 Task: Change  the formatting of the data to Which is Greater than5, In conditional formating, put the option 'Yellow Fill with Drak Yellow Text'add another formatting option Format As Table, insert the option Brown Table style Dark  3 In the sheet   Victory Sales review   book
Action: Mouse moved to (598, 427)
Screenshot: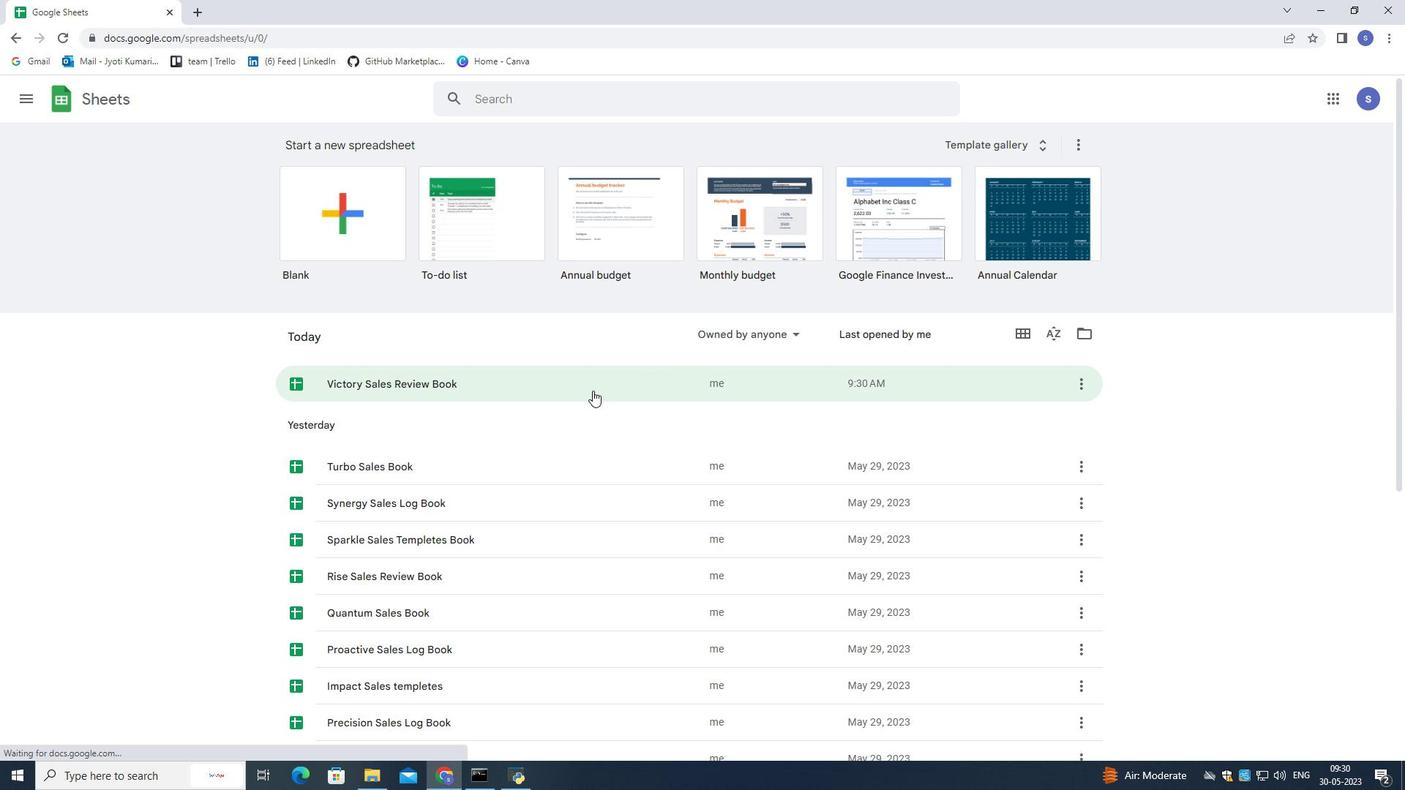 
Action: Mouse scrolled (598, 426) with delta (0, 0)
Screenshot: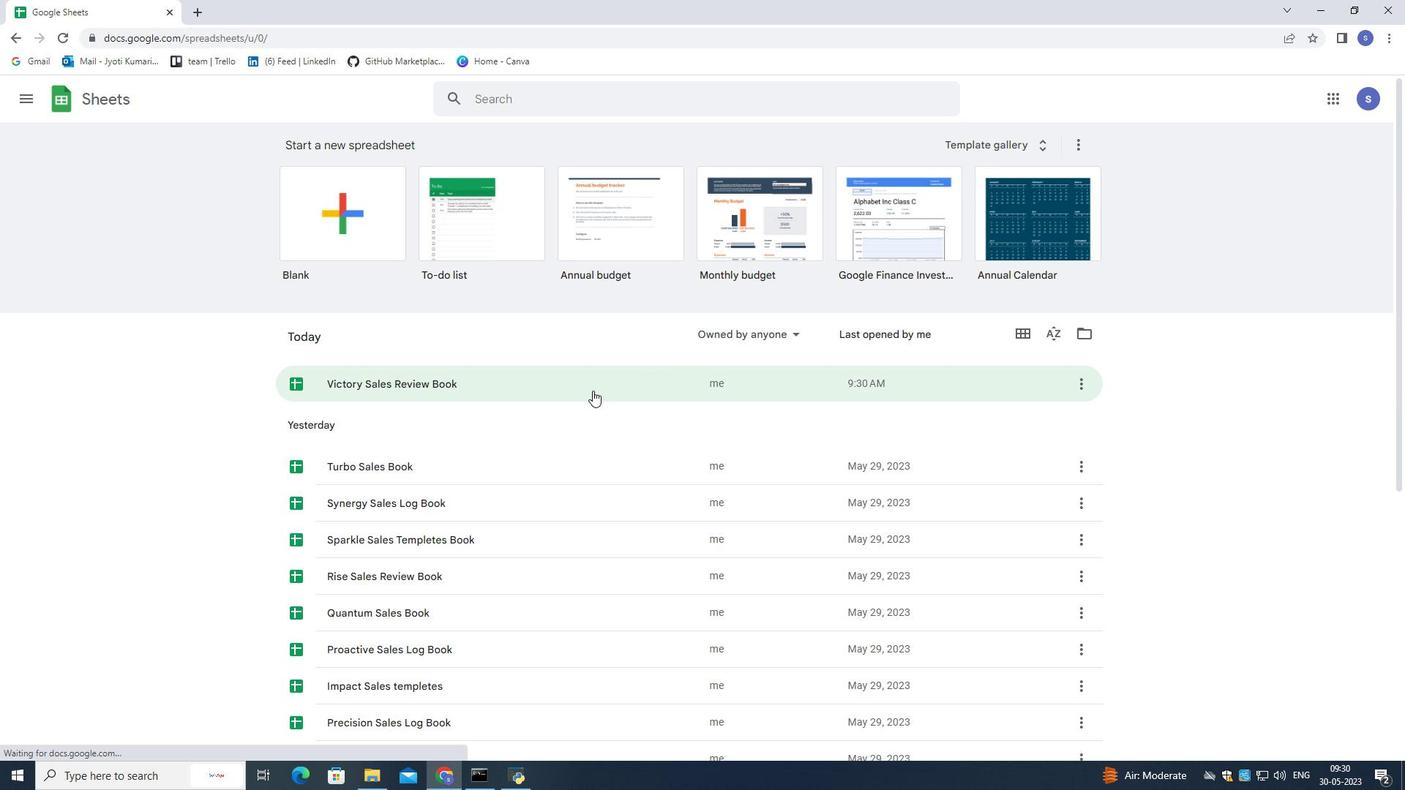 
Action: Mouse moved to (600, 439)
Screenshot: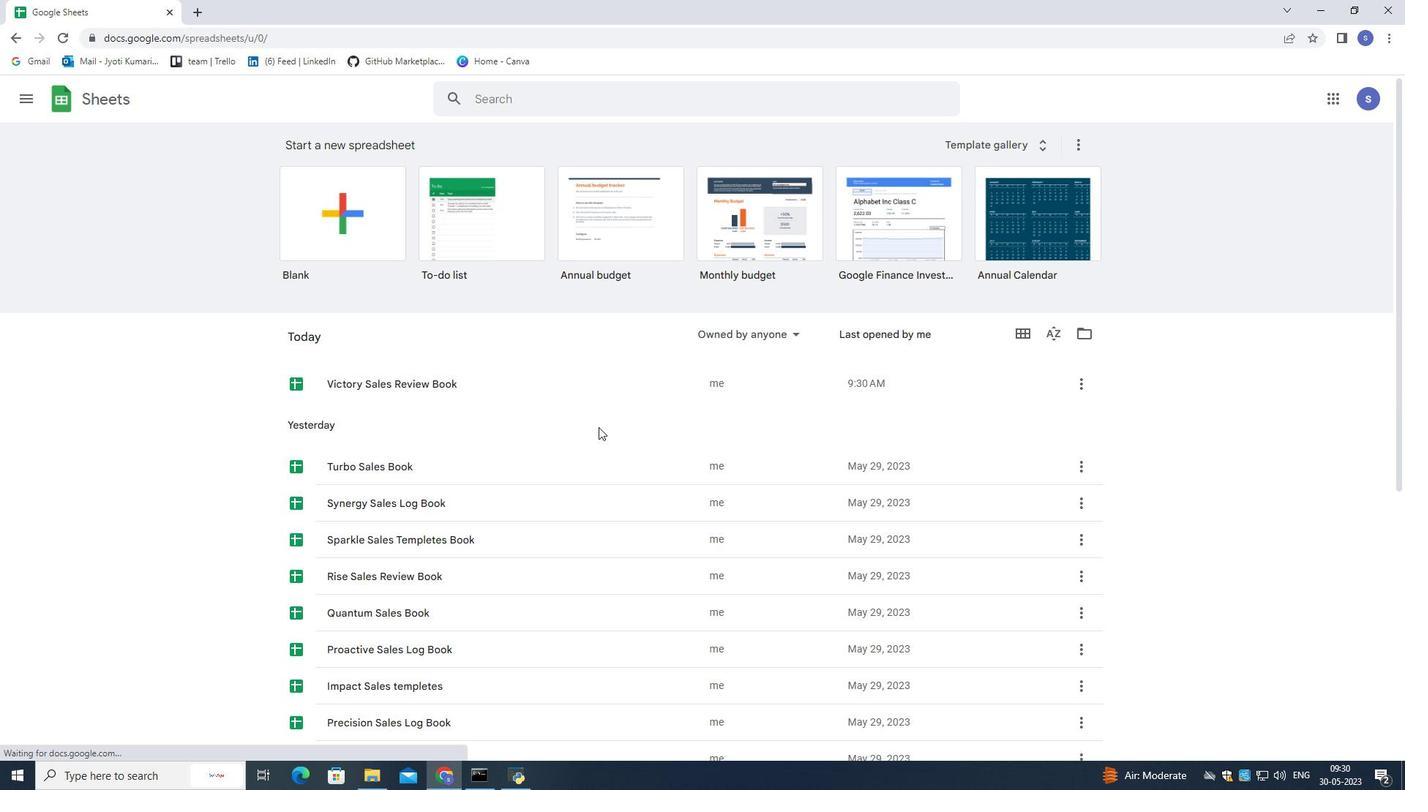 
Action: Mouse scrolled (600, 438) with delta (0, 0)
Screenshot: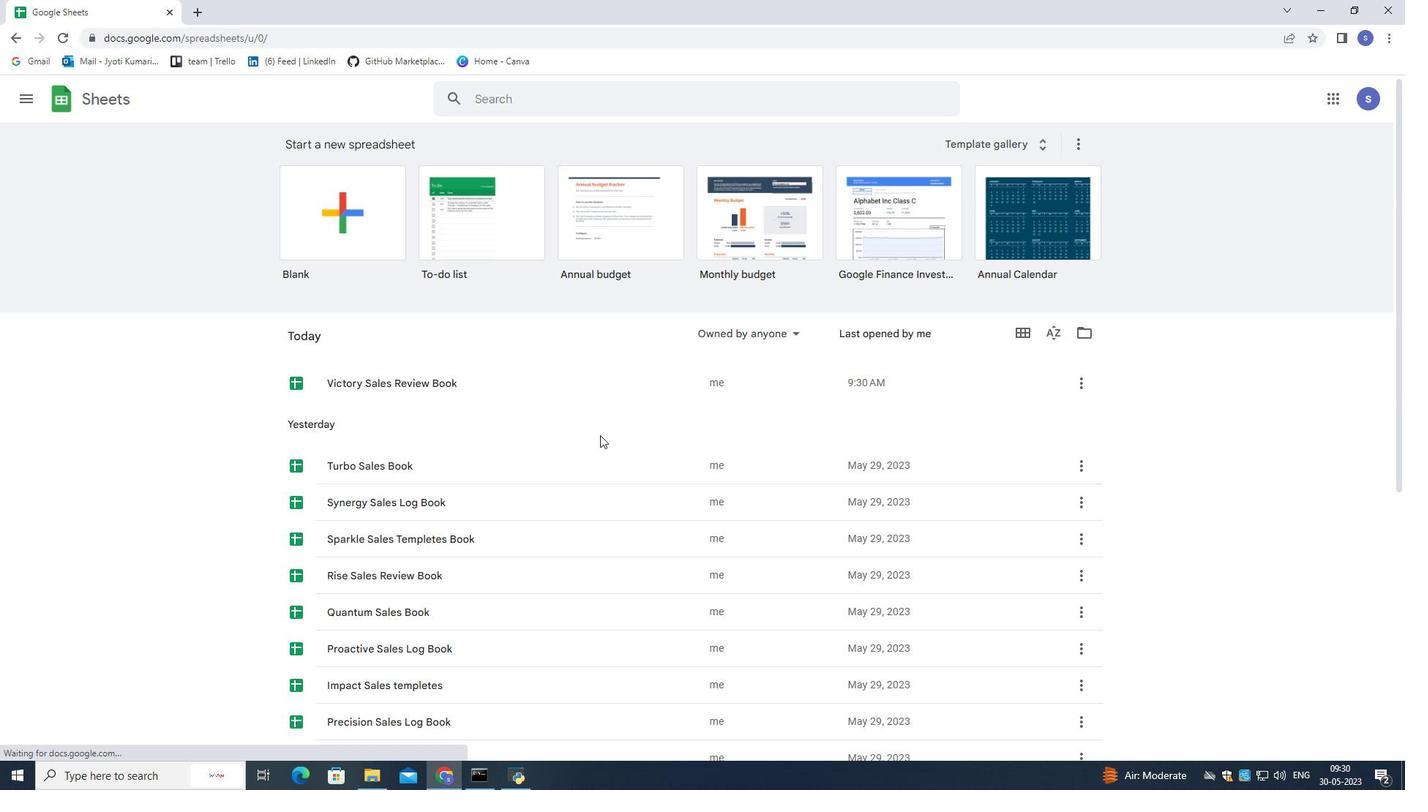 
Action: Mouse scrolled (600, 438) with delta (0, 0)
Screenshot: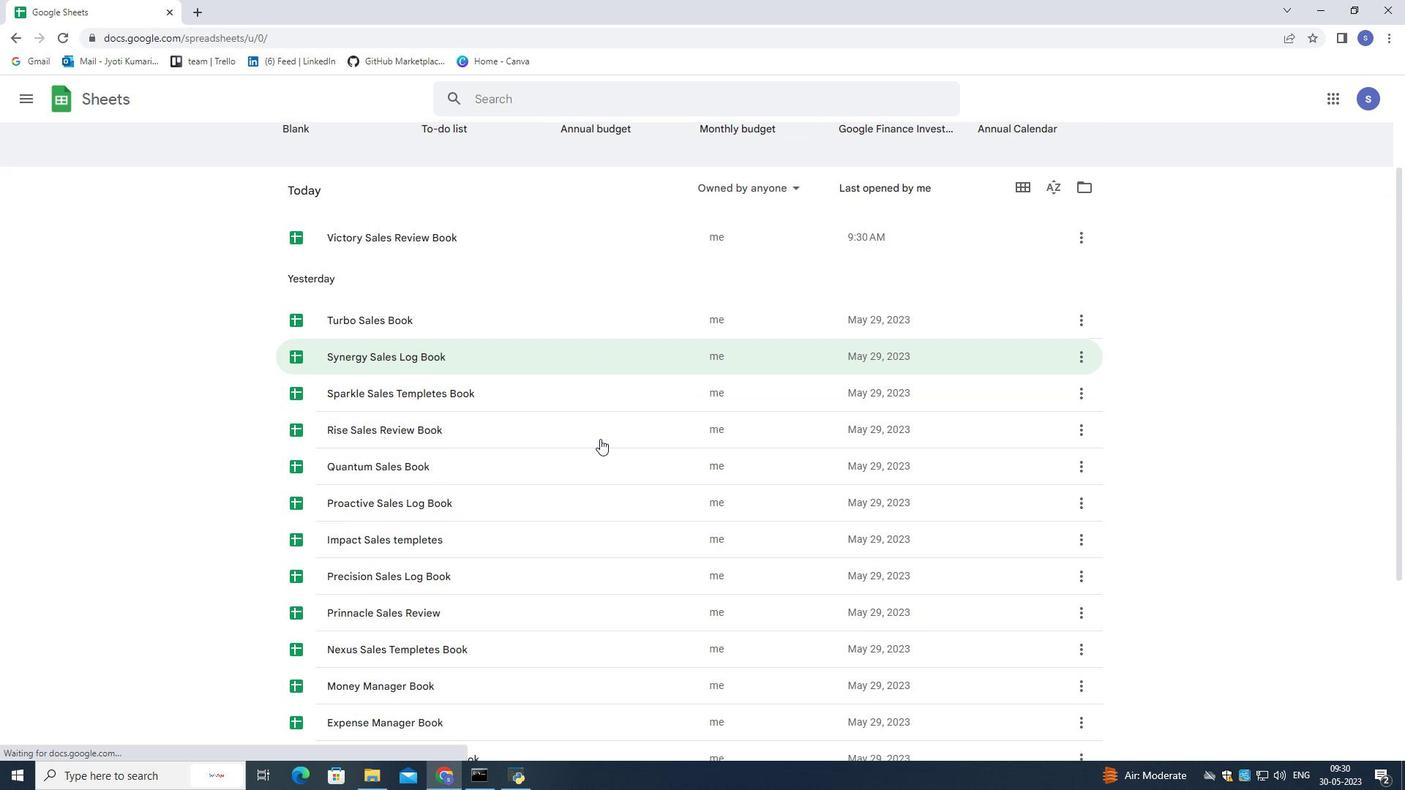 
Action: Mouse scrolled (600, 438) with delta (0, 0)
Screenshot: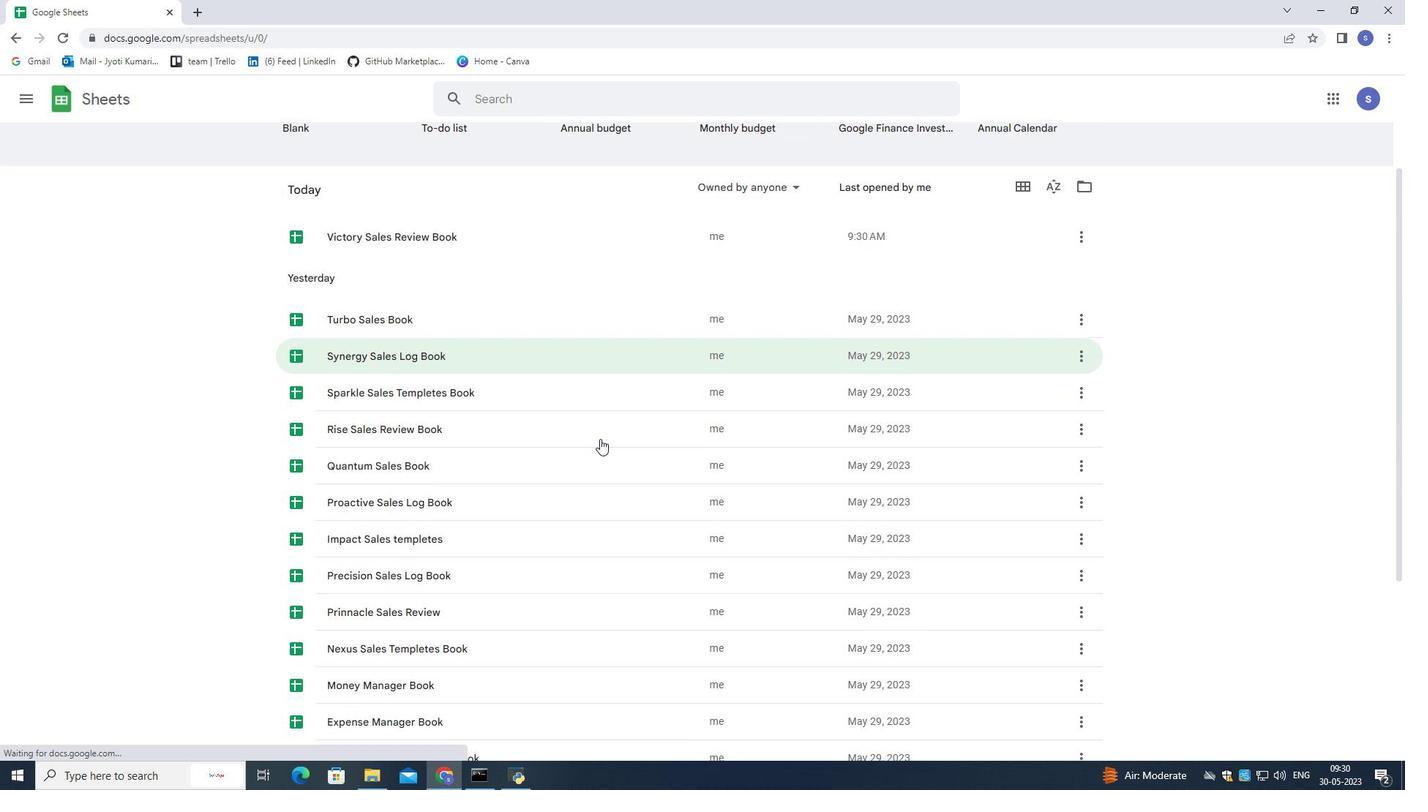 
Action: Mouse scrolled (600, 439) with delta (0, 0)
Screenshot: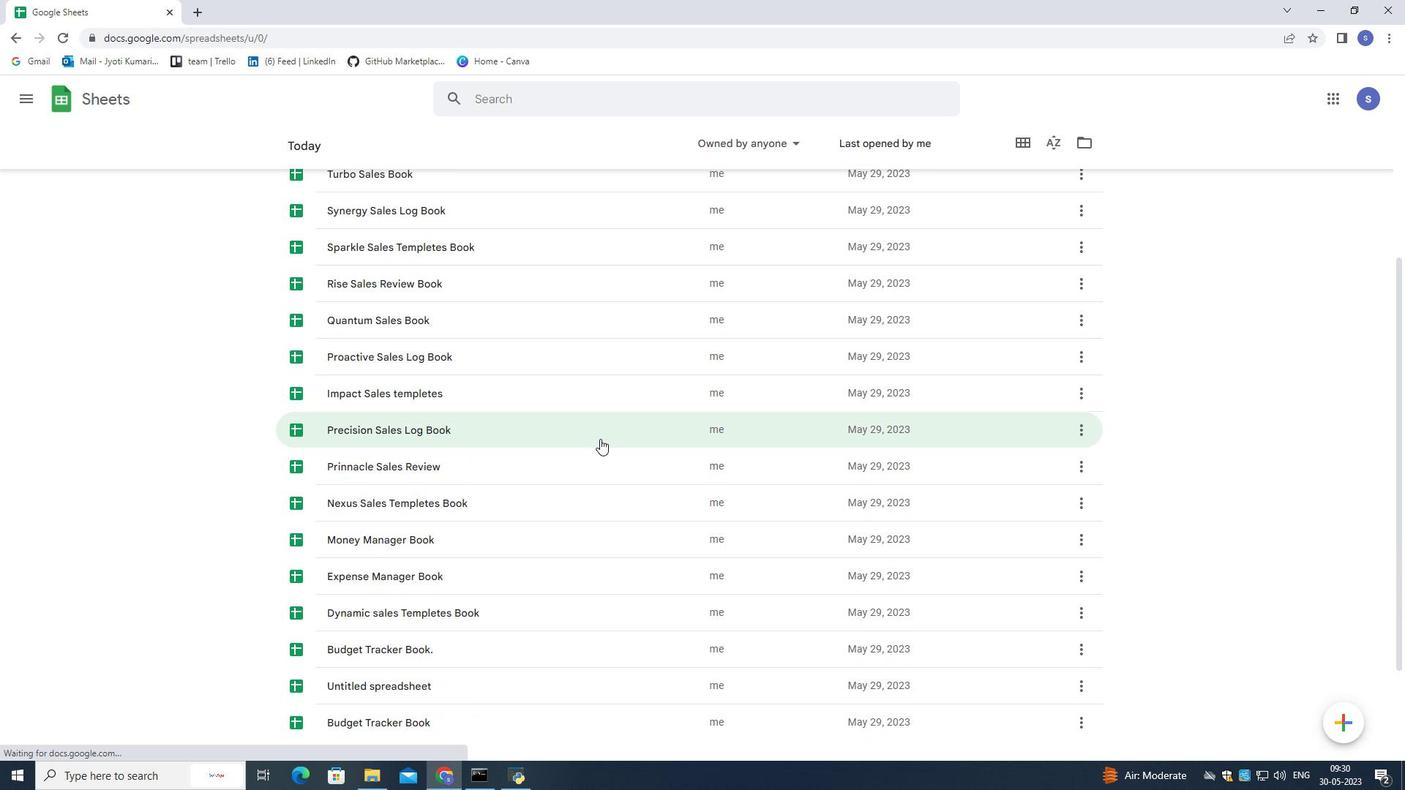 
Action: Mouse moved to (600, 439)
Screenshot: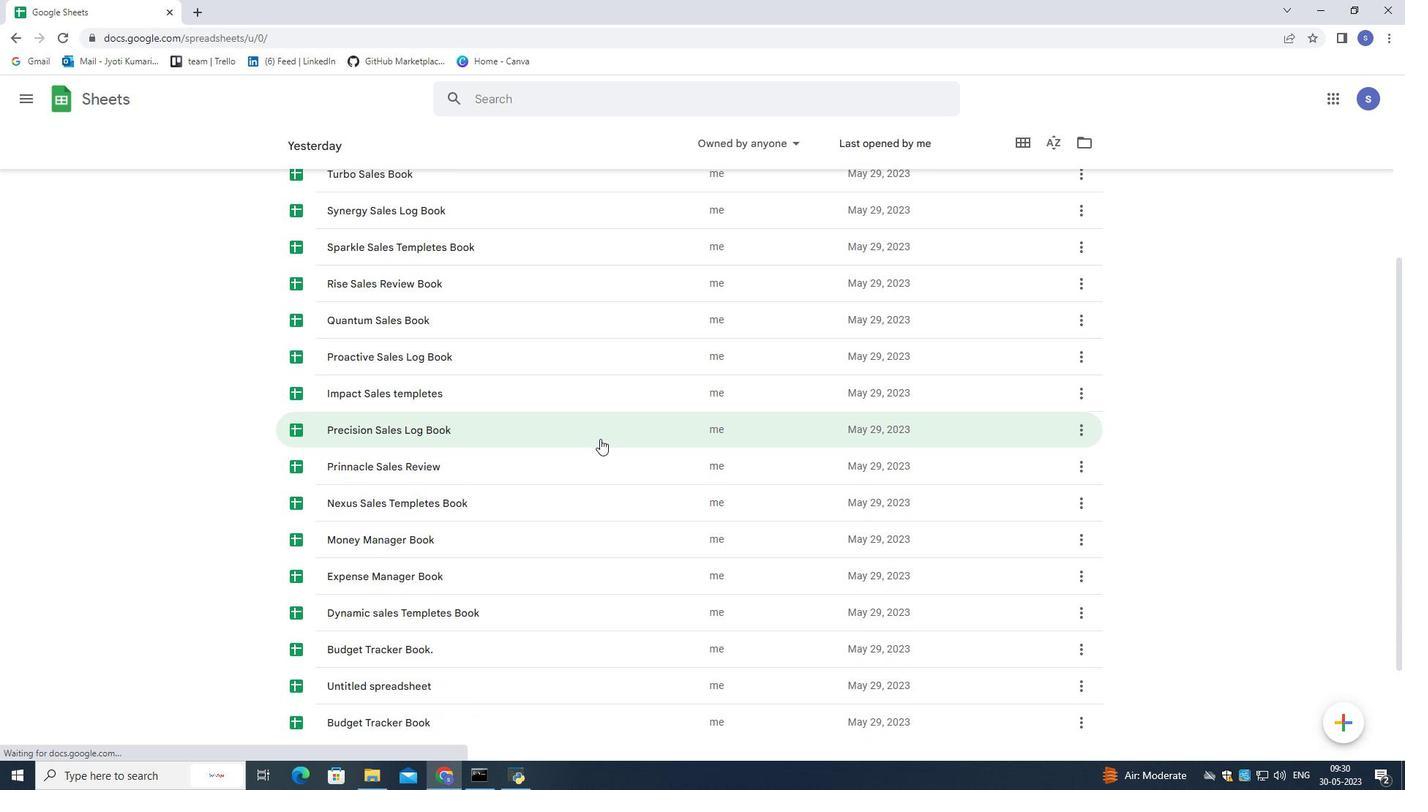 
Action: Mouse scrolled (600, 440) with delta (0, 0)
Screenshot: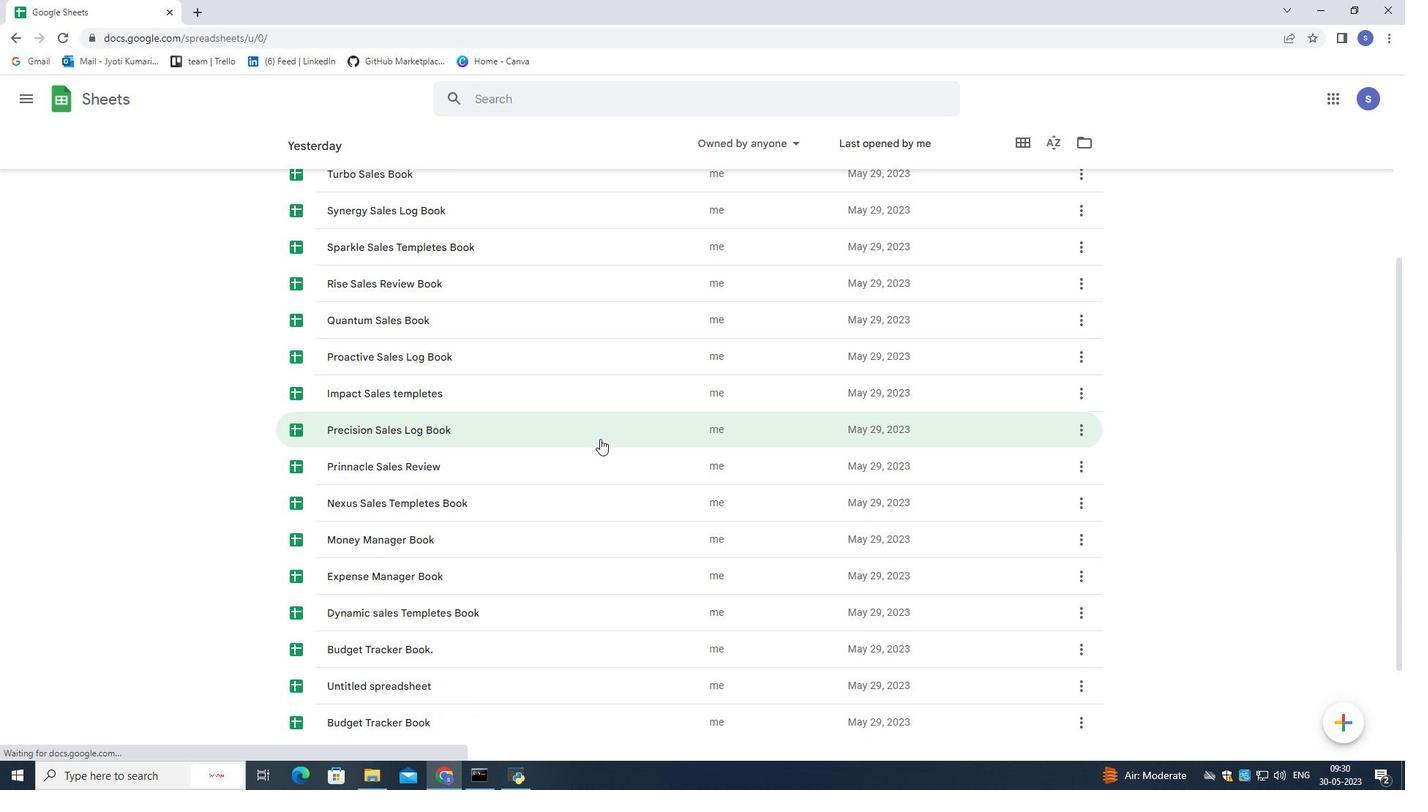 
Action: Mouse moved to (595, 436)
Screenshot: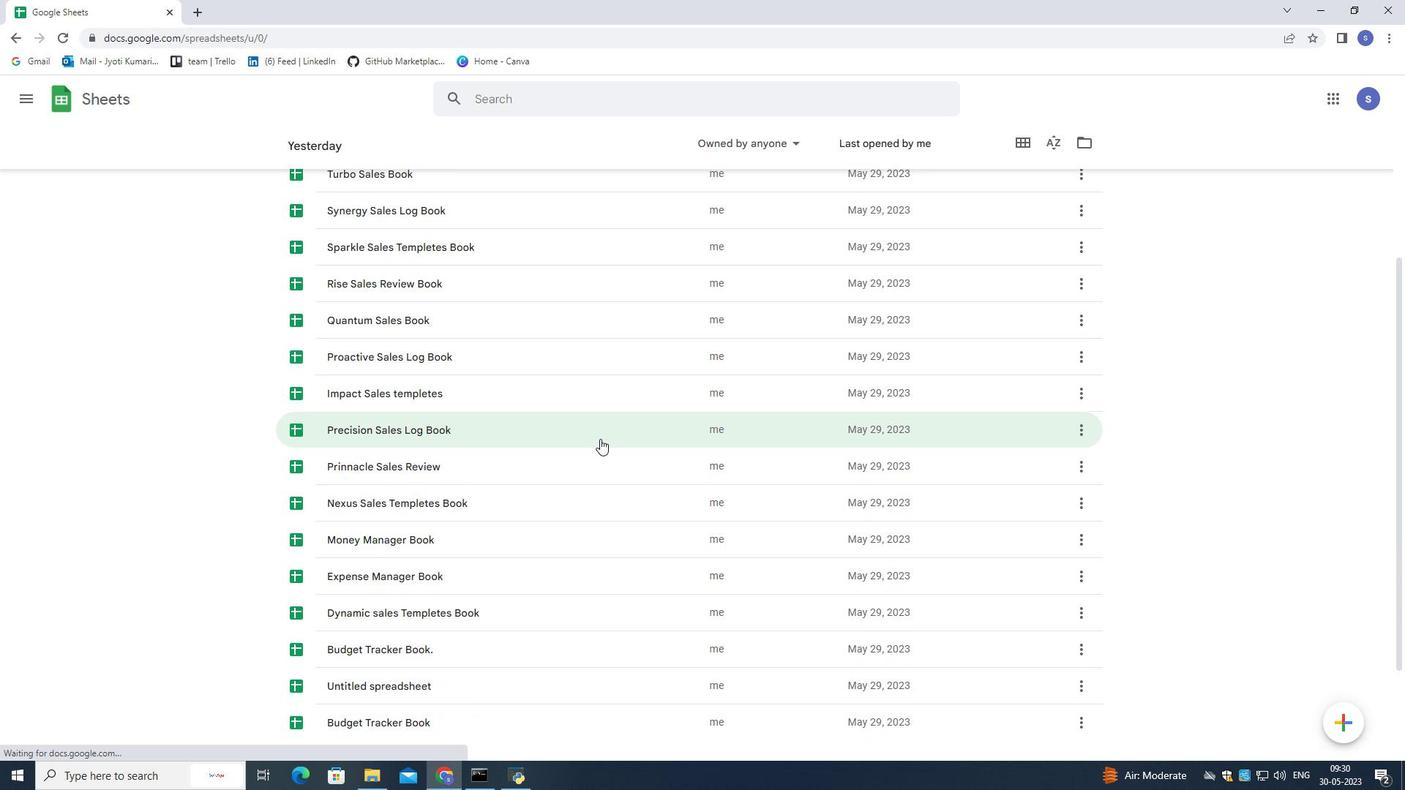 
Action: Mouse scrolled (595, 437) with delta (0, 0)
Screenshot: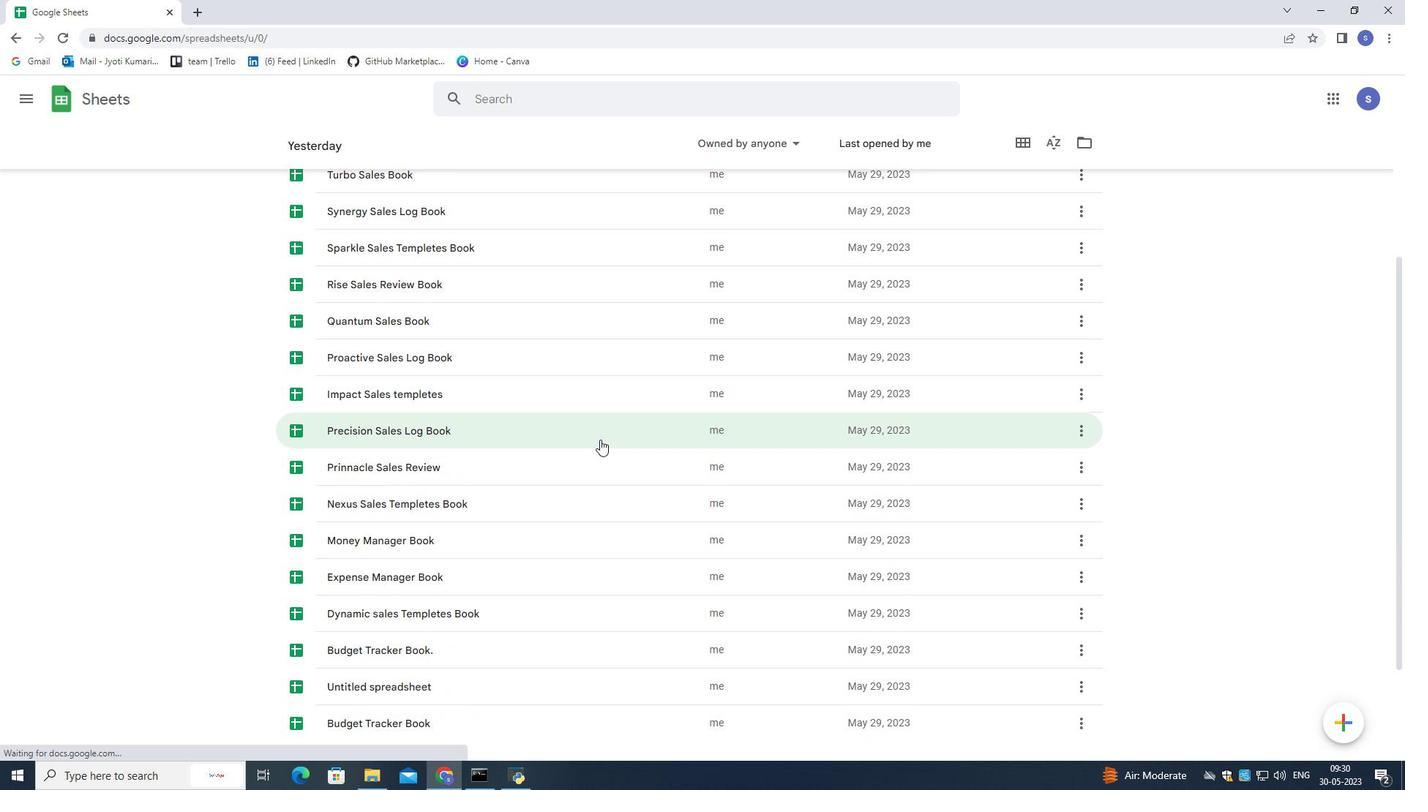 
Action: Mouse moved to (592, 432)
Screenshot: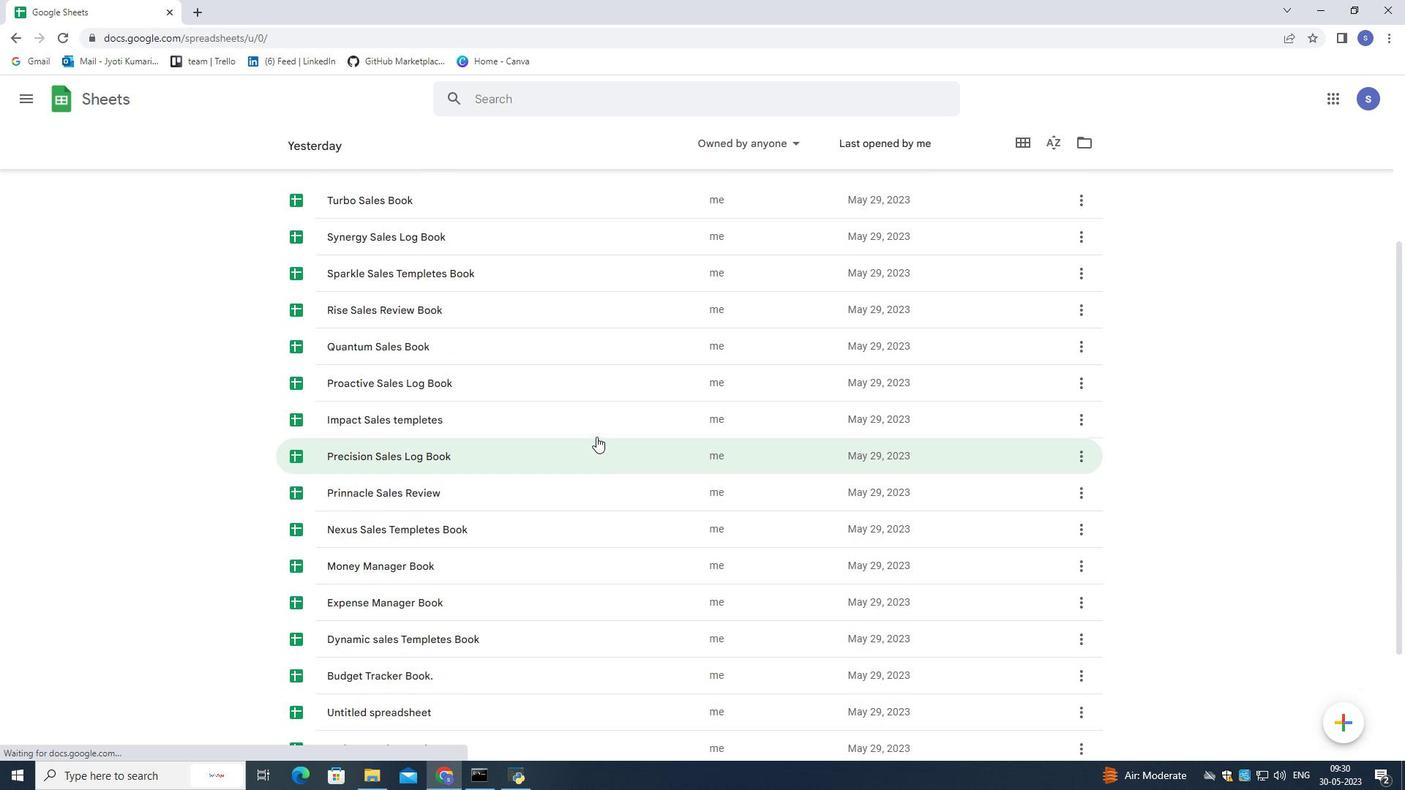 
Action: Mouse scrolled (592, 433) with delta (0, 0)
Screenshot: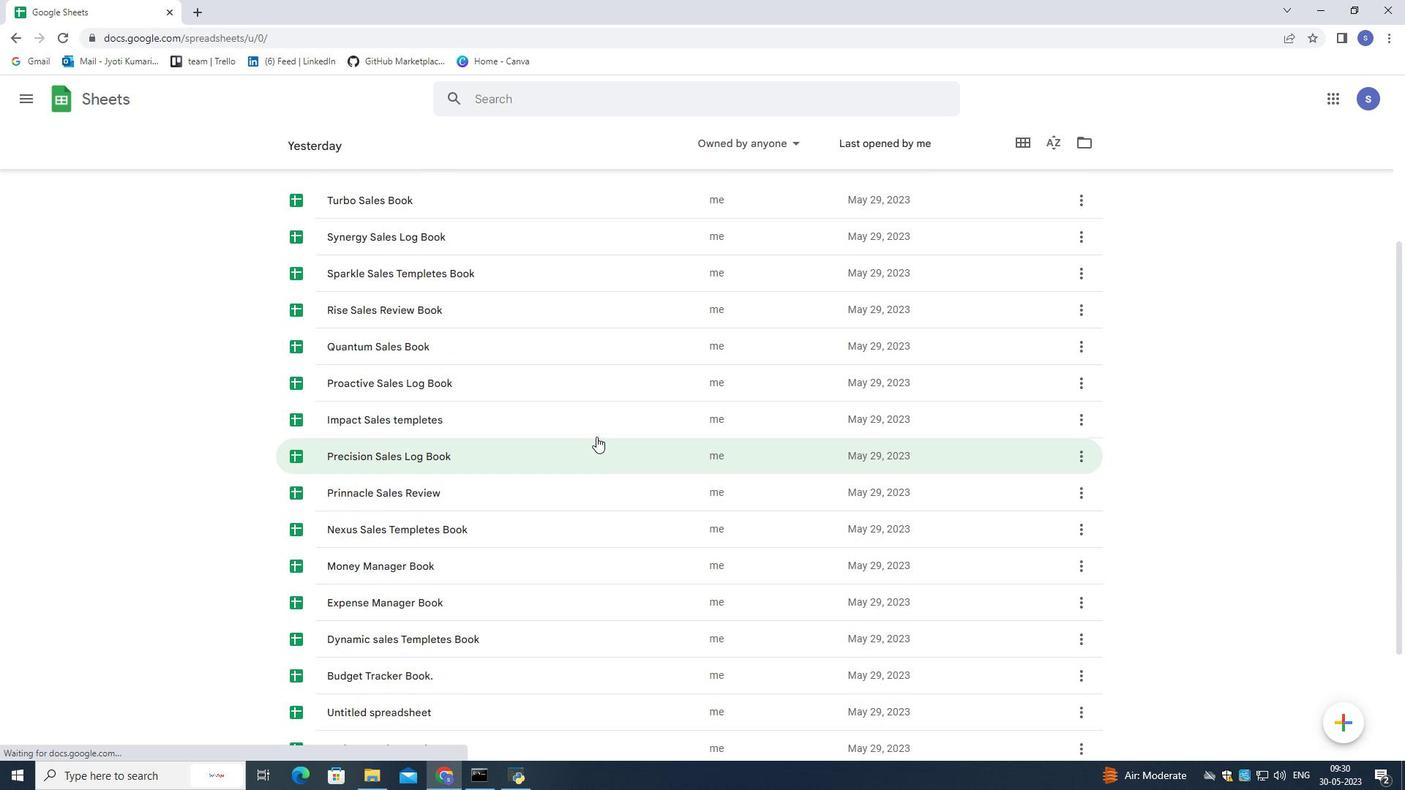 
Action: Mouse moved to (573, 416)
Screenshot: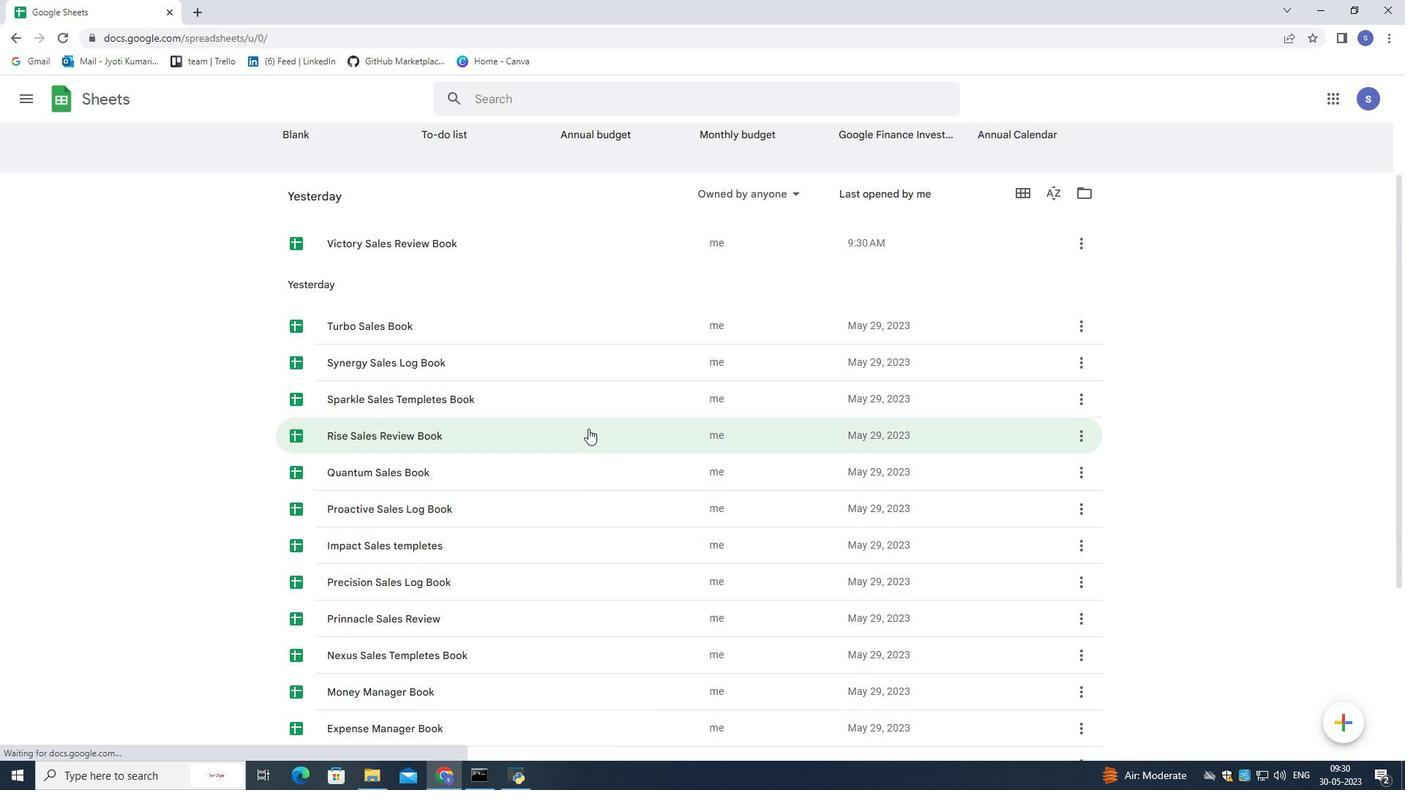 
Action: Mouse scrolled (573, 417) with delta (0, 0)
Screenshot: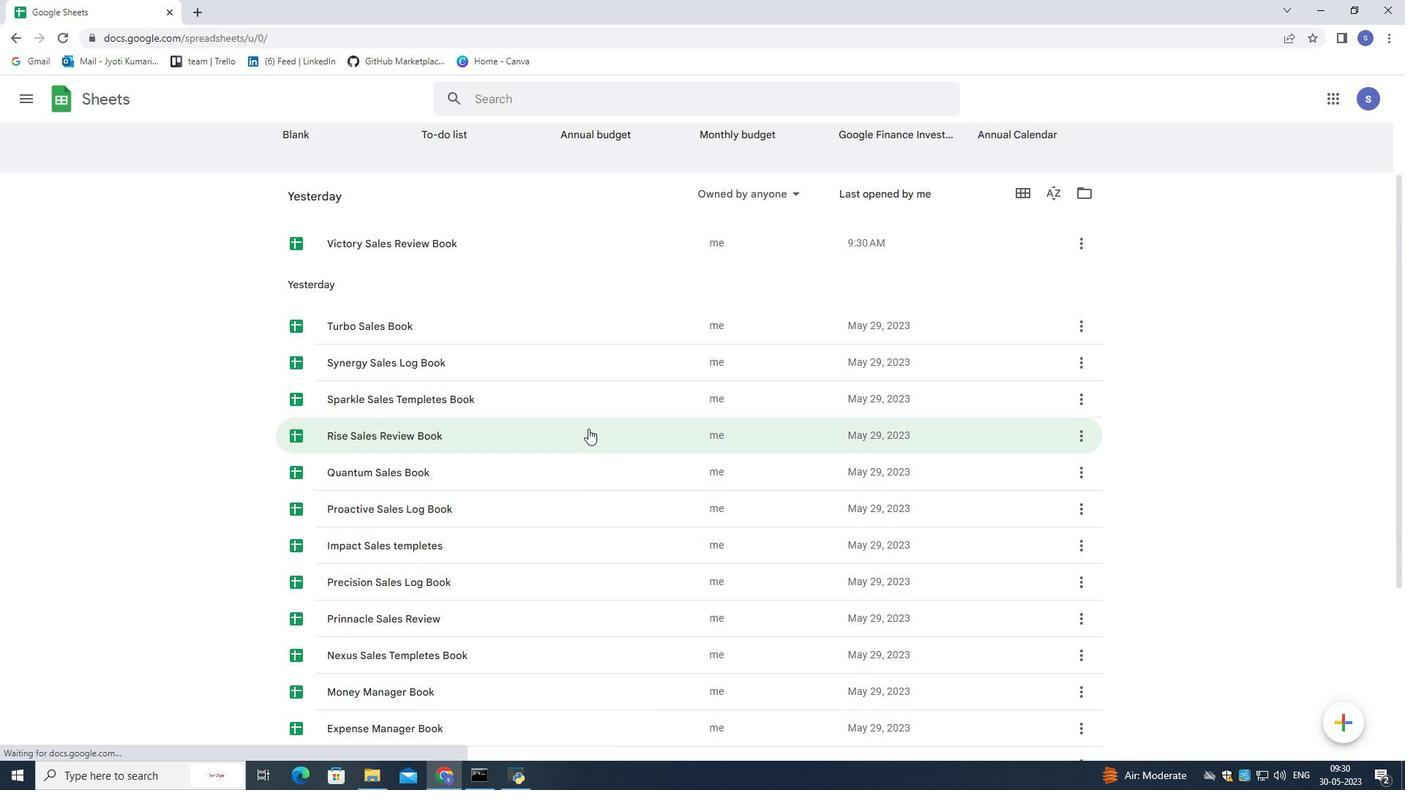 
Action: Mouse moved to (527, 393)
Screenshot: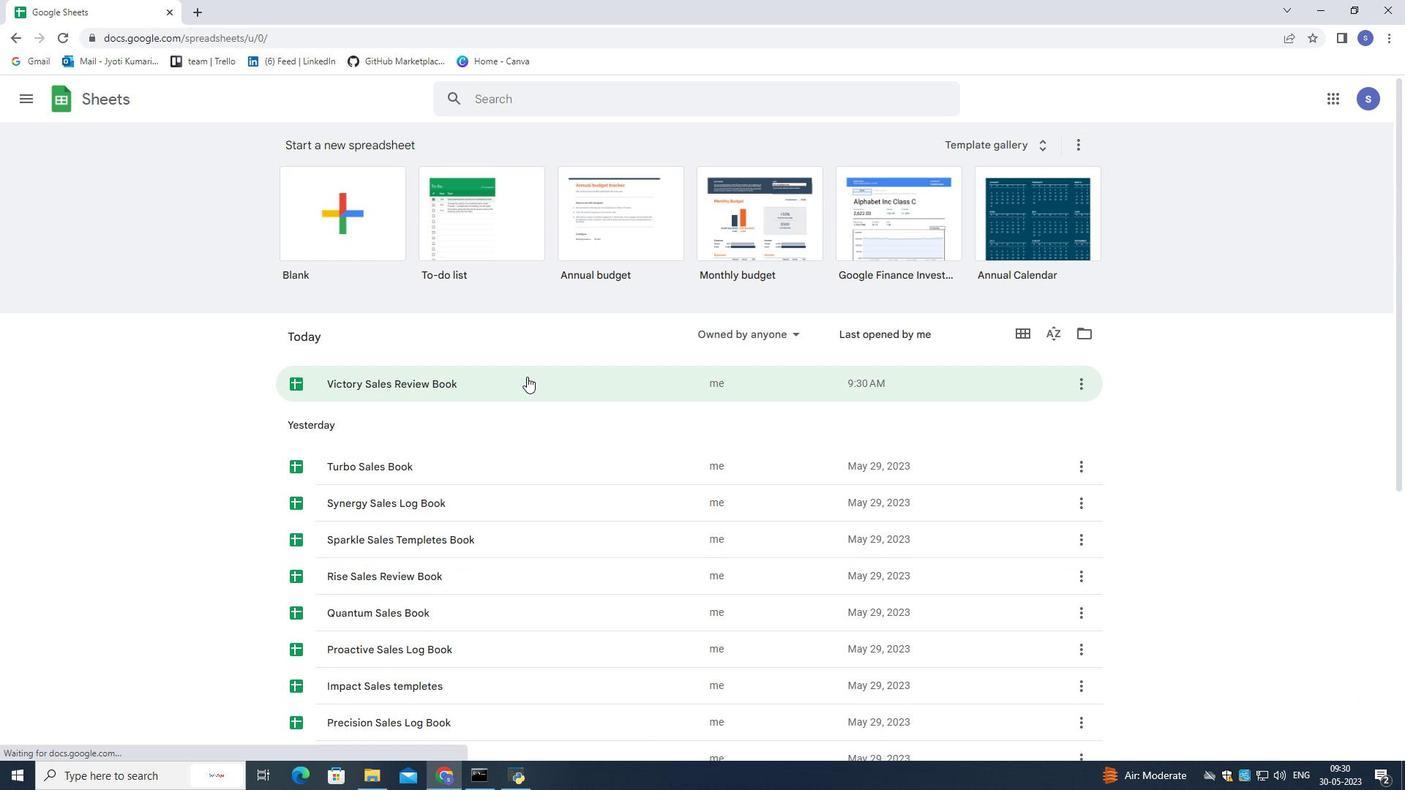 
Action: Mouse pressed left at (527, 393)
Screenshot: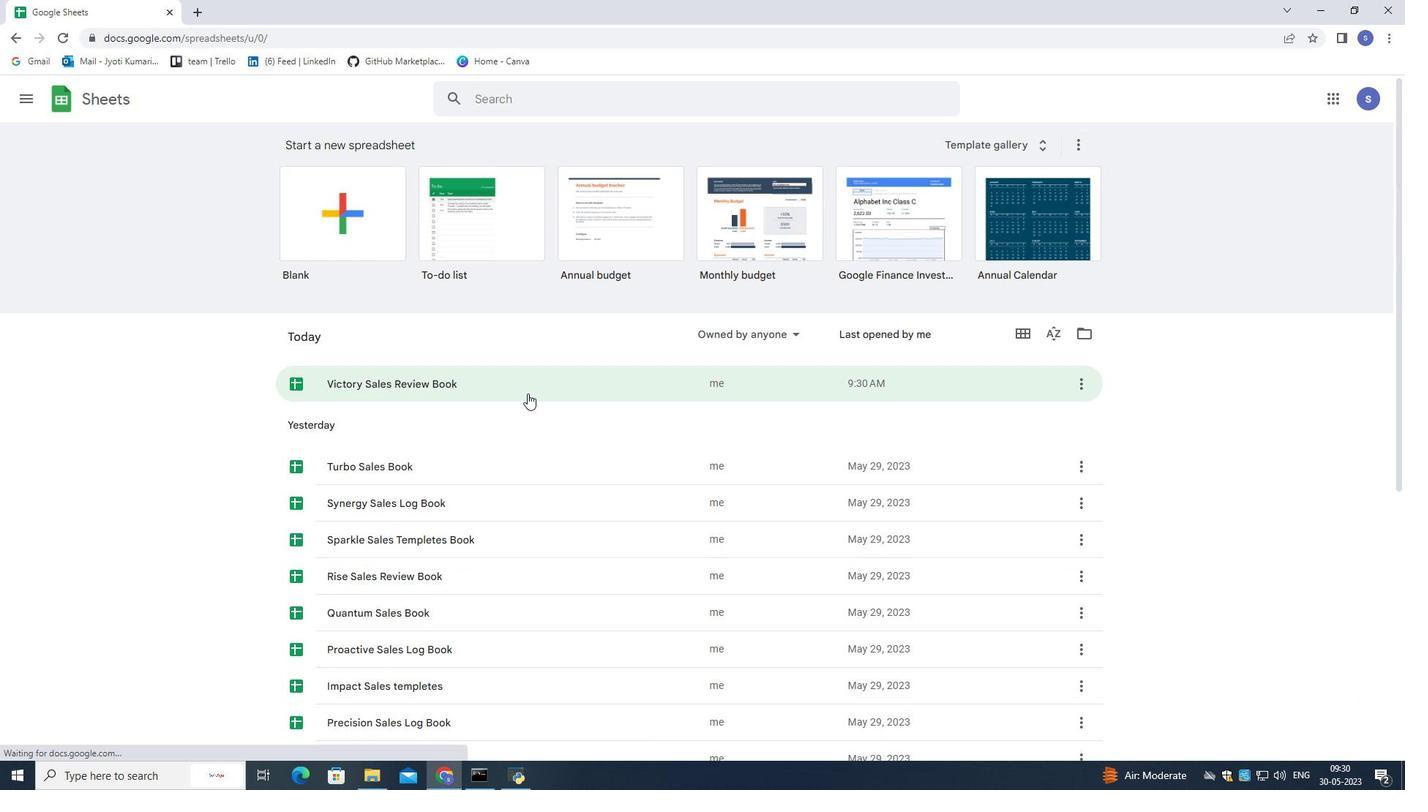
Action: Mouse moved to (428, 381)
Screenshot: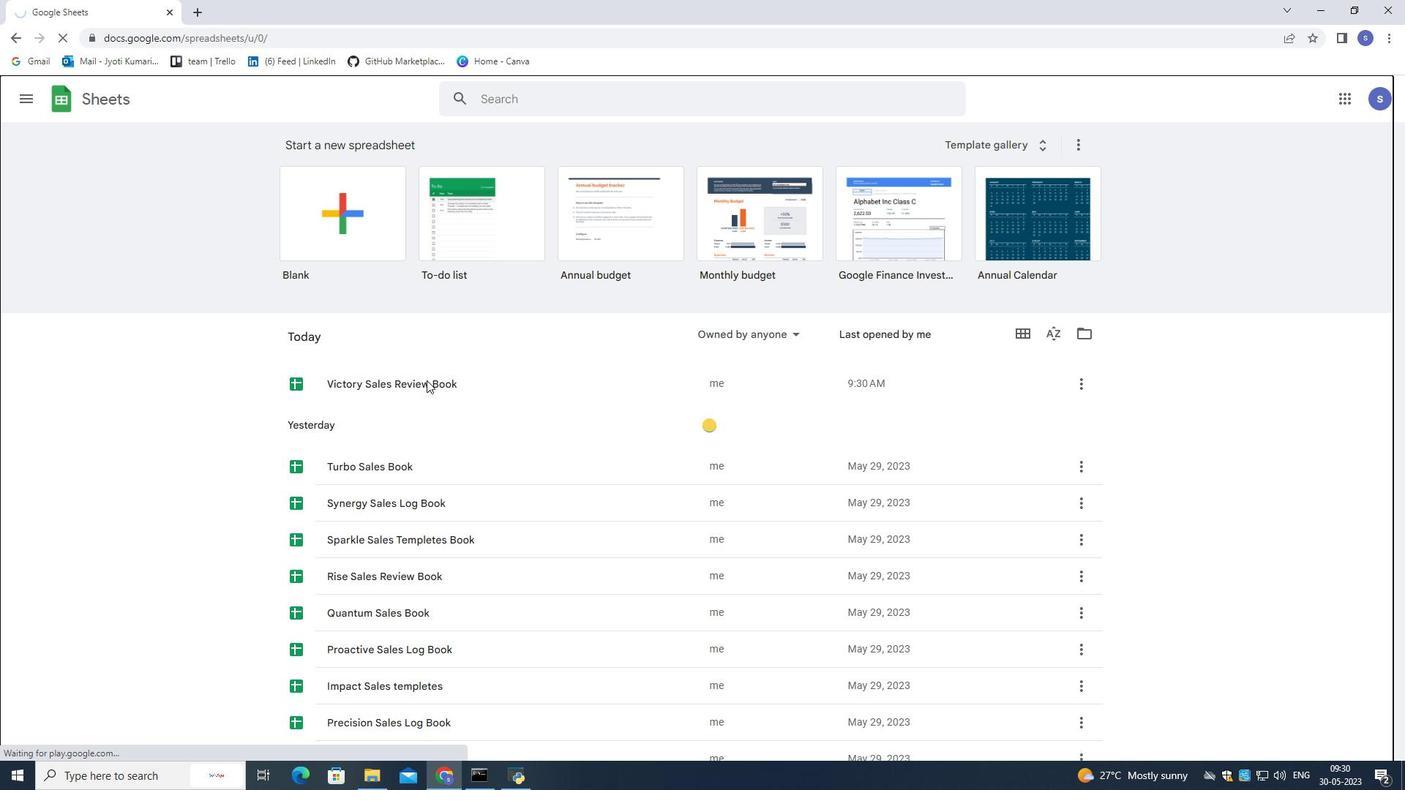 
Action: Mouse pressed left at (428, 381)
Screenshot: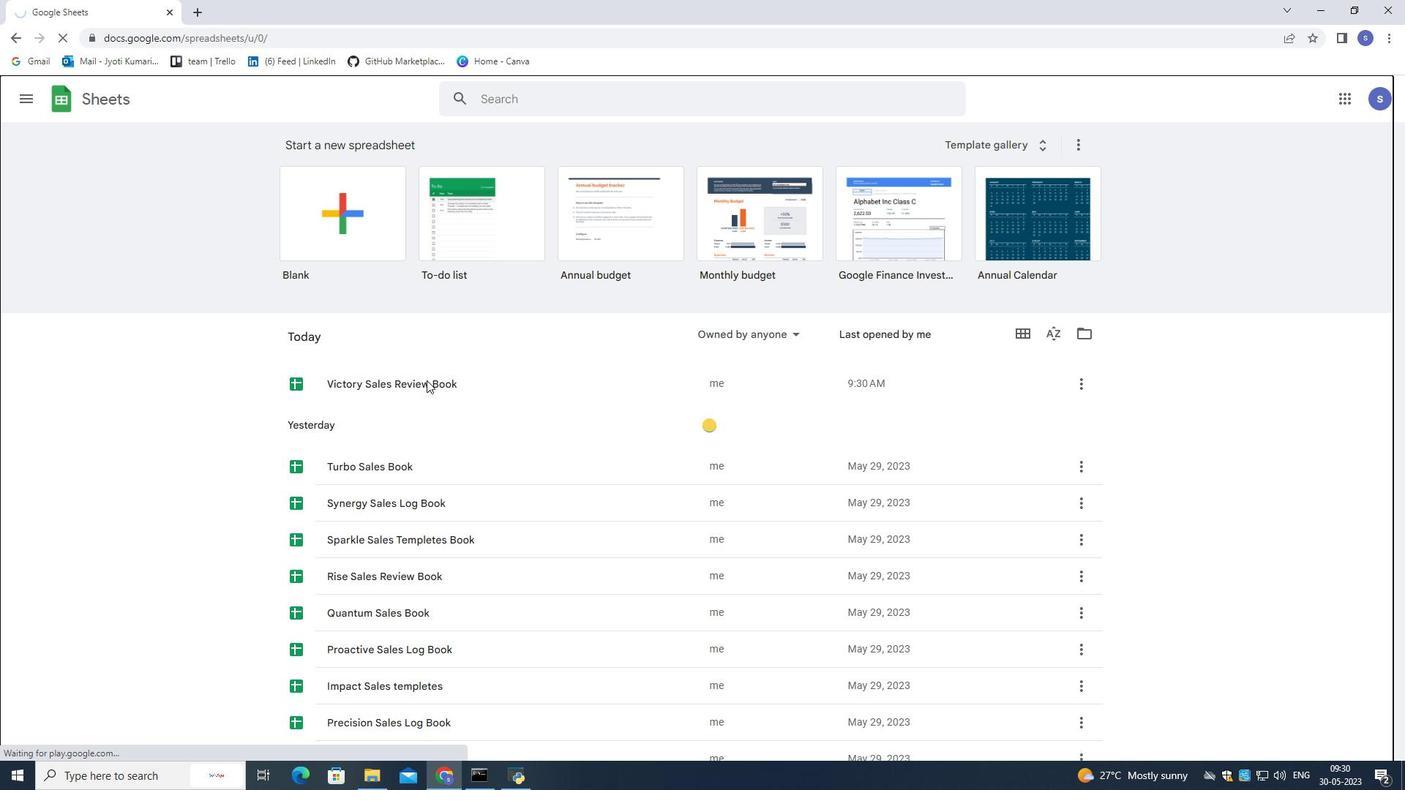 
Action: Mouse moved to (429, 381)
Screenshot: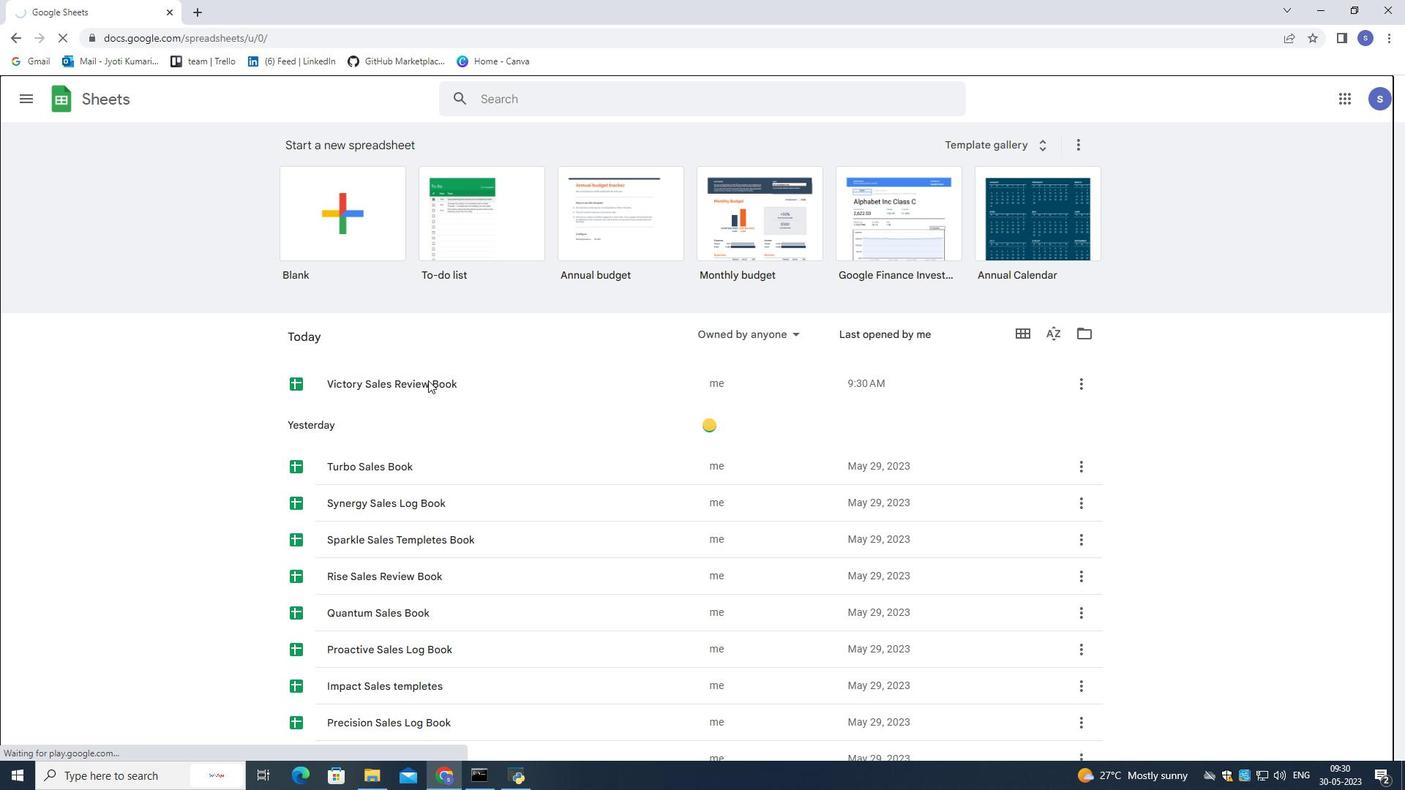 
Action: Mouse pressed left at (429, 381)
Screenshot: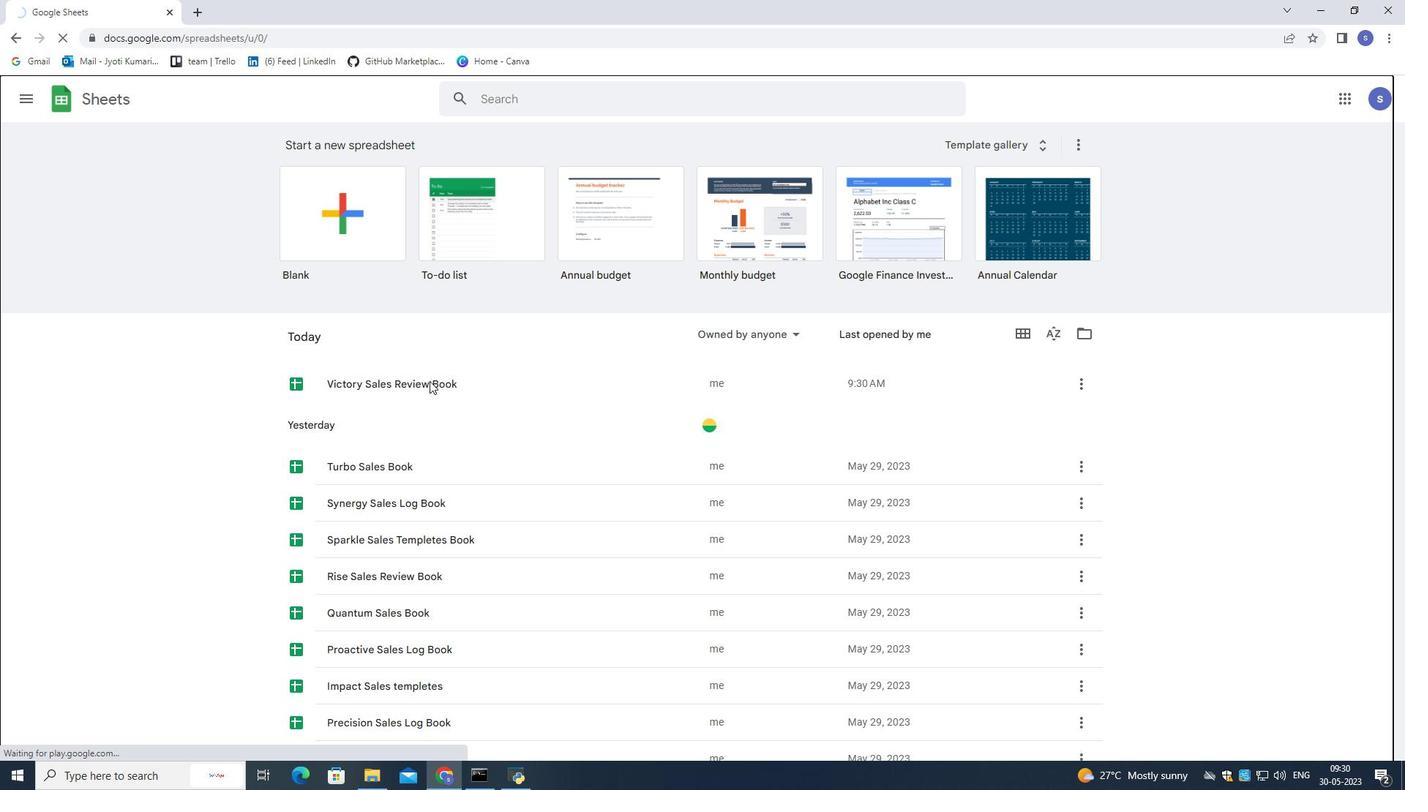 
Action: Mouse moved to (17, 35)
Screenshot: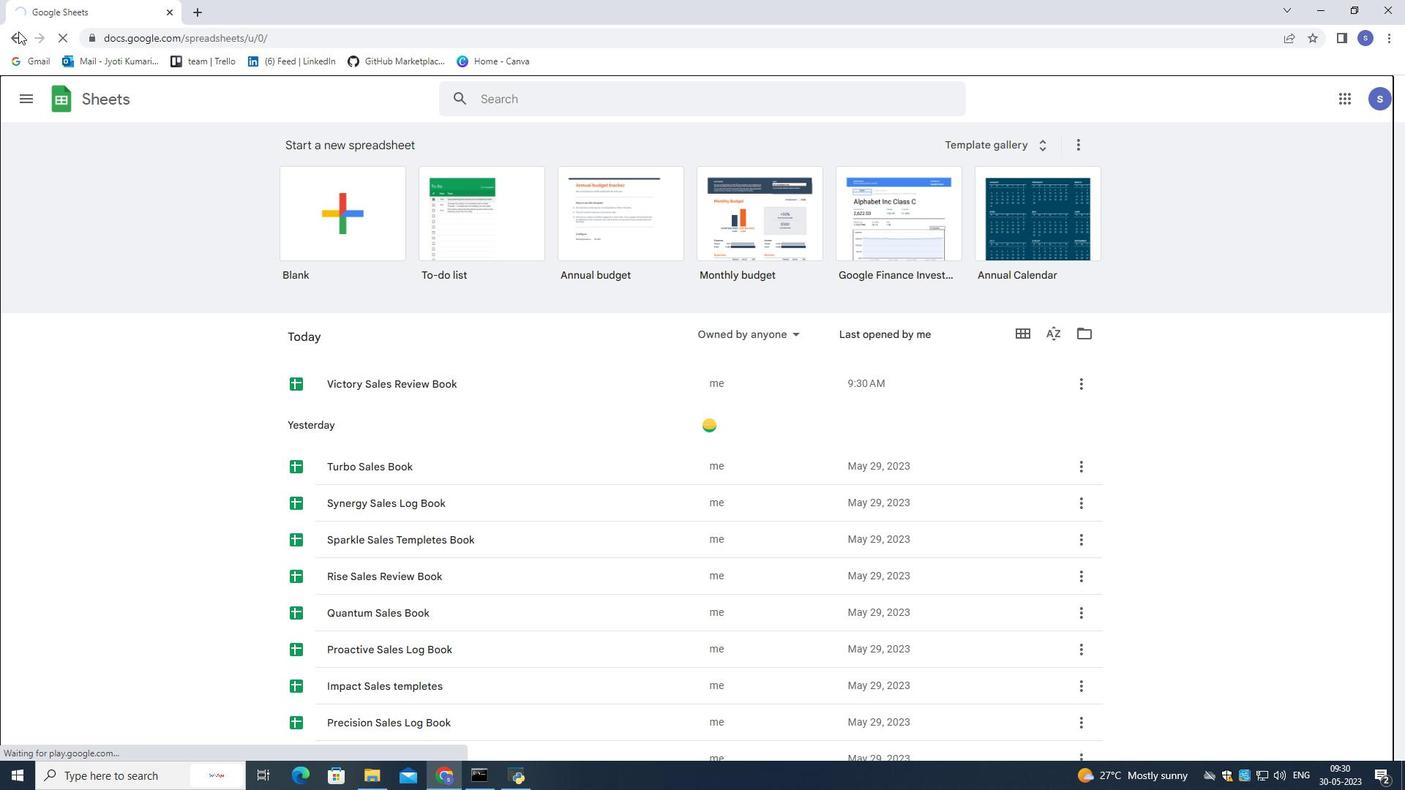 
Action: Mouse pressed left at (17, 35)
Screenshot: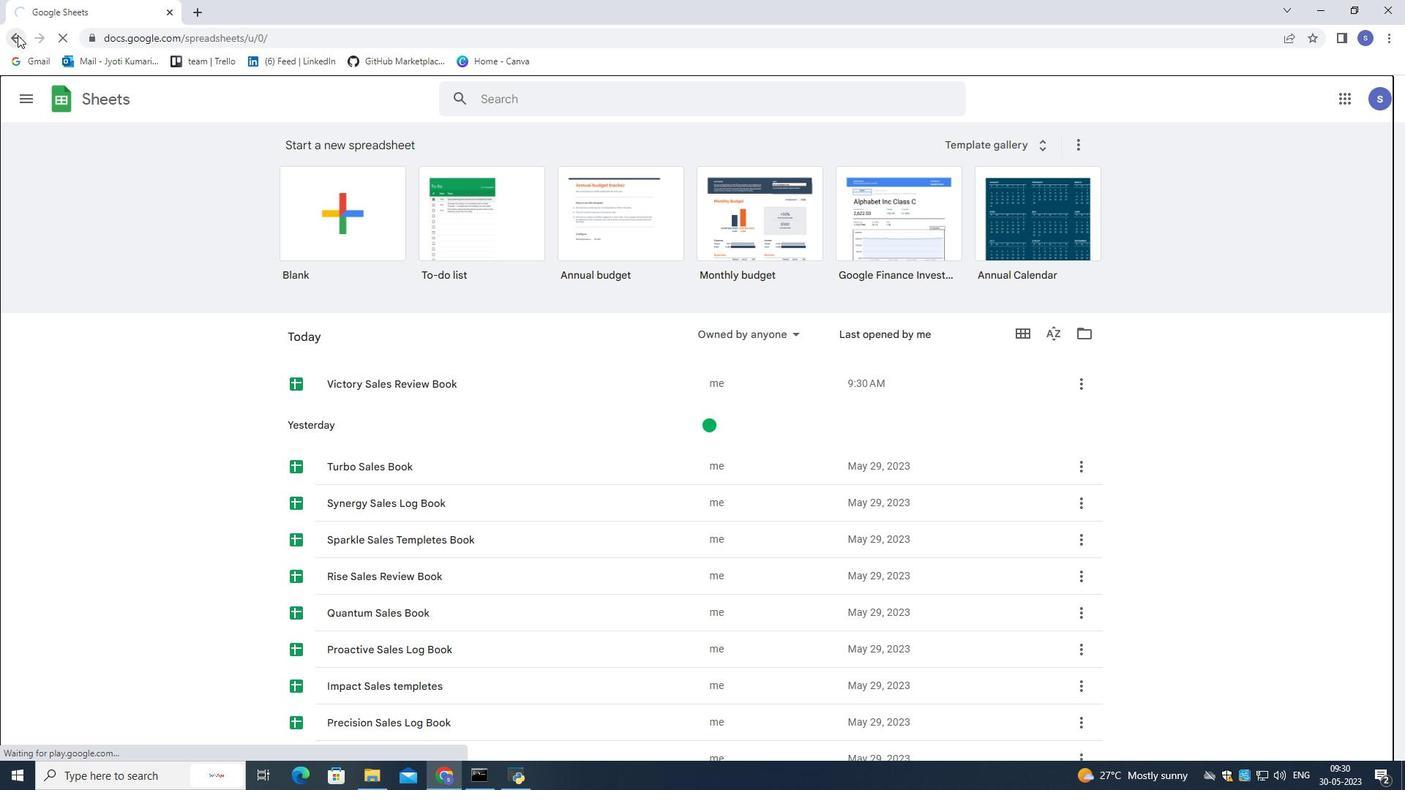 
Action: Mouse moved to (293, 438)
Screenshot: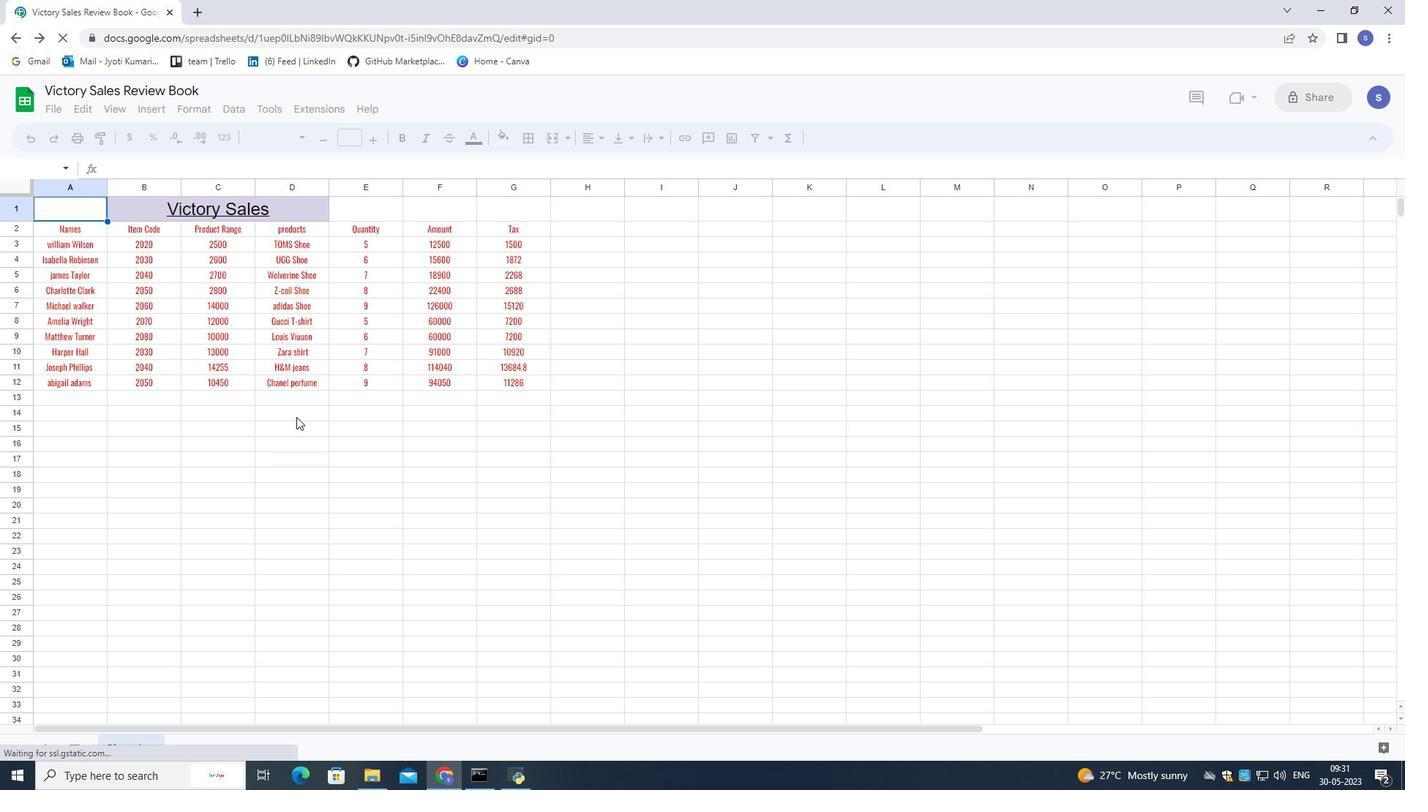 
Action: Mouse pressed left at (293, 438)
Screenshot: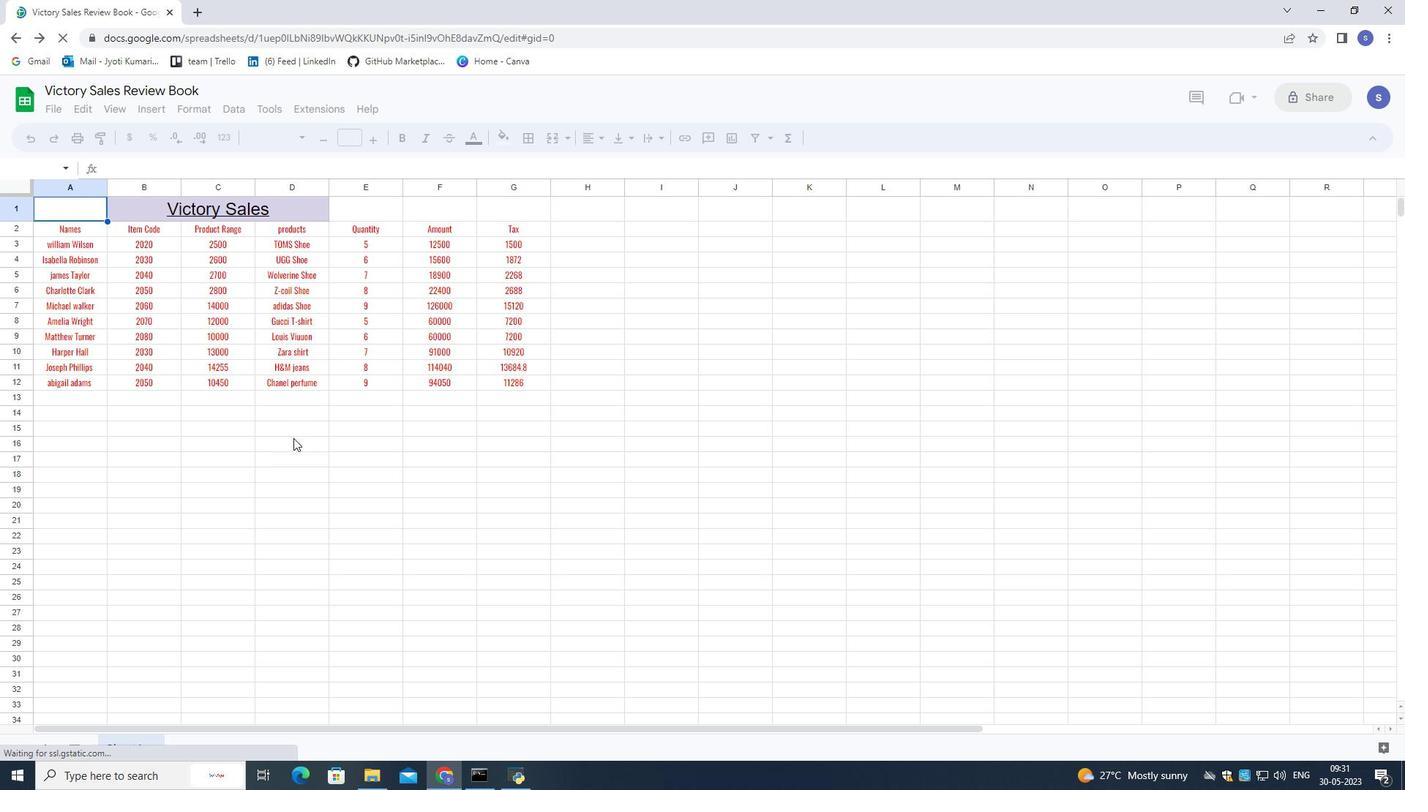 
Action: Mouse moved to (46, 227)
Screenshot: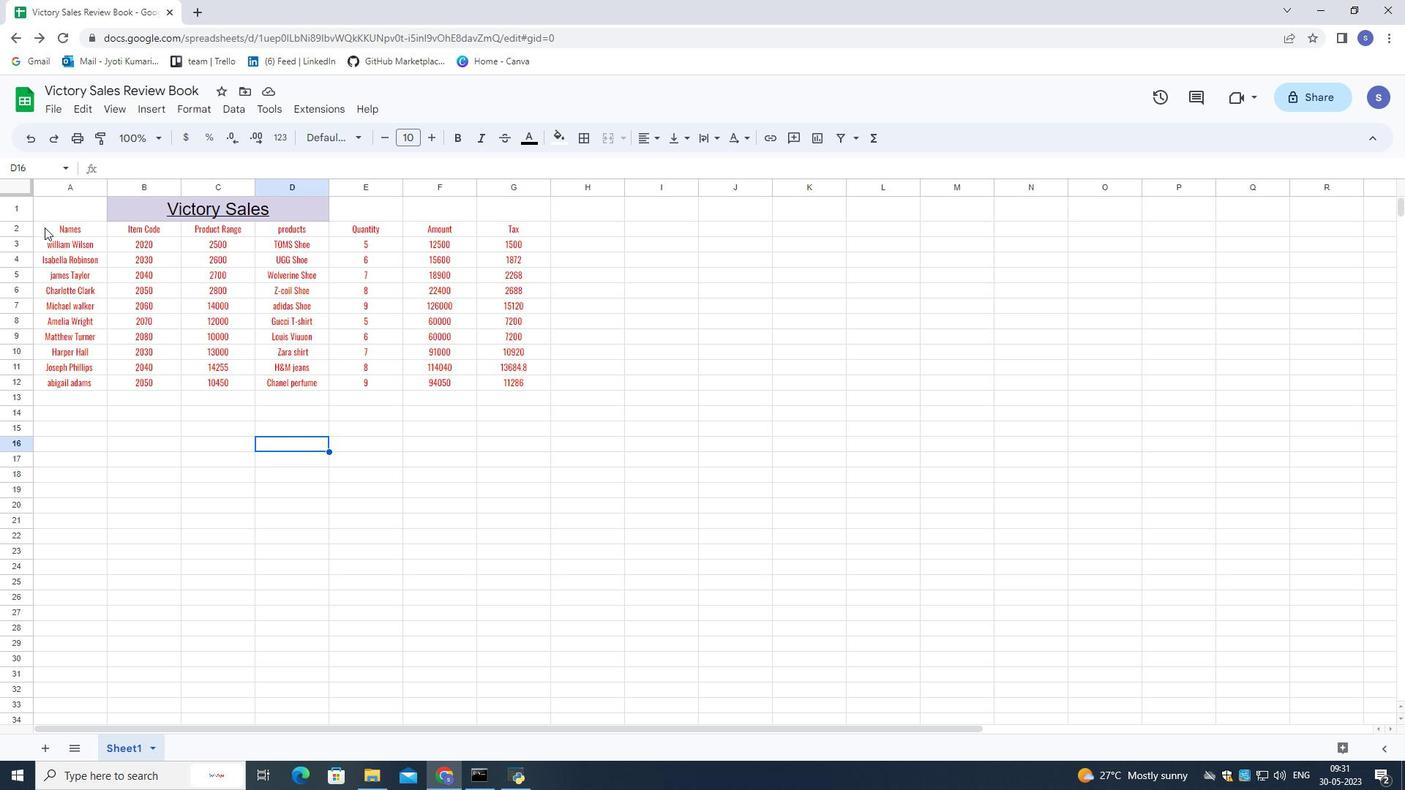 
Action: Mouse pressed left at (46, 227)
Screenshot: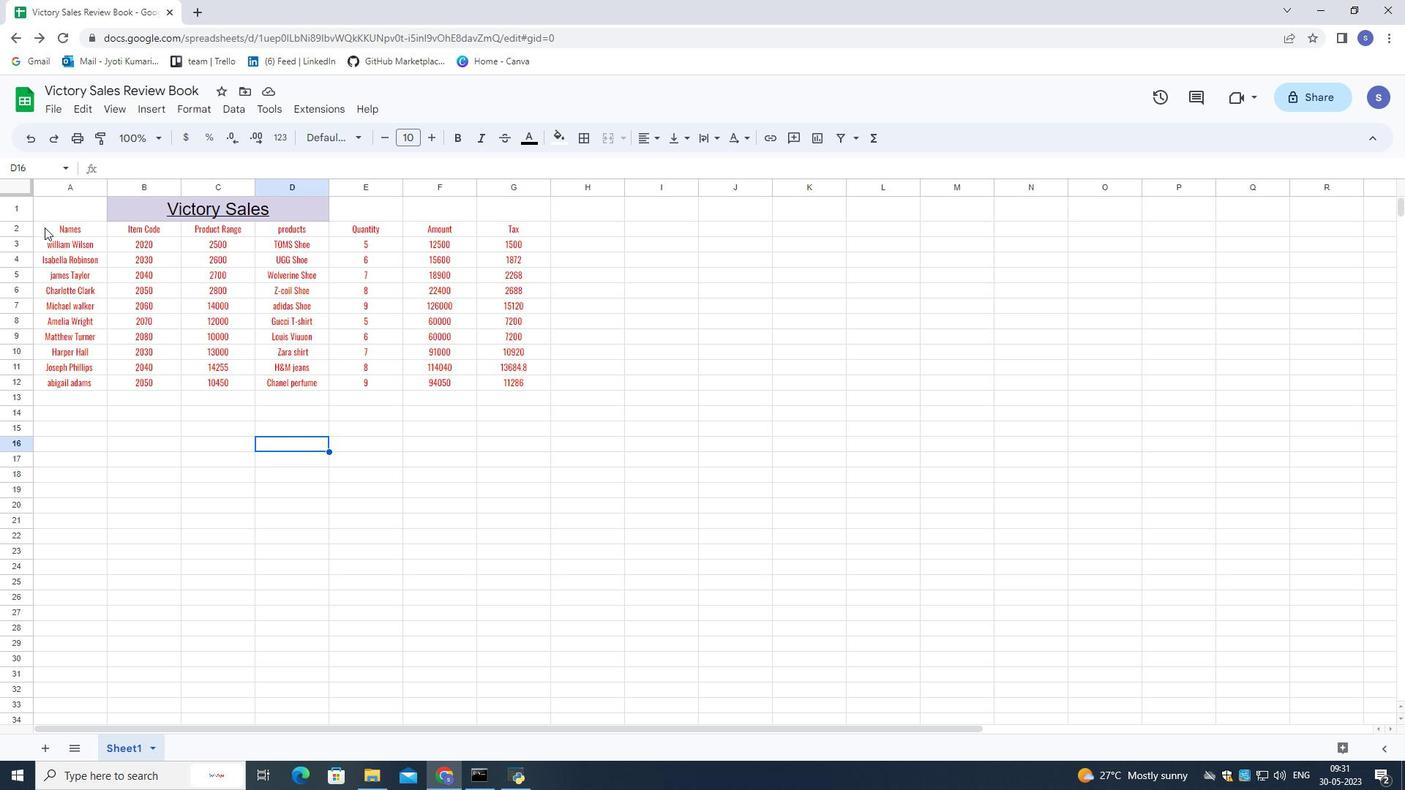 
Action: Mouse moved to (207, 101)
Screenshot: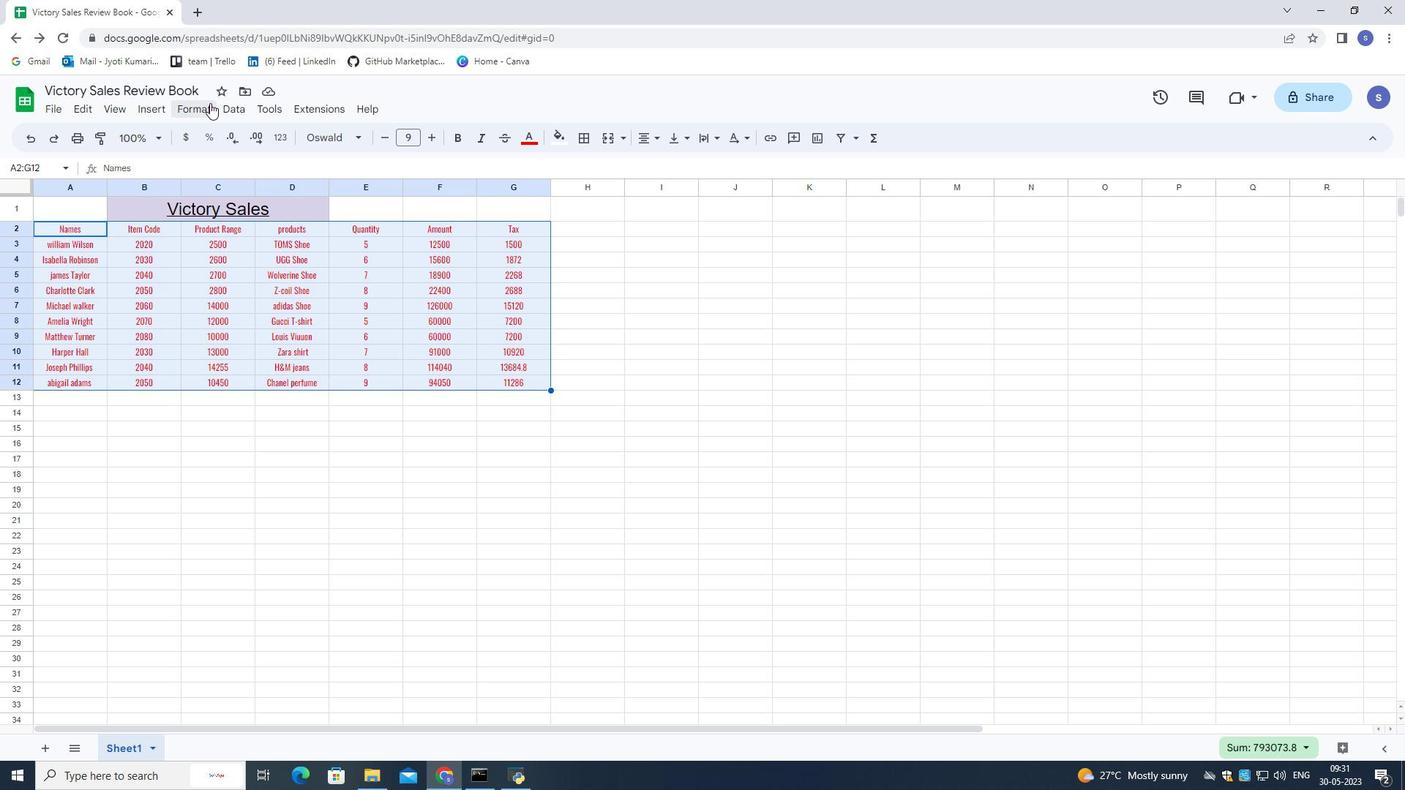 
Action: Mouse pressed left at (207, 101)
Screenshot: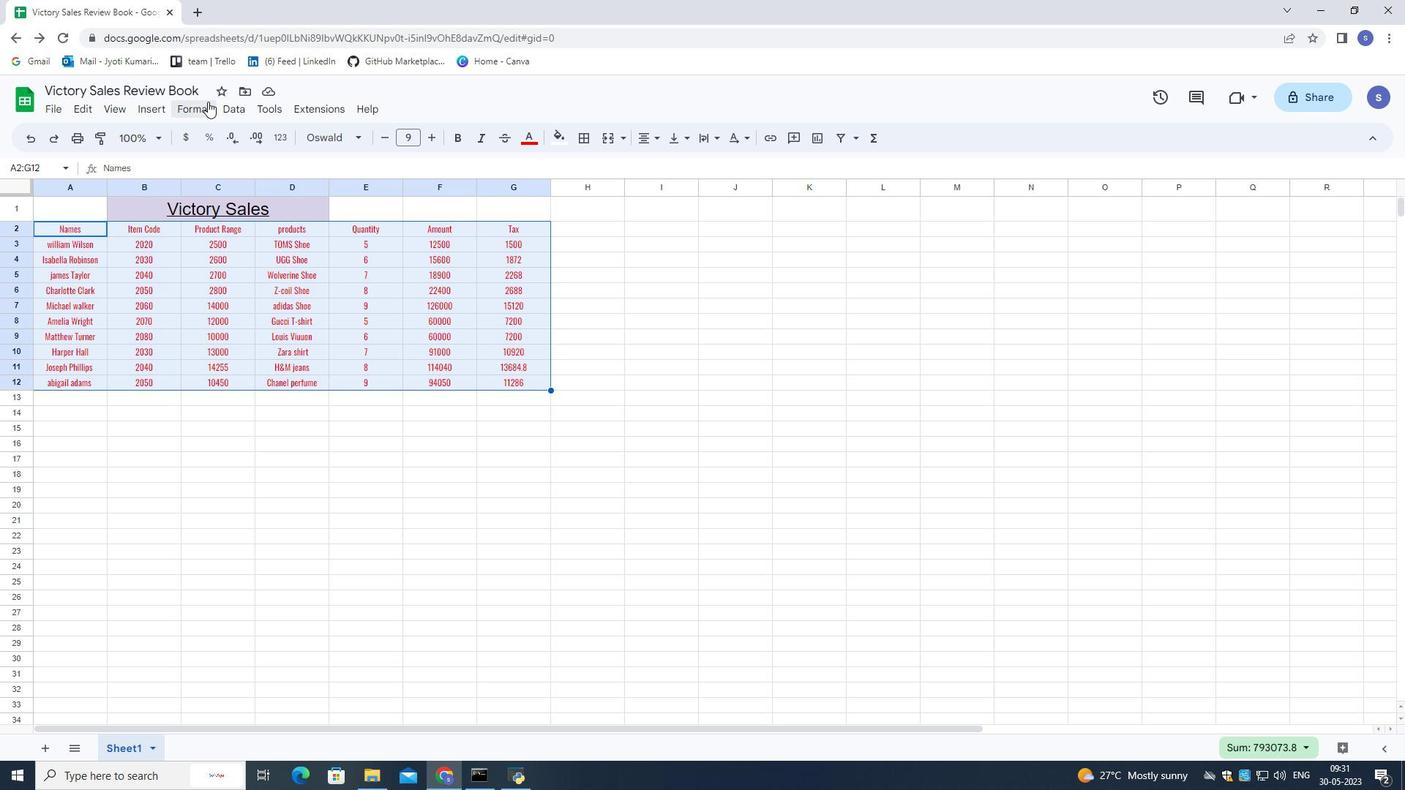 
Action: Mouse moved to (234, 350)
Screenshot: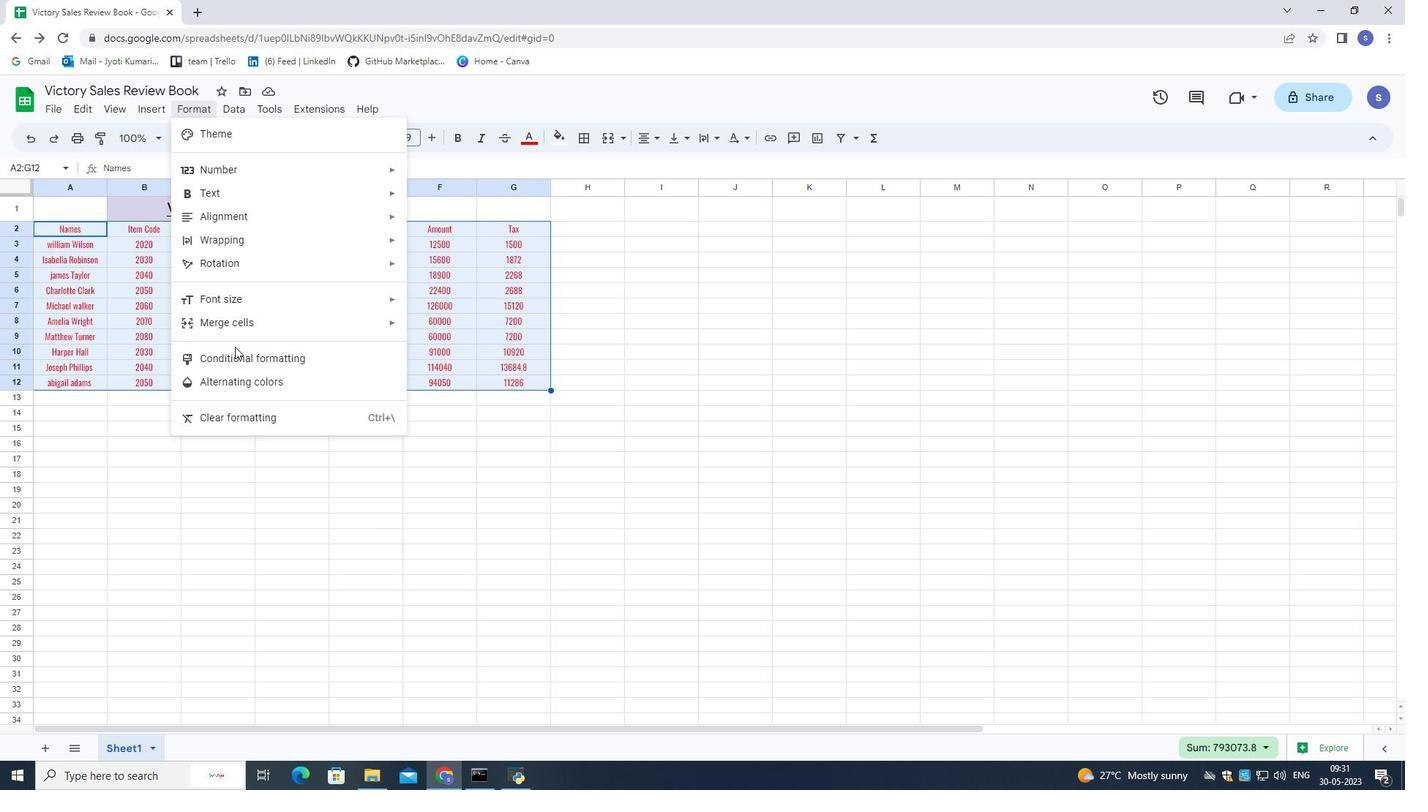 
Action: Mouse pressed left at (234, 350)
Screenshot: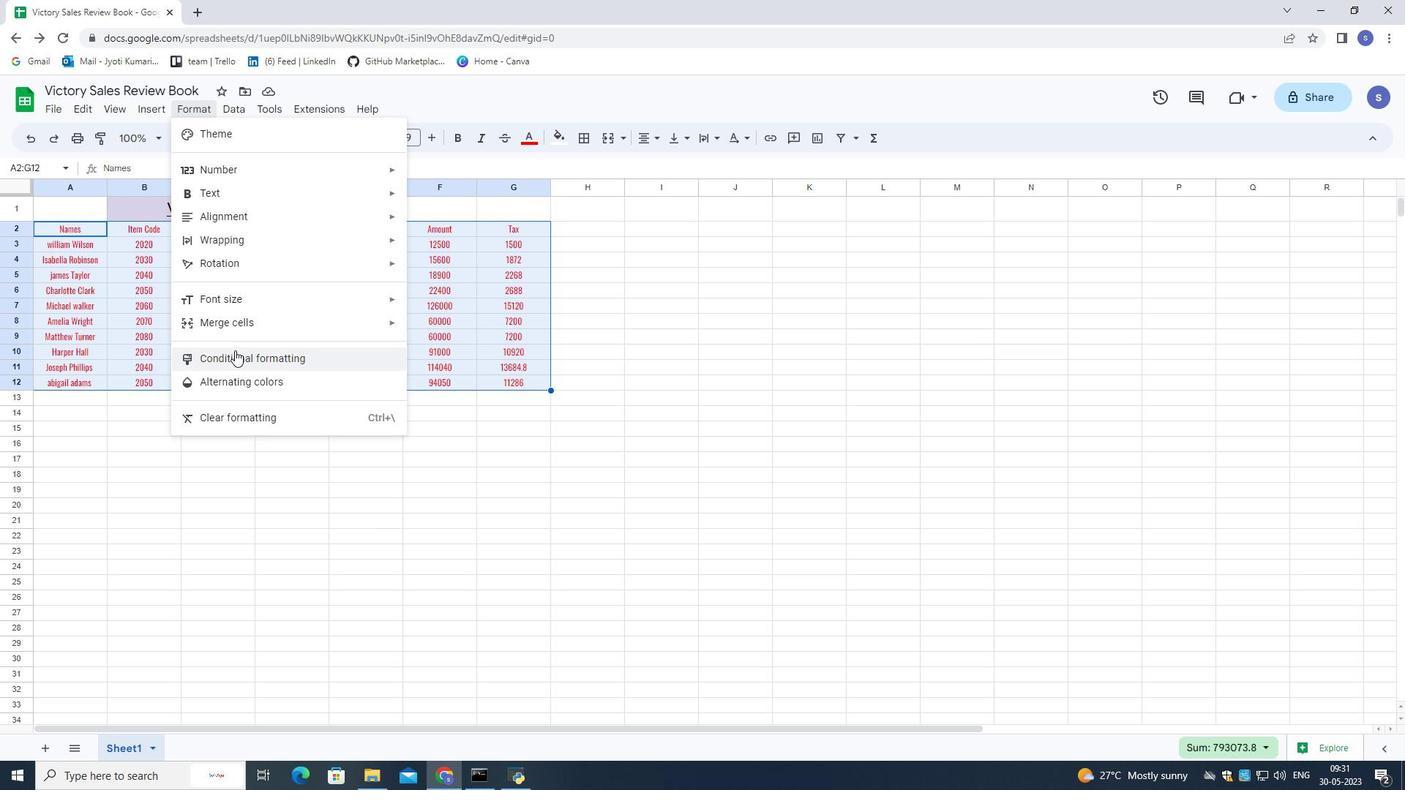 
Action: Mouse moved to (1233, 338)
Screenshot: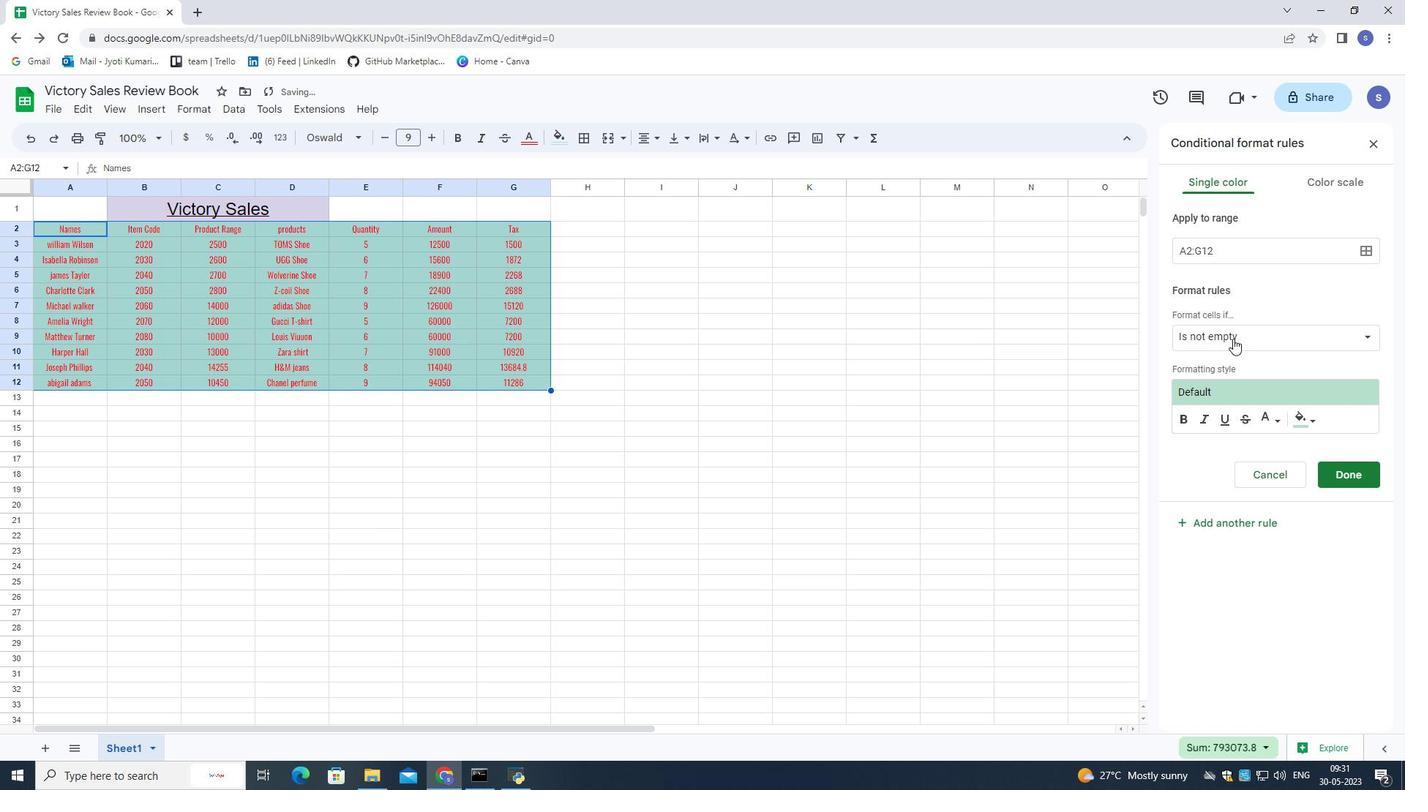 
Action: Mouse pressed left at (1233, 338)
Screenshot: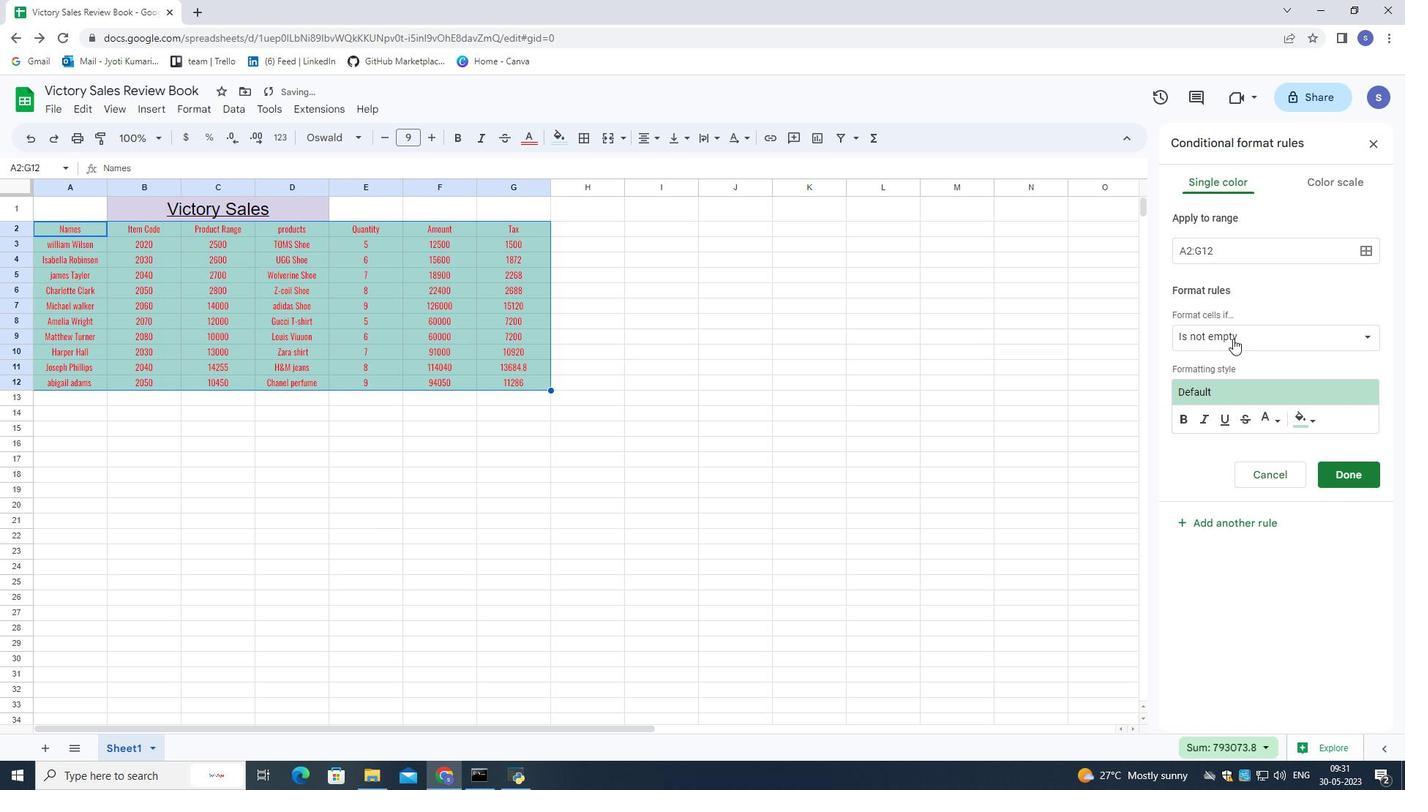 
Action: Mouse moved to (1255, 570)
Screenshot: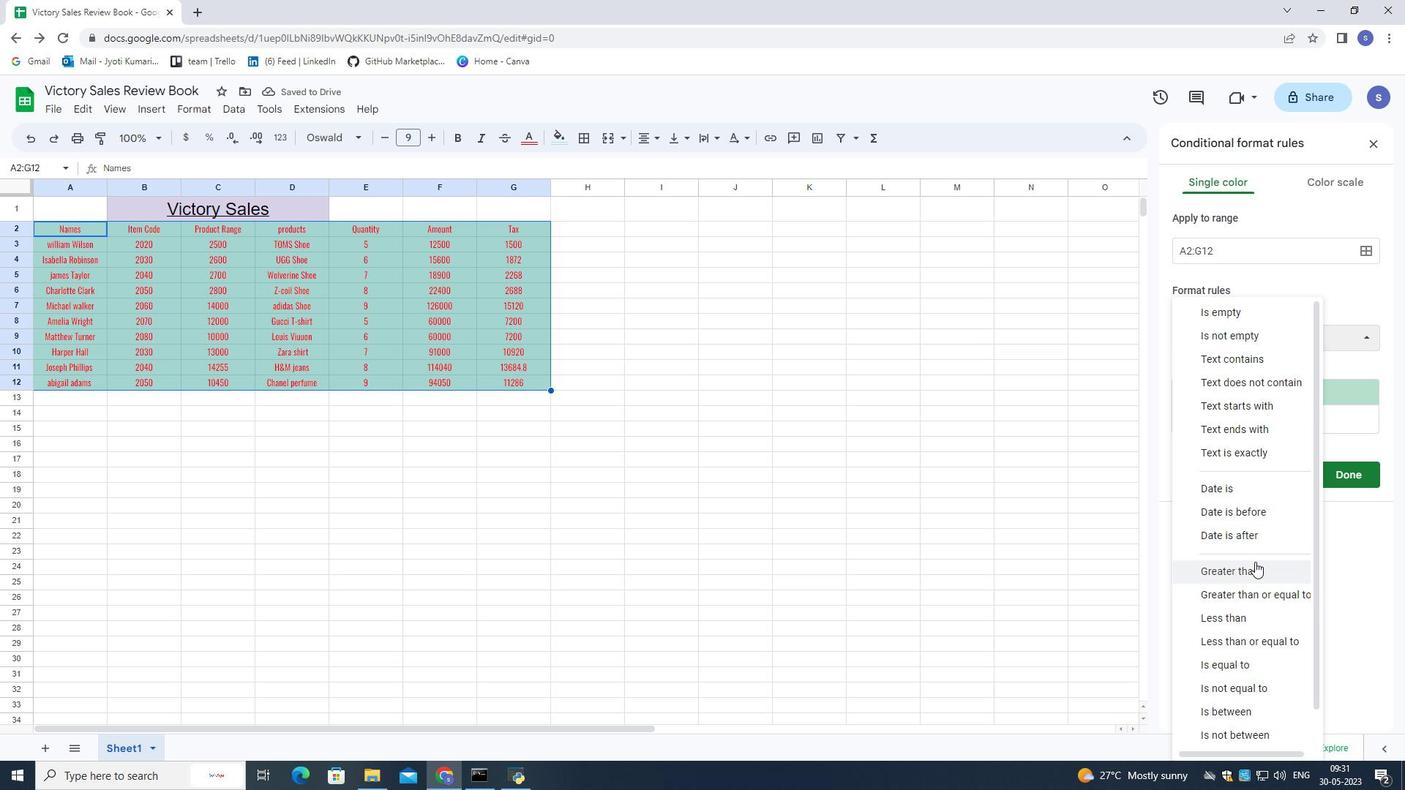 
Action: Mouse pressed left at (1255, 570)
Screenshot: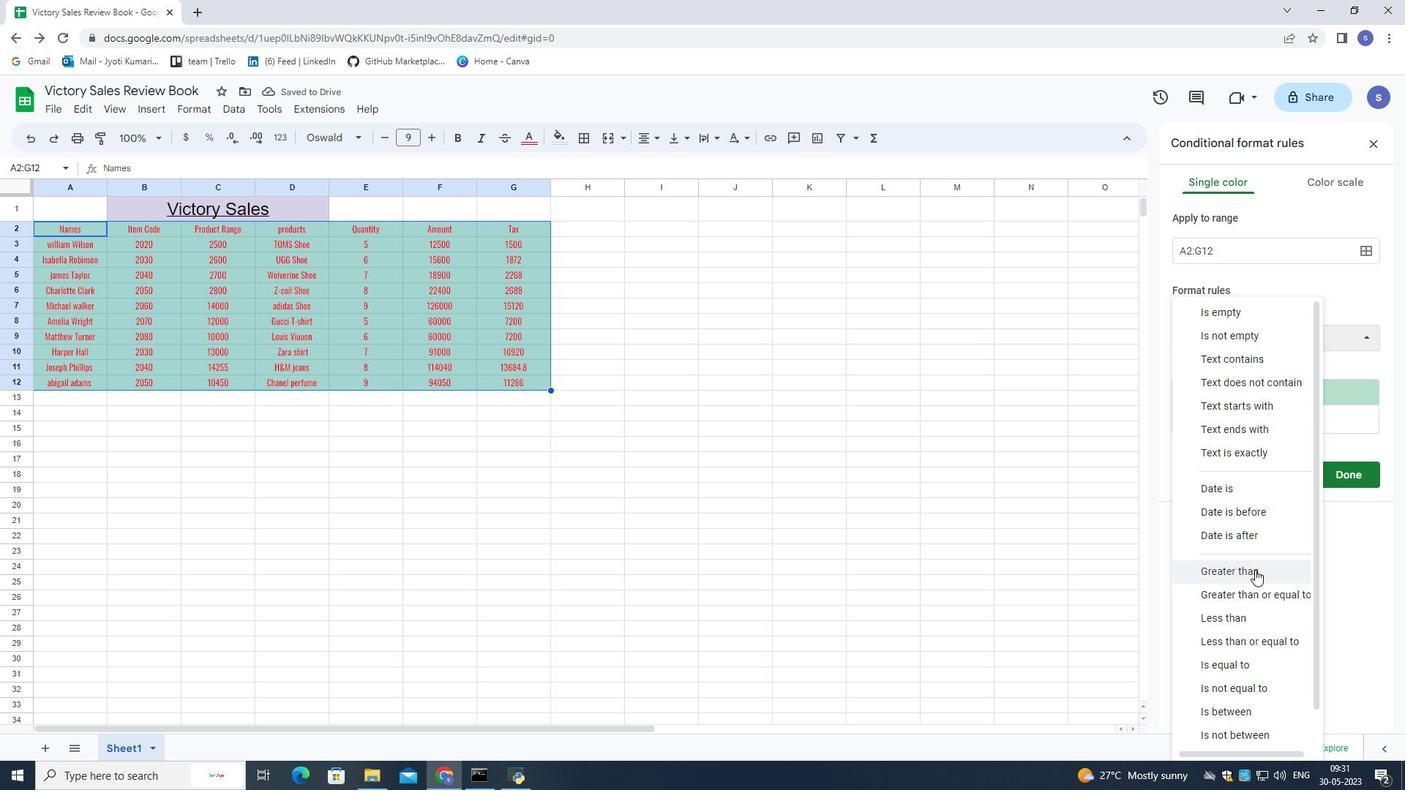 
Action: Mouse moved to (1220, 377)
Screenshot: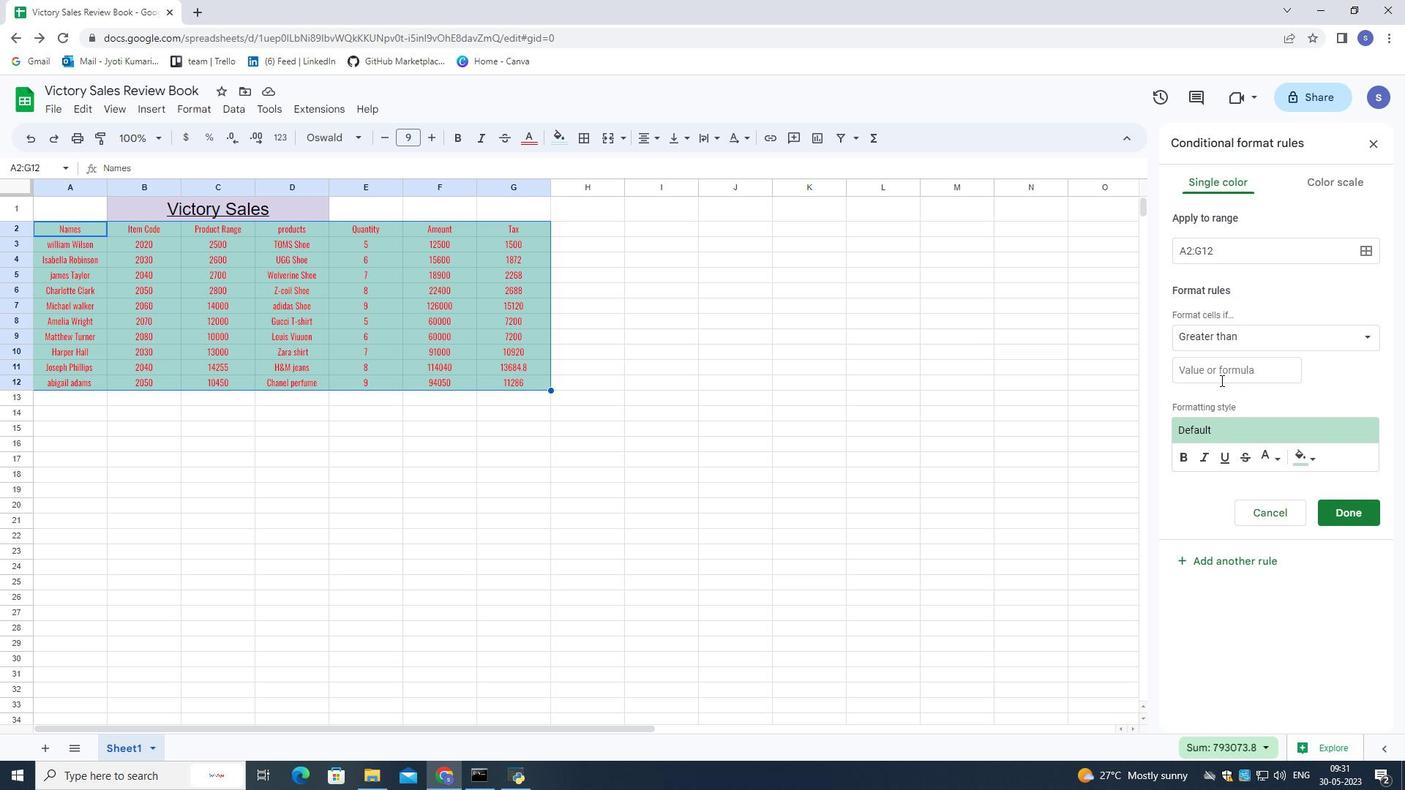 
Action: Mouse pressed left at (1220, 377)
Screenshot: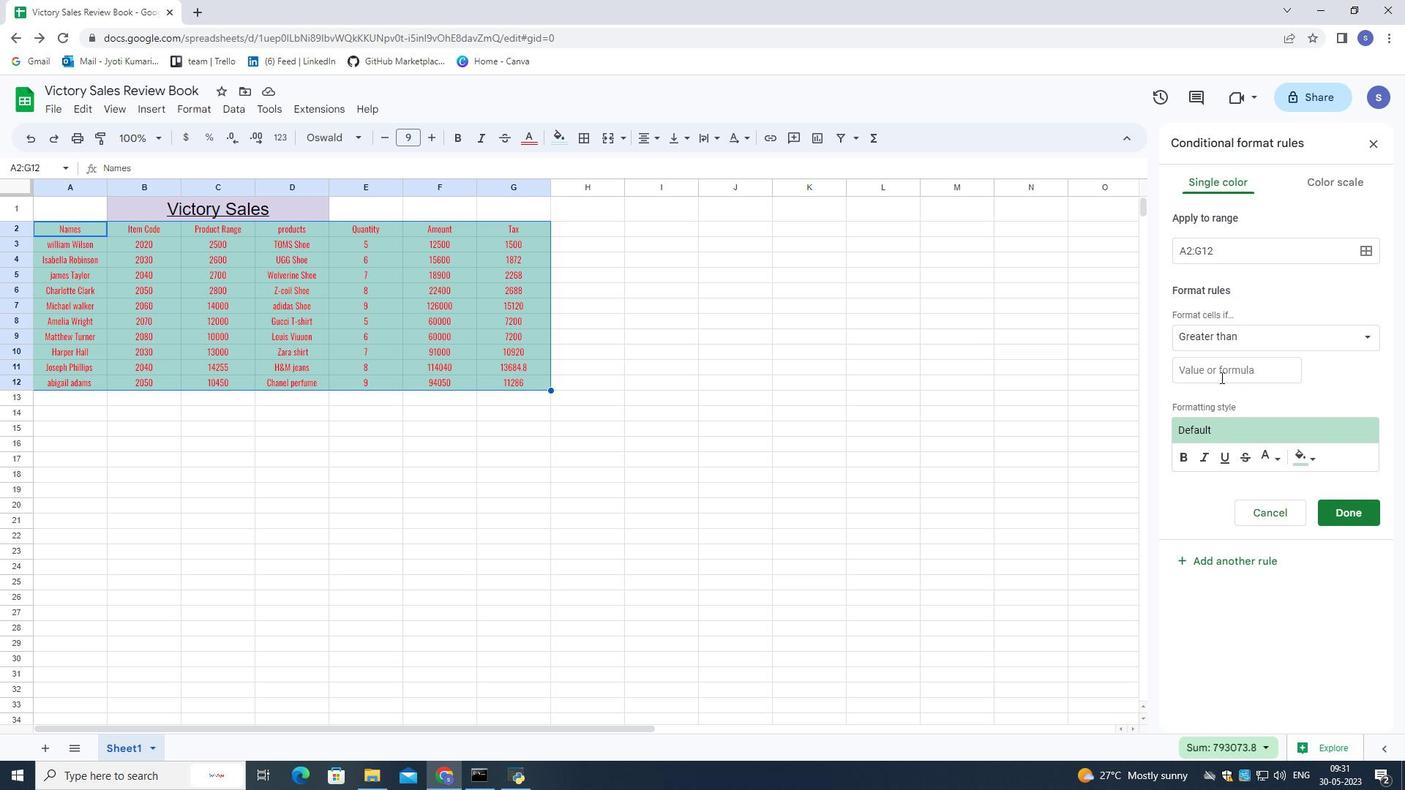 
Action: Mouse moved to (1201, 378)
Screenshot: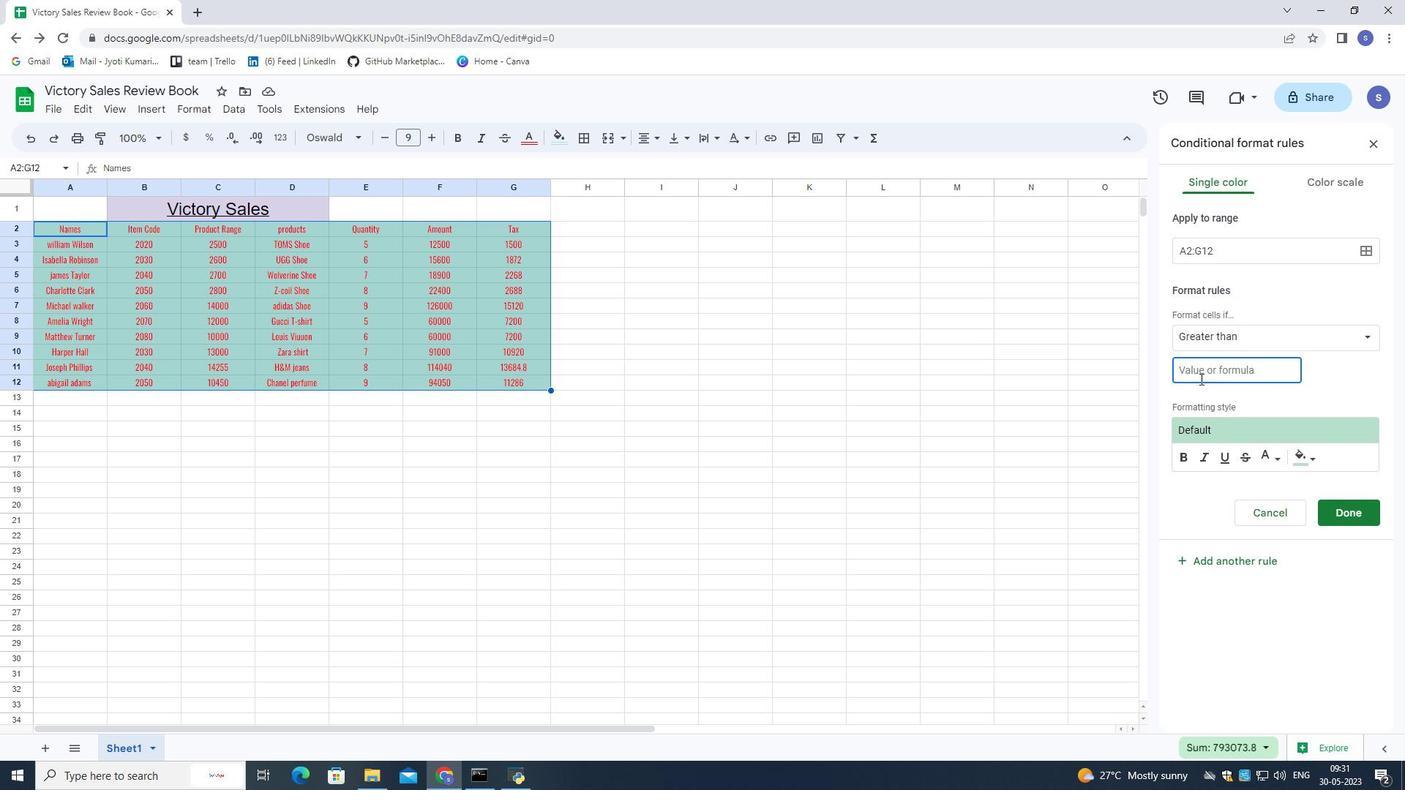 
Action: Key pressed 5
Screenshot: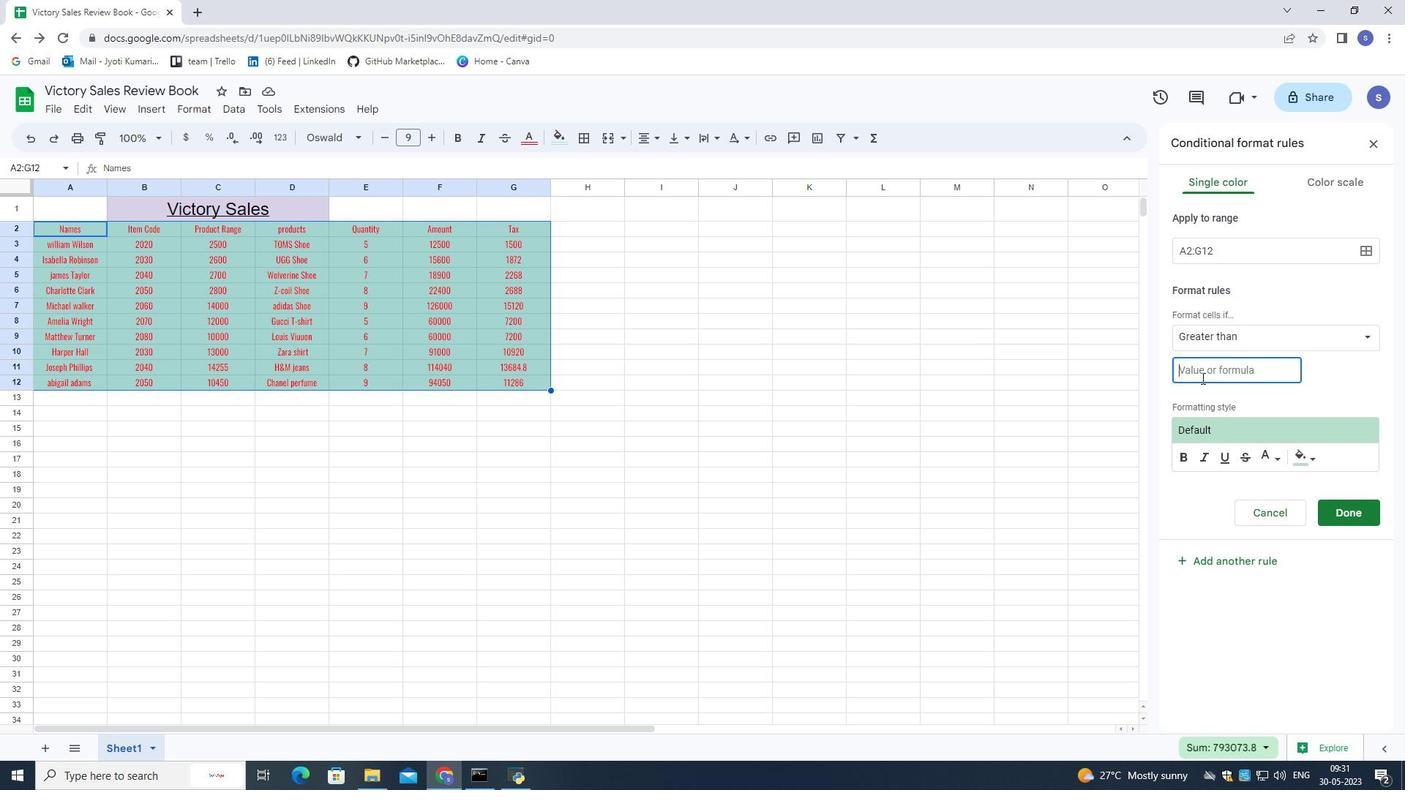 
Action: Mouse moved to (1372, 147)
Screenshot: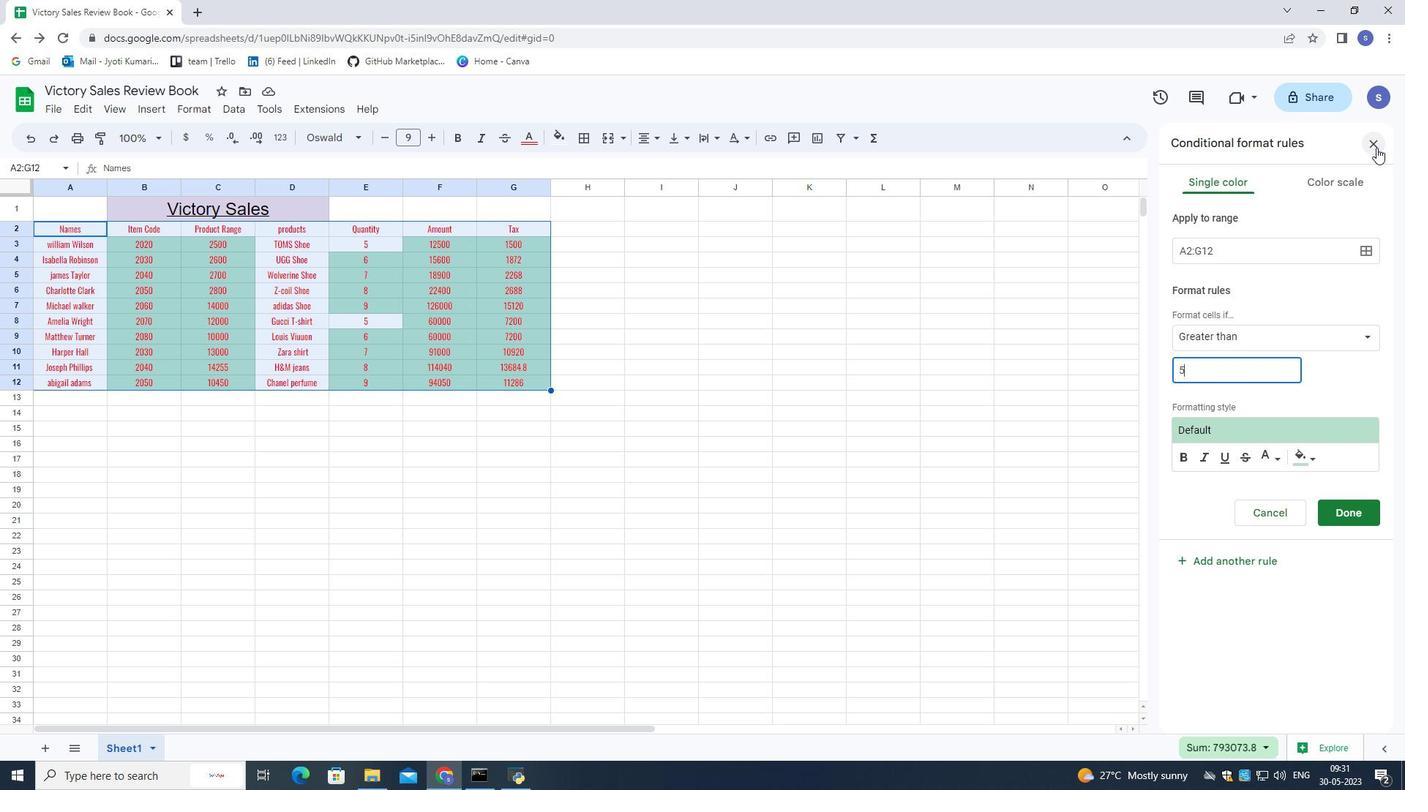 
Action: Mouse pressed left at (1372, 147)
Screenshot: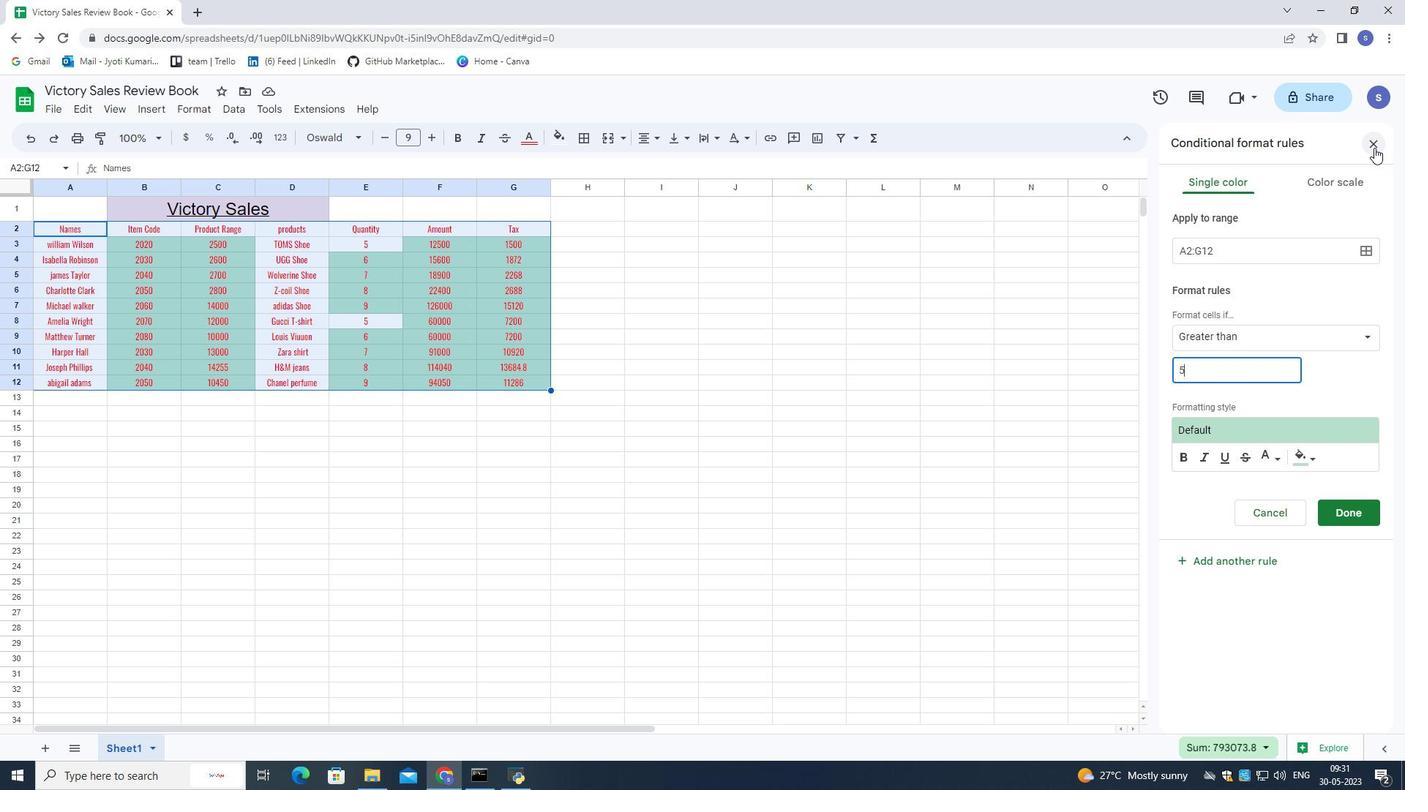 
Action: Mouse moved to (316, 478)
Screenshot: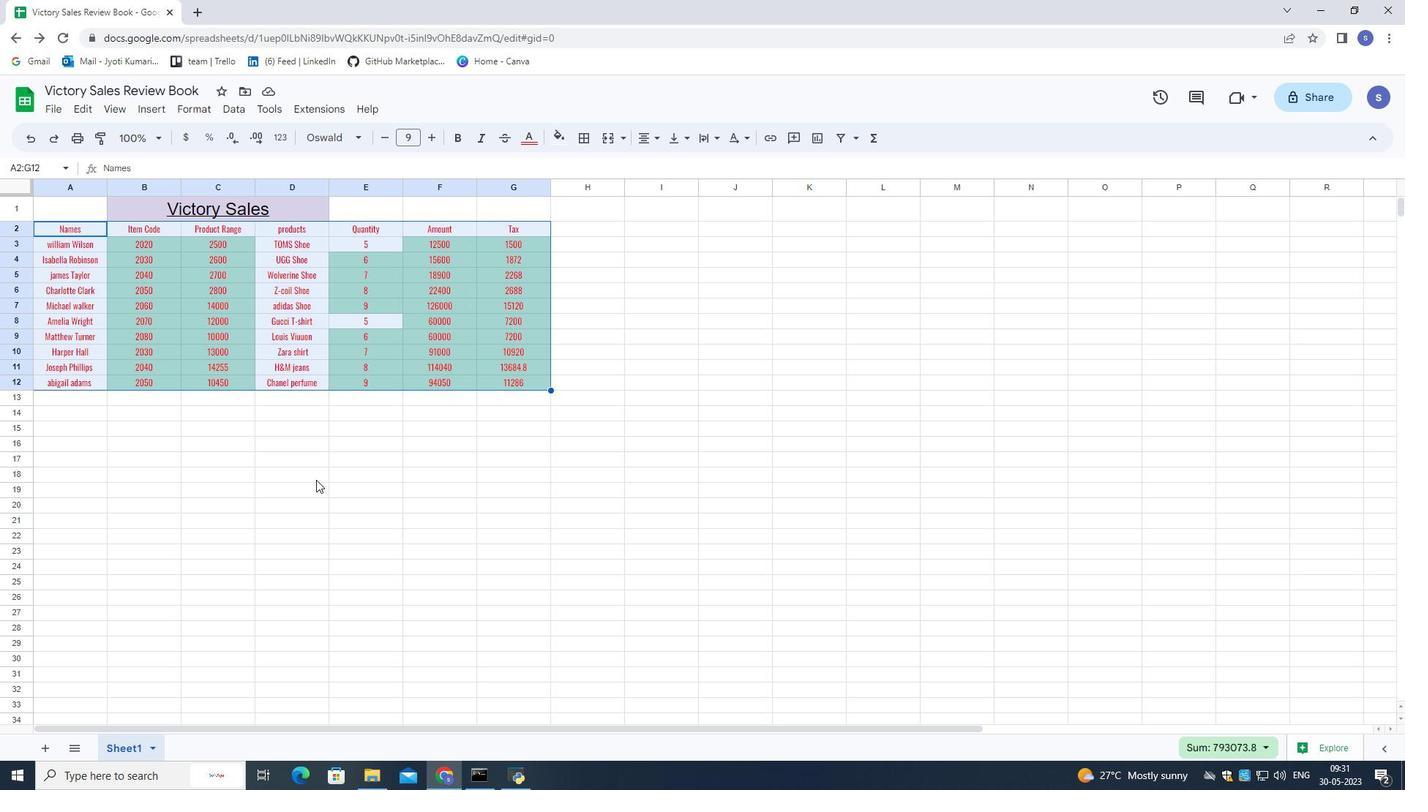 
Action: Key pressed ctrl+Z
Screenshot: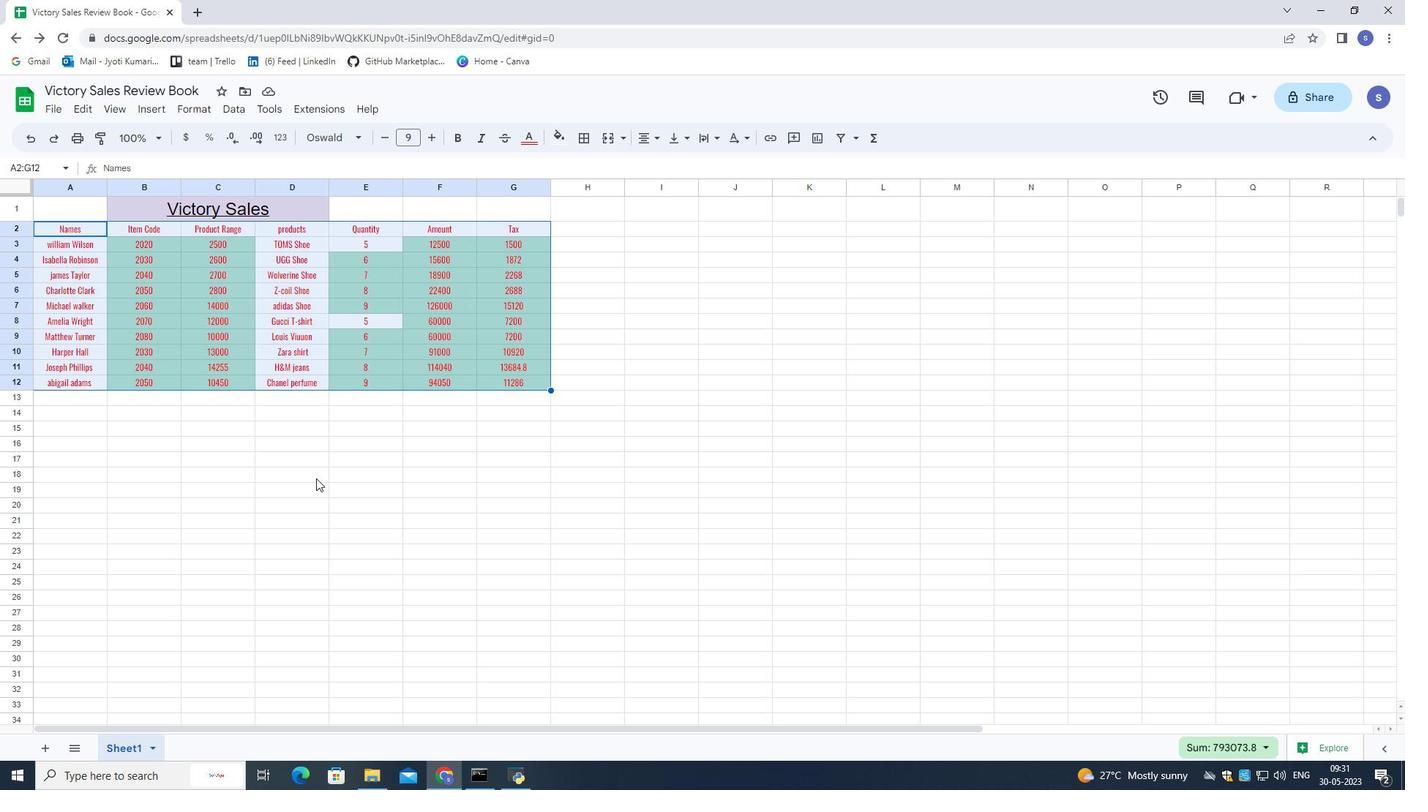 
Action: Mouse moved to (347, 494)
Screenshot: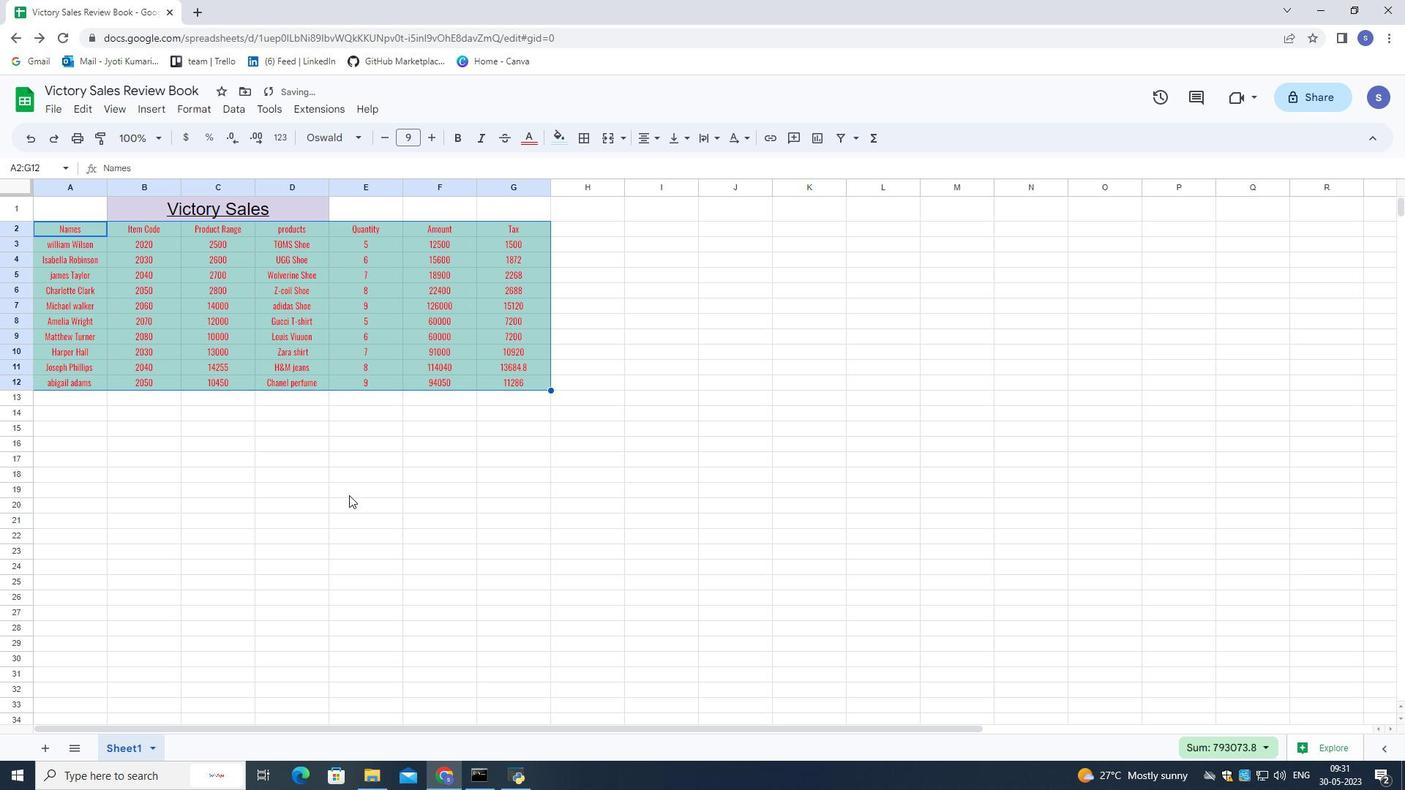 
Action: Key pressed ctrl+Z
Screenshot: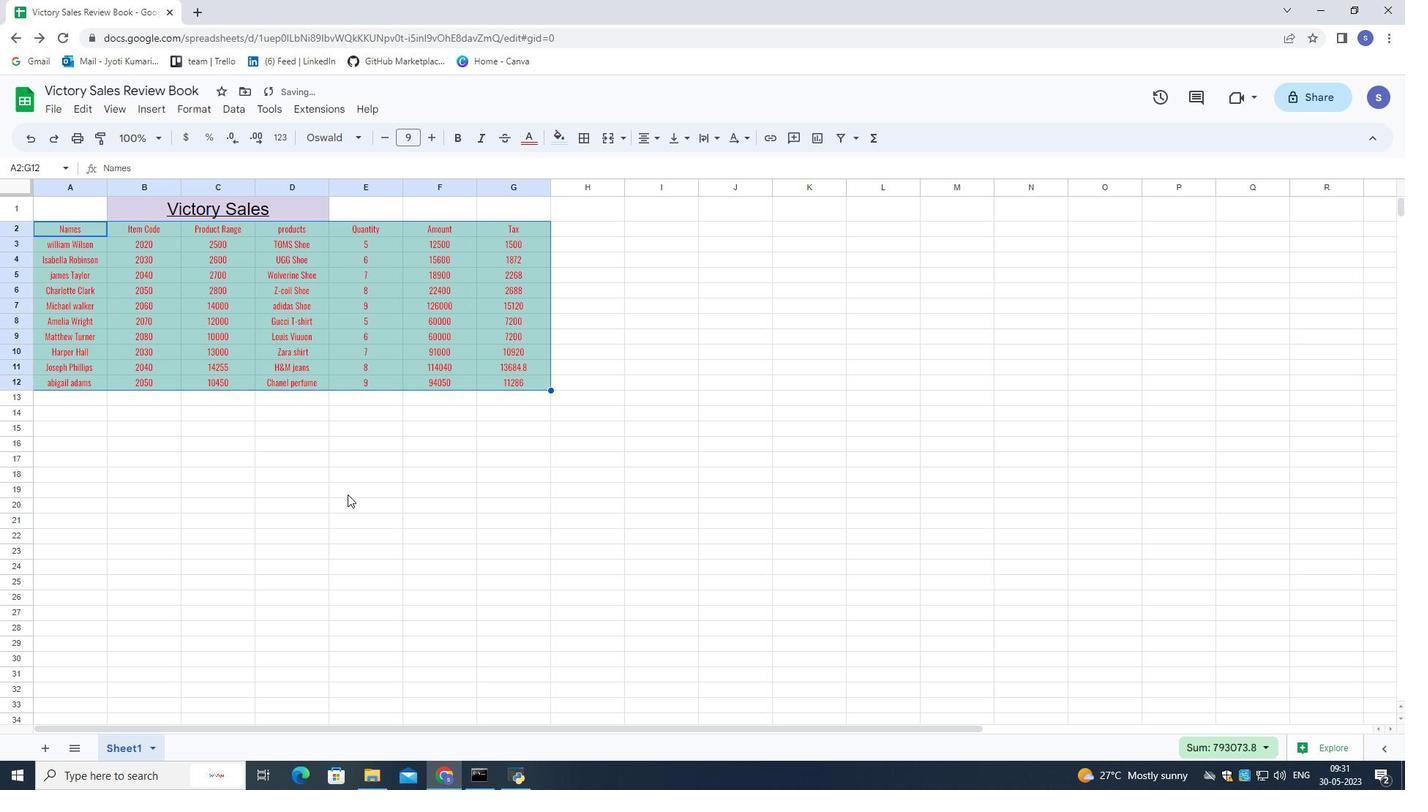 
Action: Mouse moved to (345, 490)
Screenshot: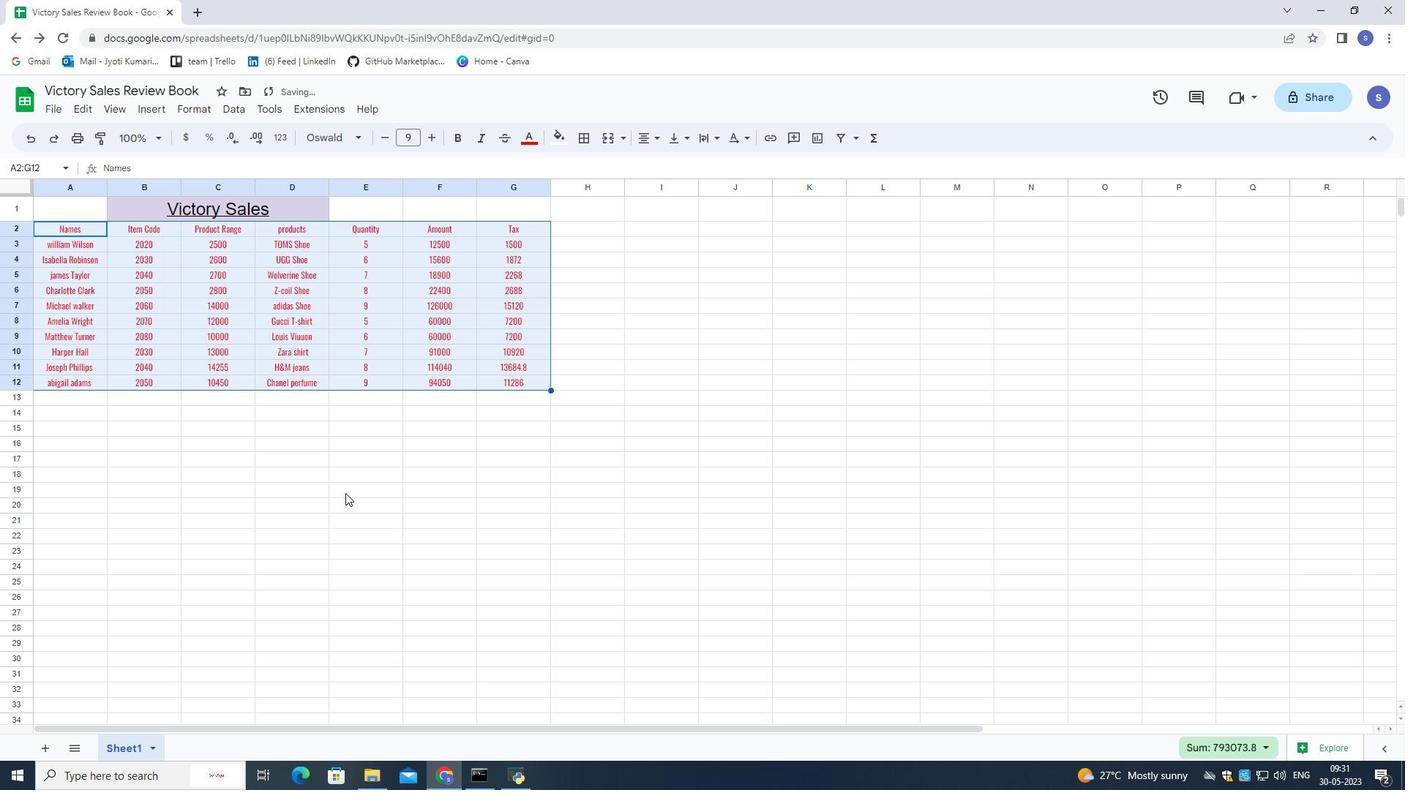 
Action: Mouse pressed left at (345, 490)
Screenshot: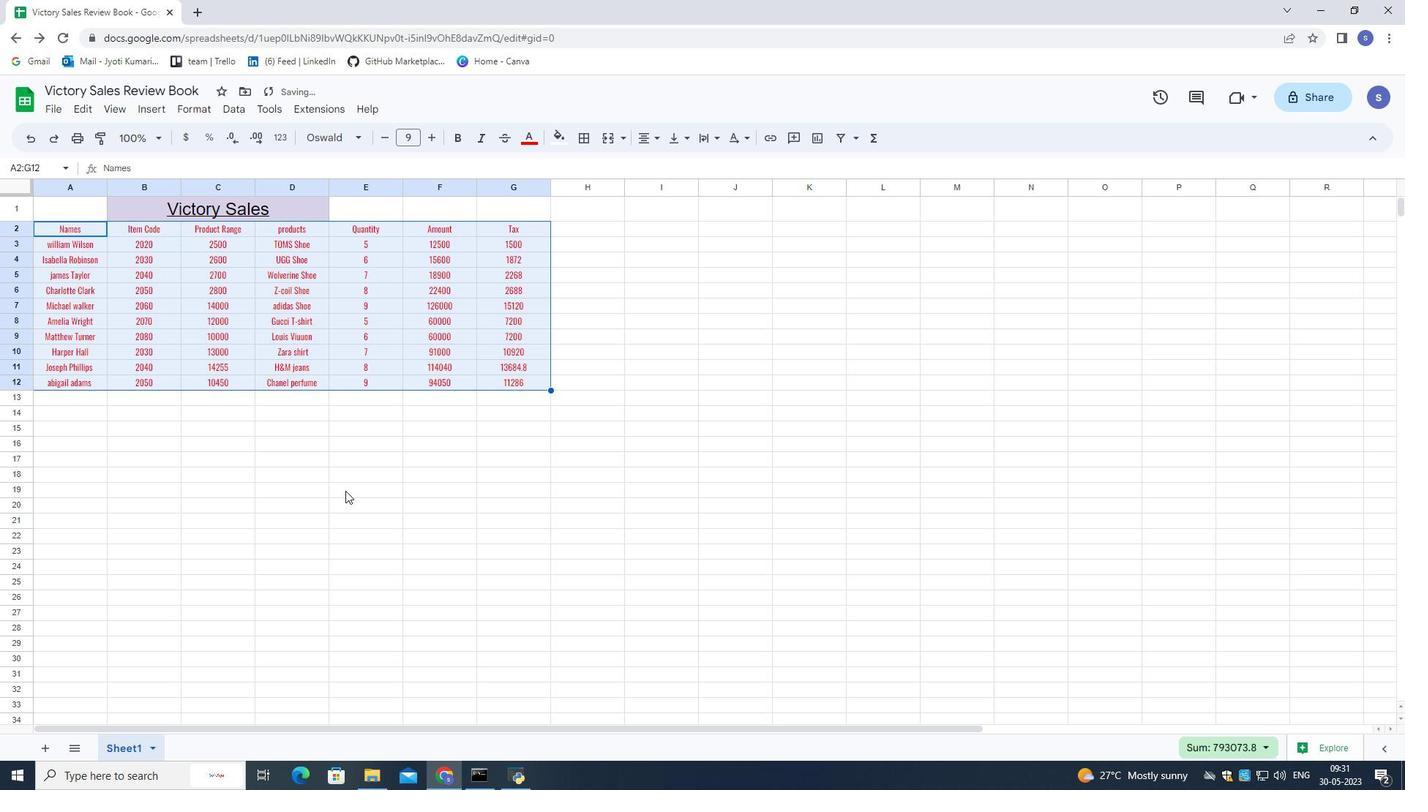 
Action: Mouse moved to (342, 219)
Screenshot: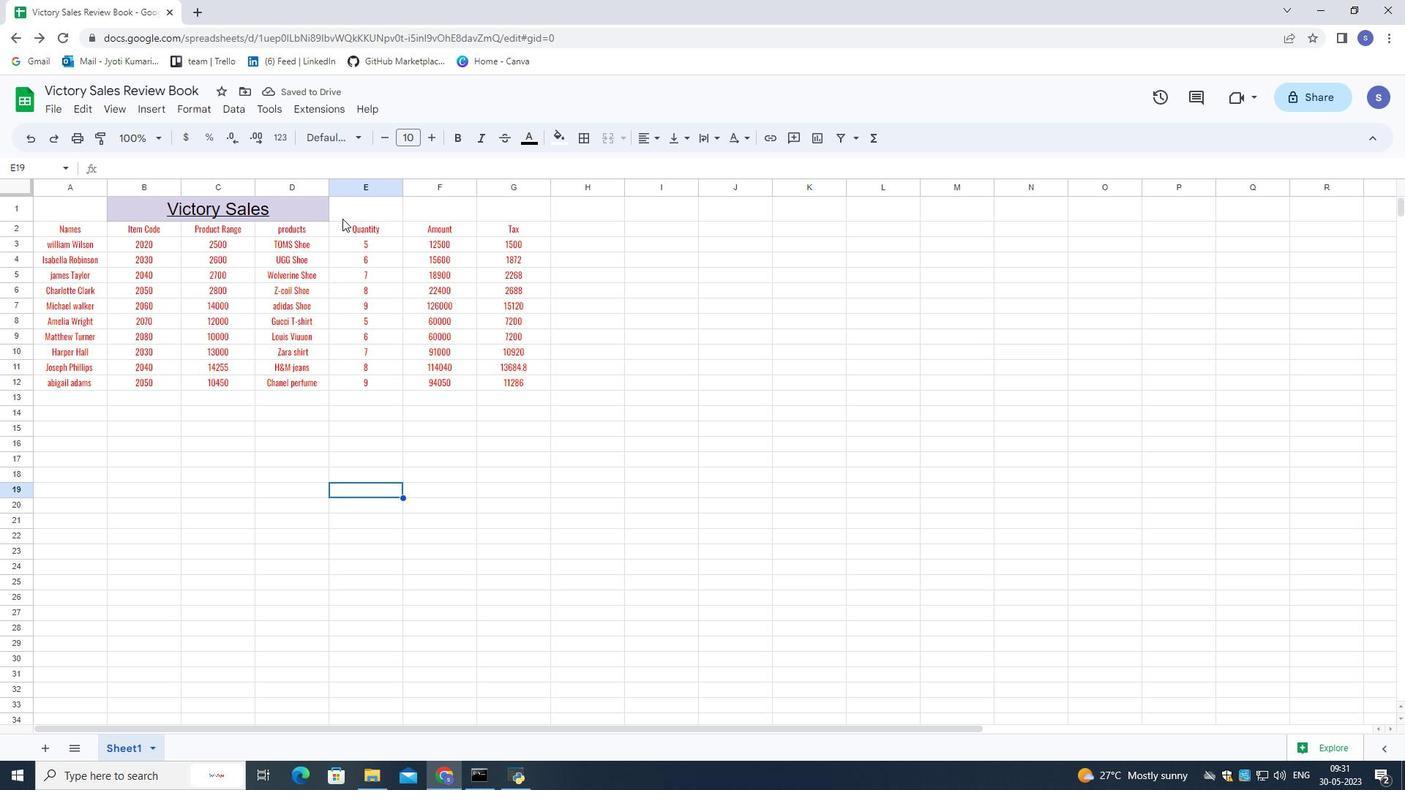 
Action: Mouse pressed left at (342, 219)
Screenshot: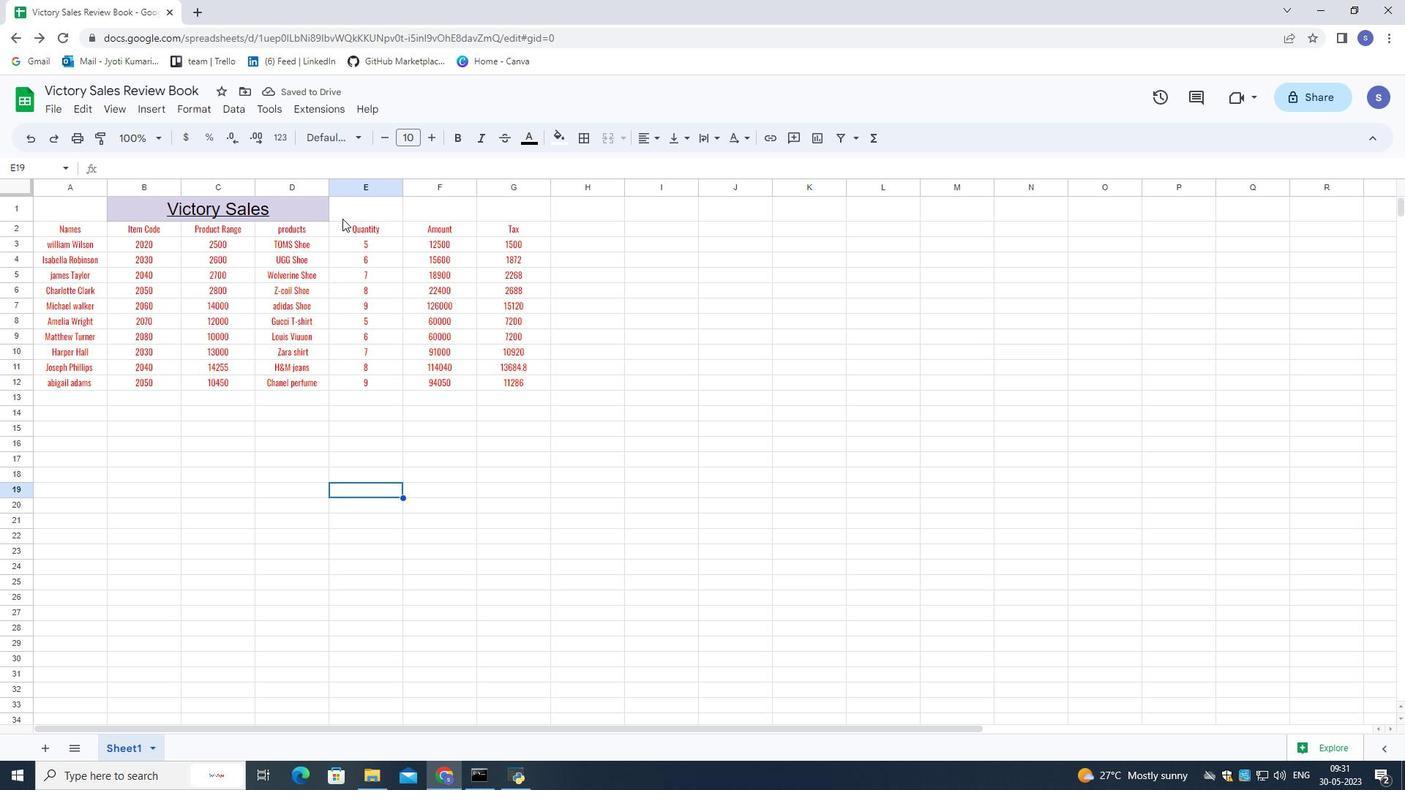
Action: Mouse moved to (189, 113)
Screenshot: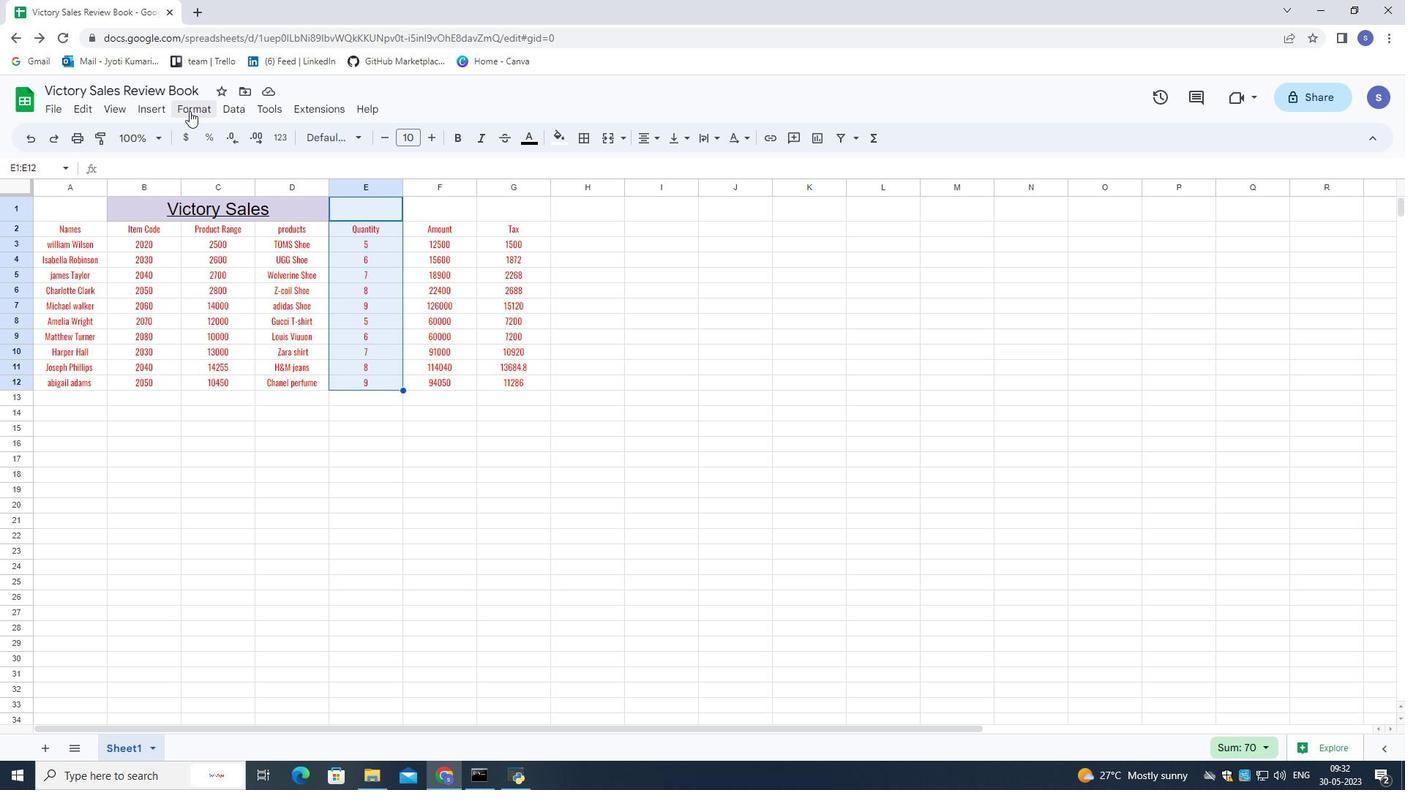 
Action: Mouse pressed left at (189, 113)
Screenshot: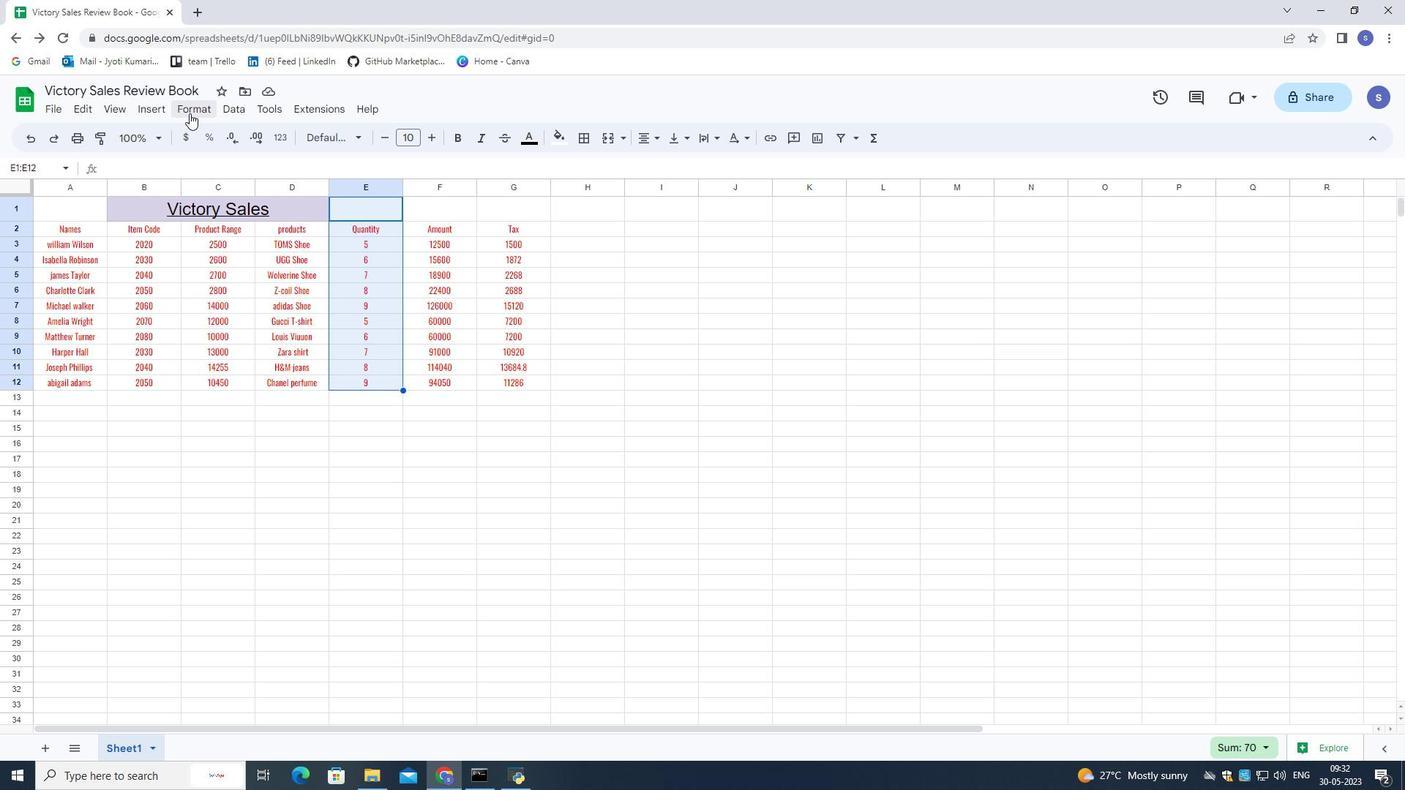 
Action: Mouse moved to (365, 353)
Screenshot: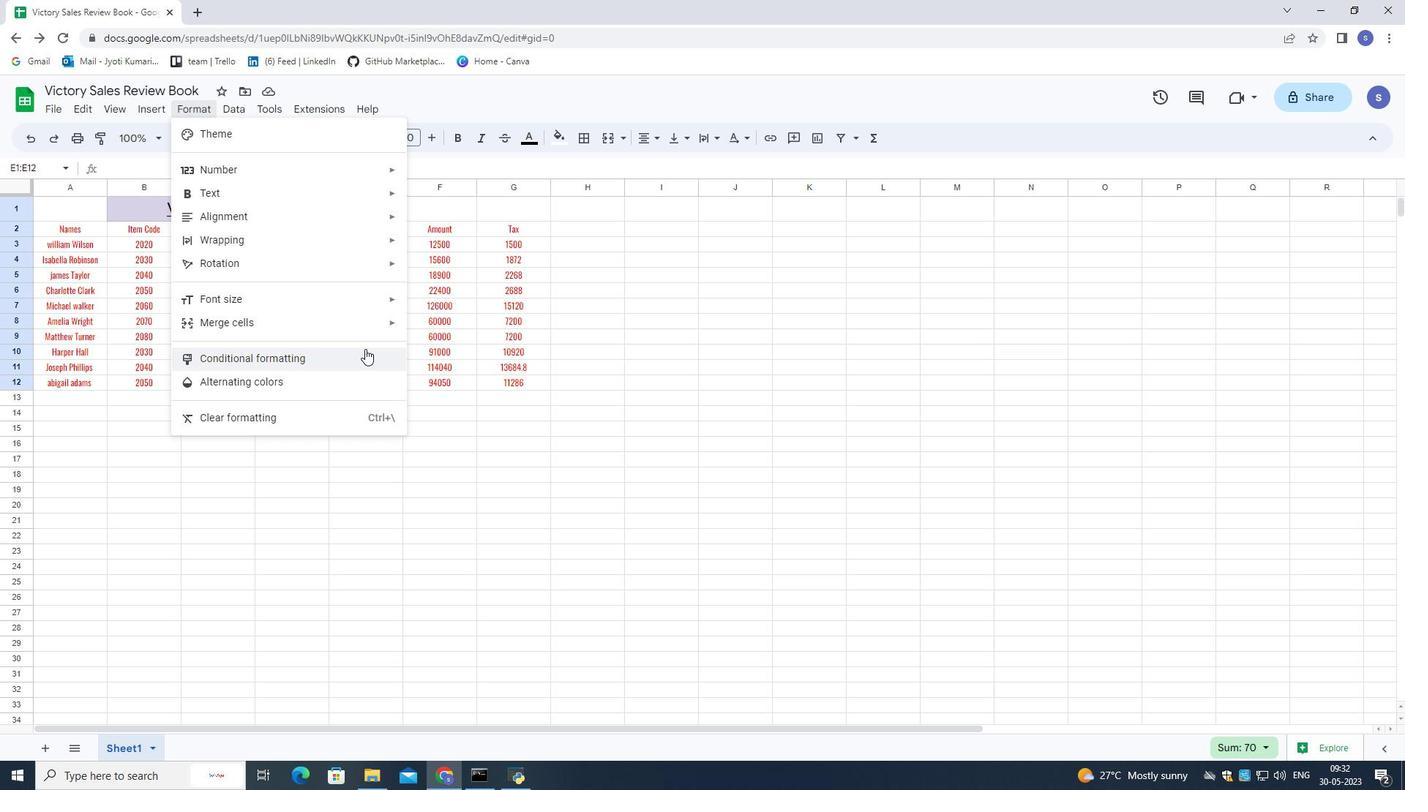 
Action: Mouse pressed left at (365, 353)
Screenshot: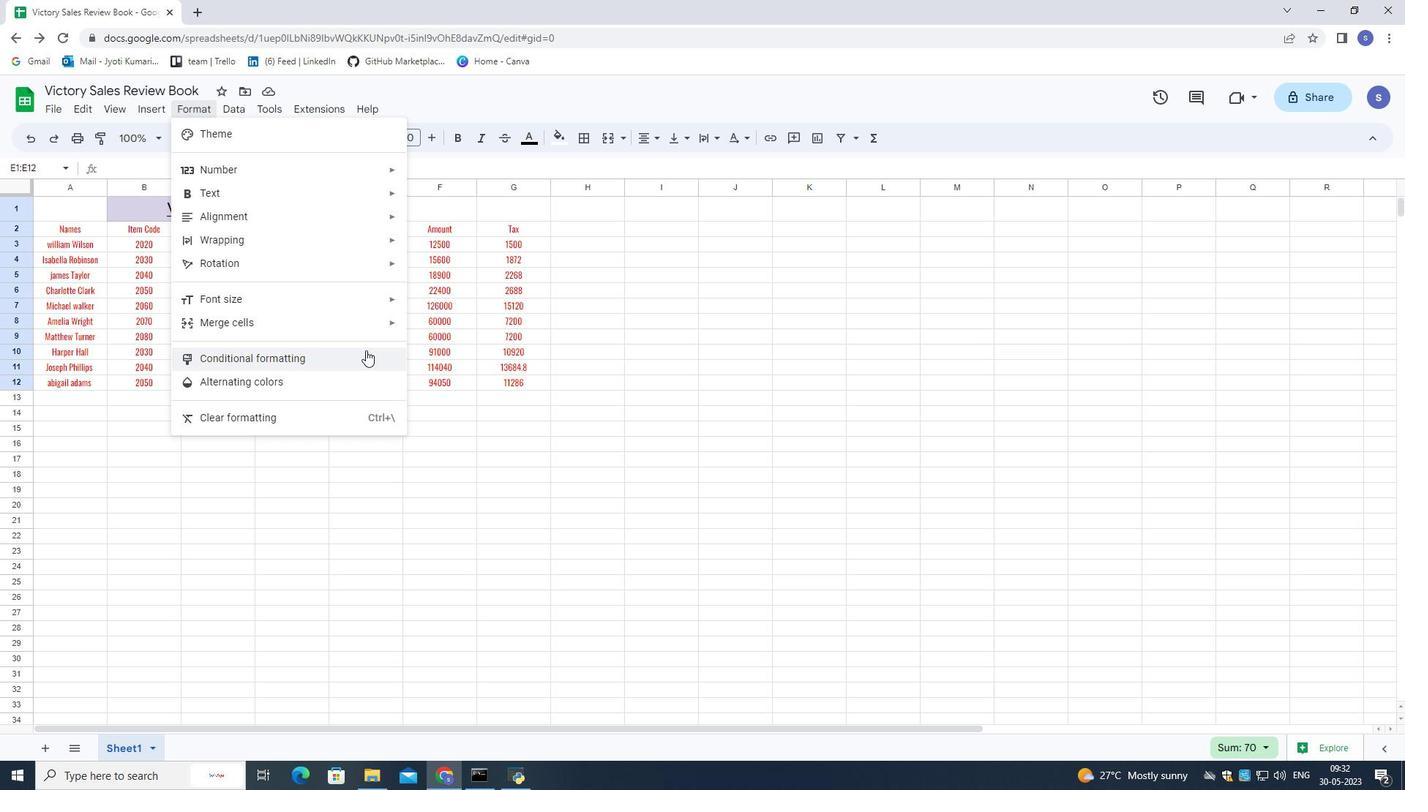 
Action: Mouse moved to (1293, 338)
Screenshot: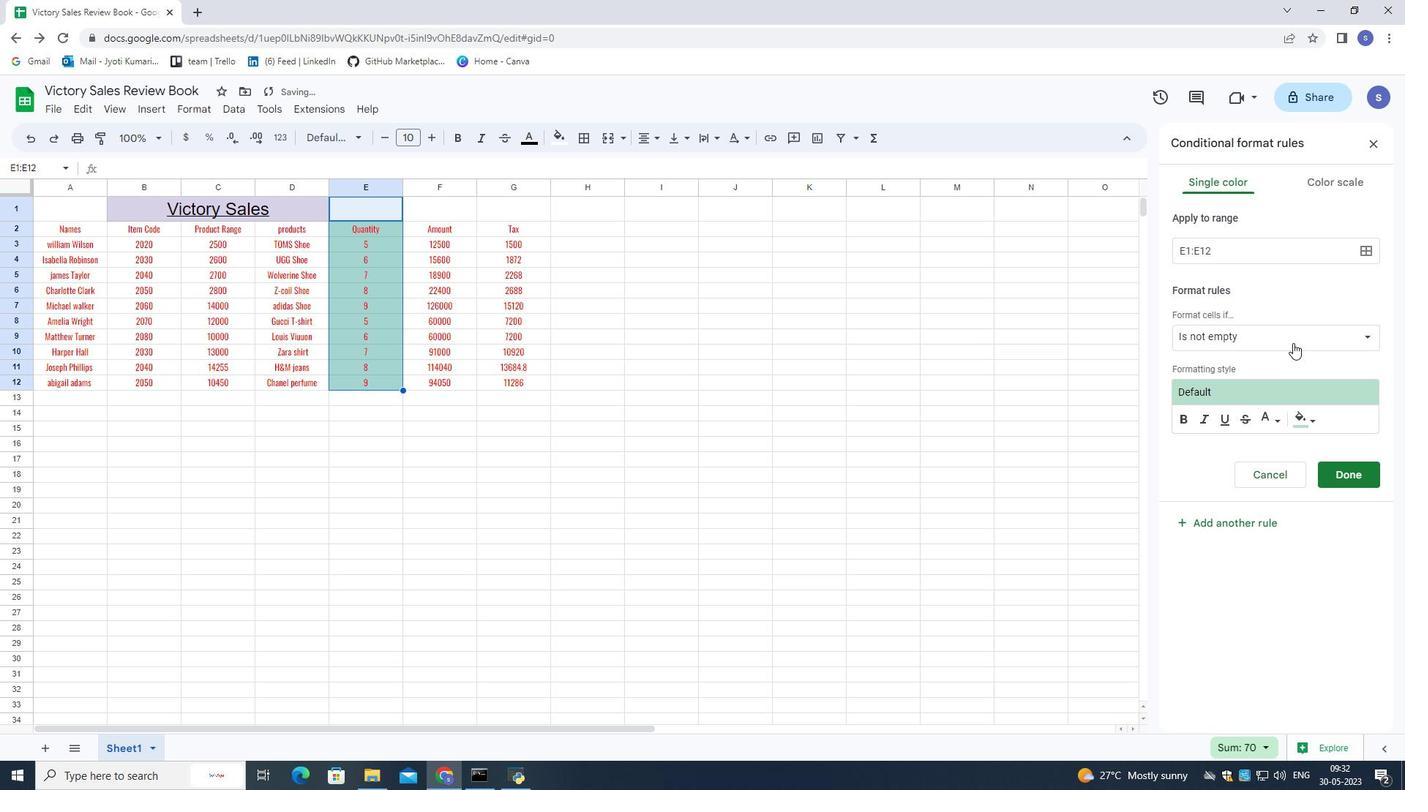 
Action: Mouse pressed left at (1293, 338)
Screenshot: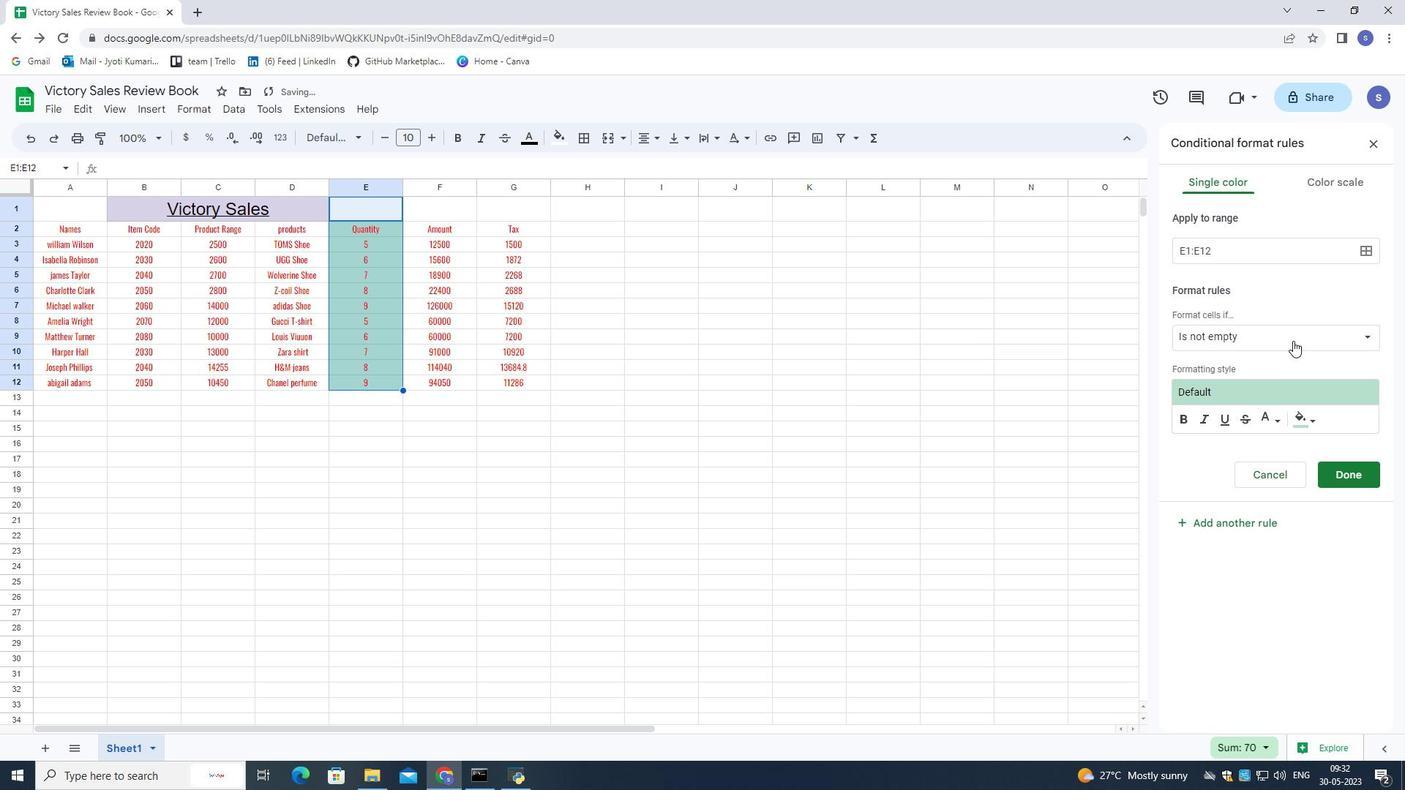 
Action: Mouse moved to (1255, 576)
Screenshot: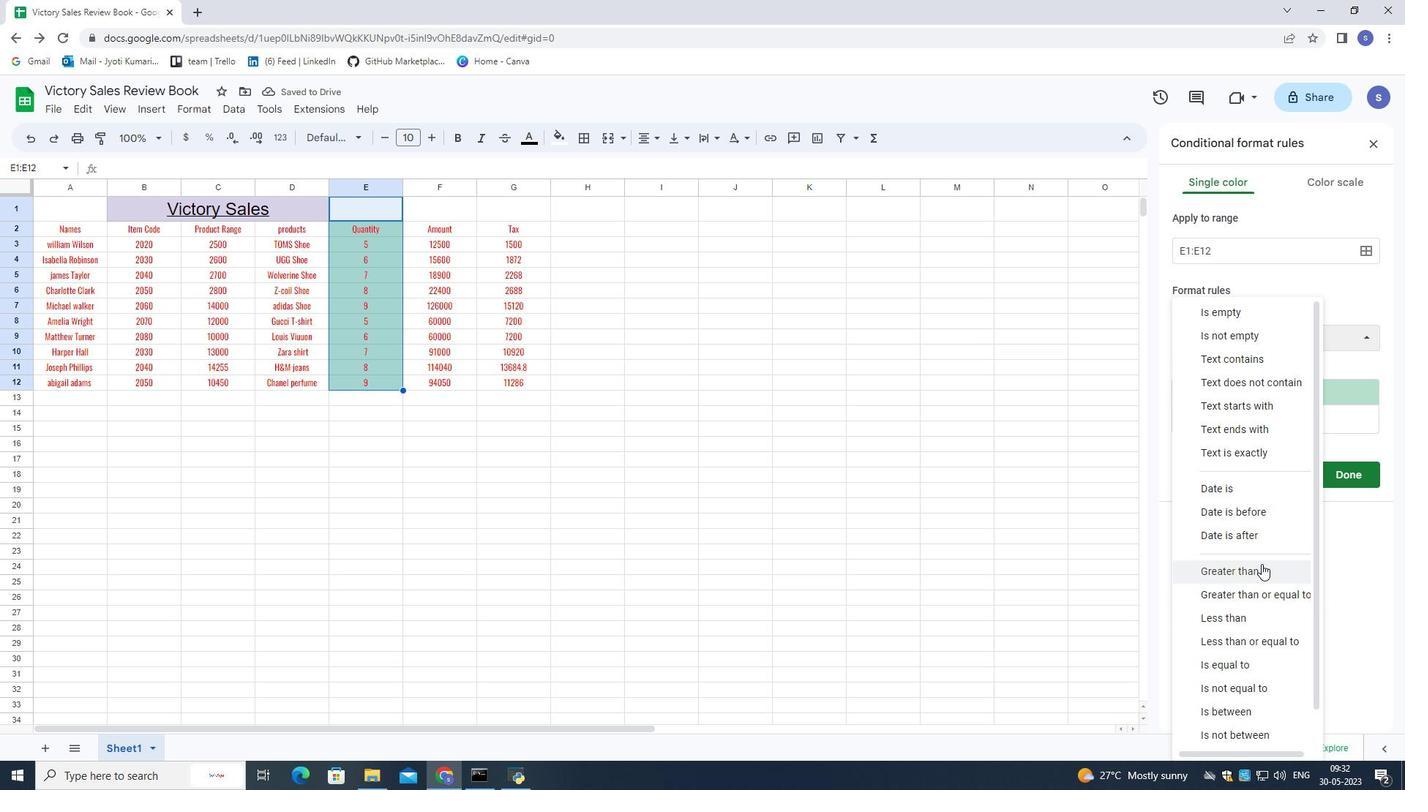 
Action: Mouse pressed left at (1255, 576)
Screenshot: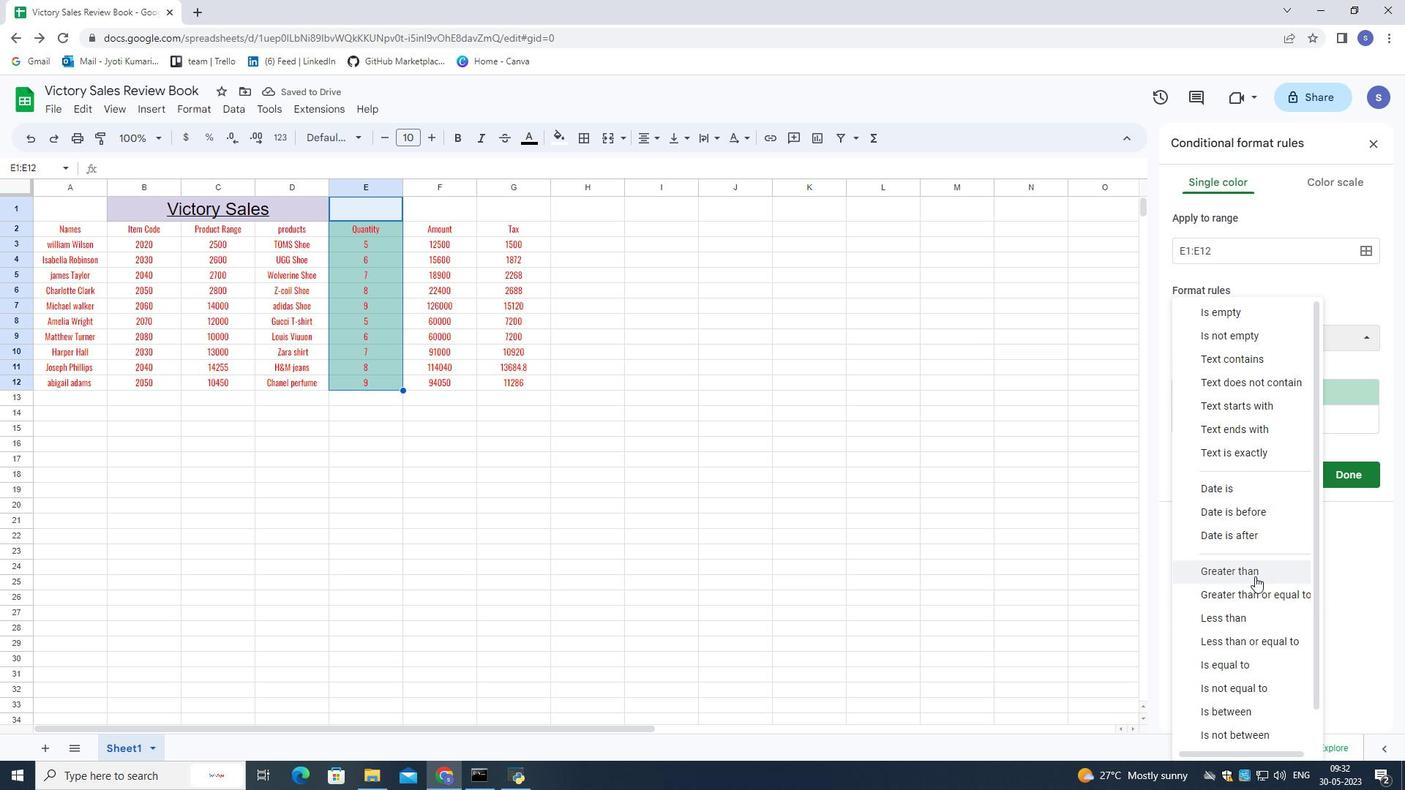 
Action: Mouse moved to (1236, 369)
Screenshot: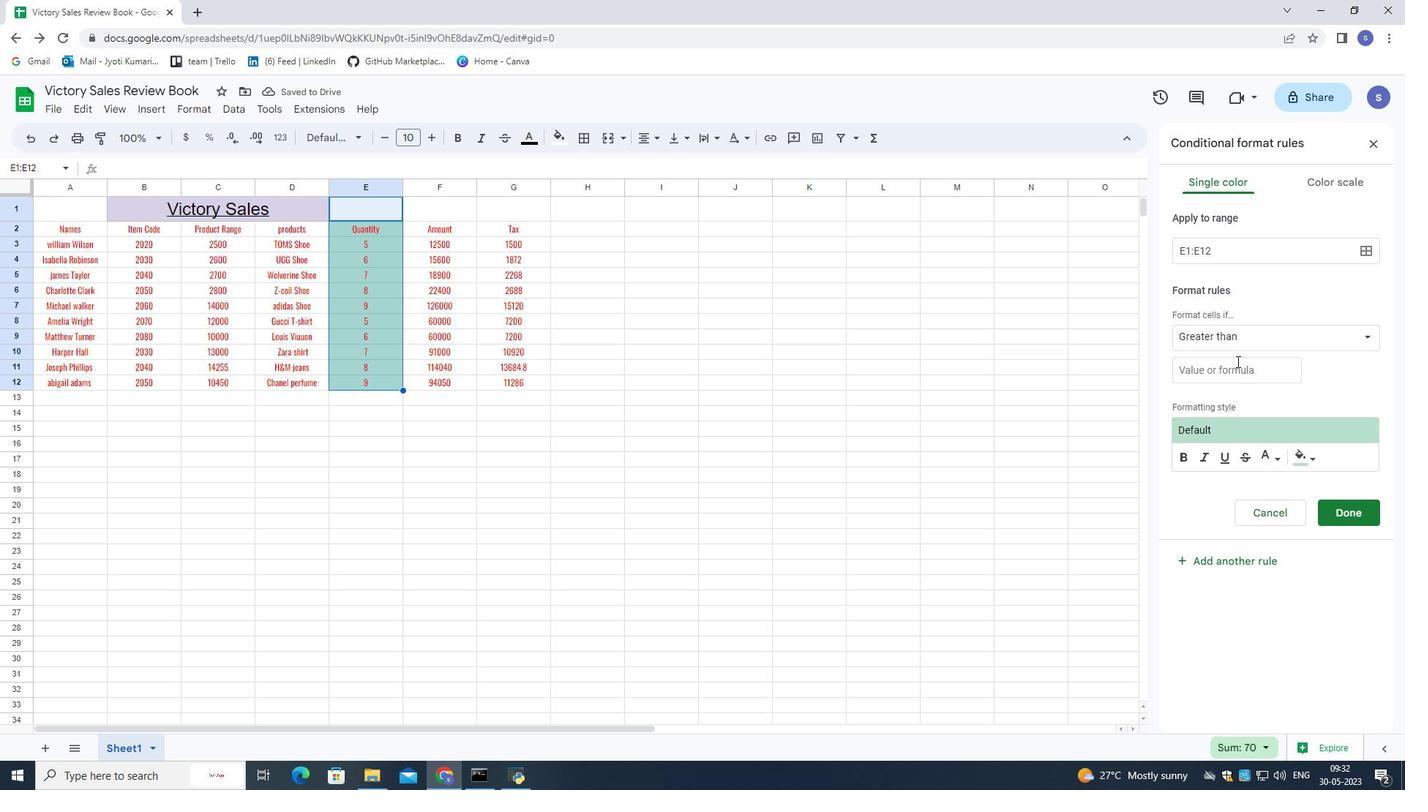 
Action: Mouse pressed left at (1236, 369)
Screenshot: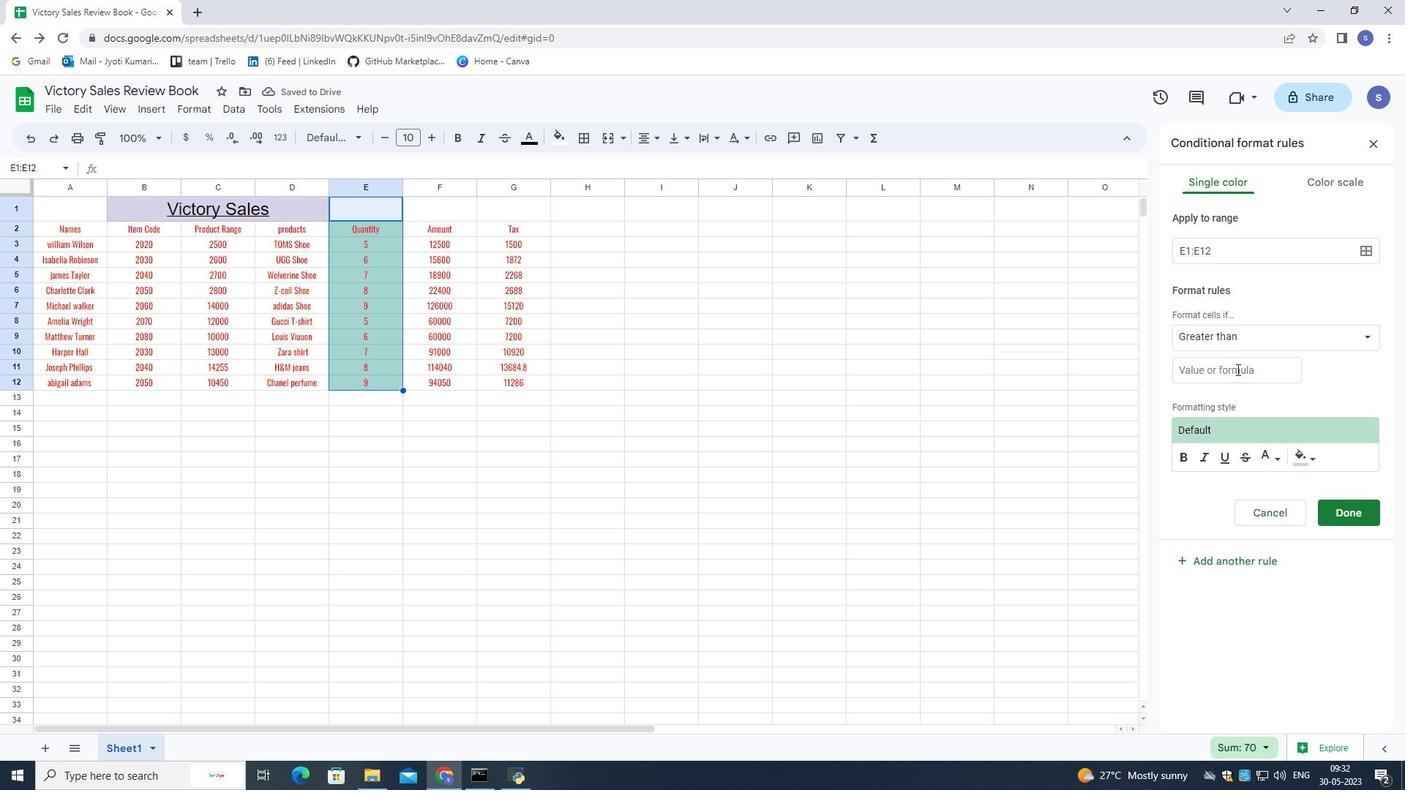
Action: Mouse moved to (1236, 369)
Screenshot: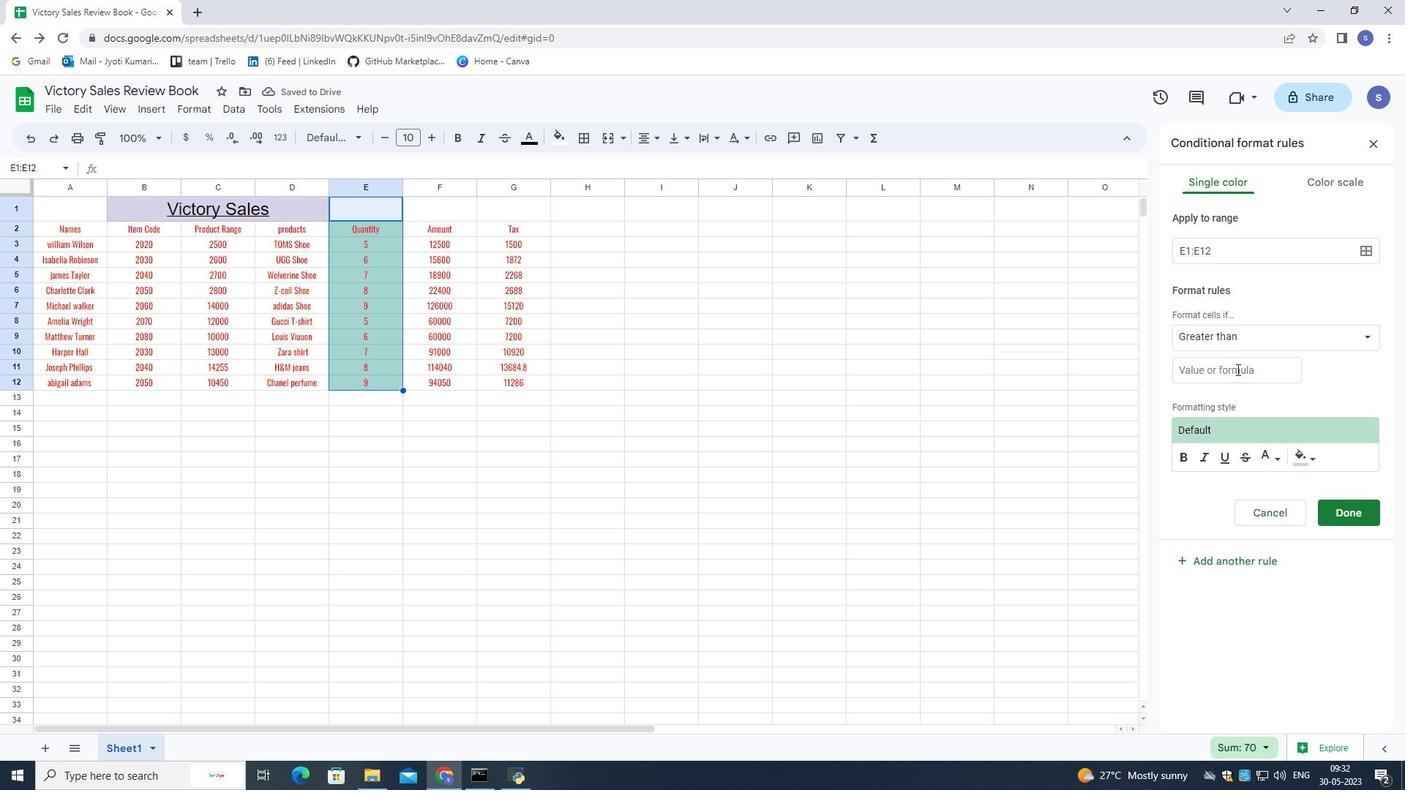 
Action: Key pressed 5
Screenshot: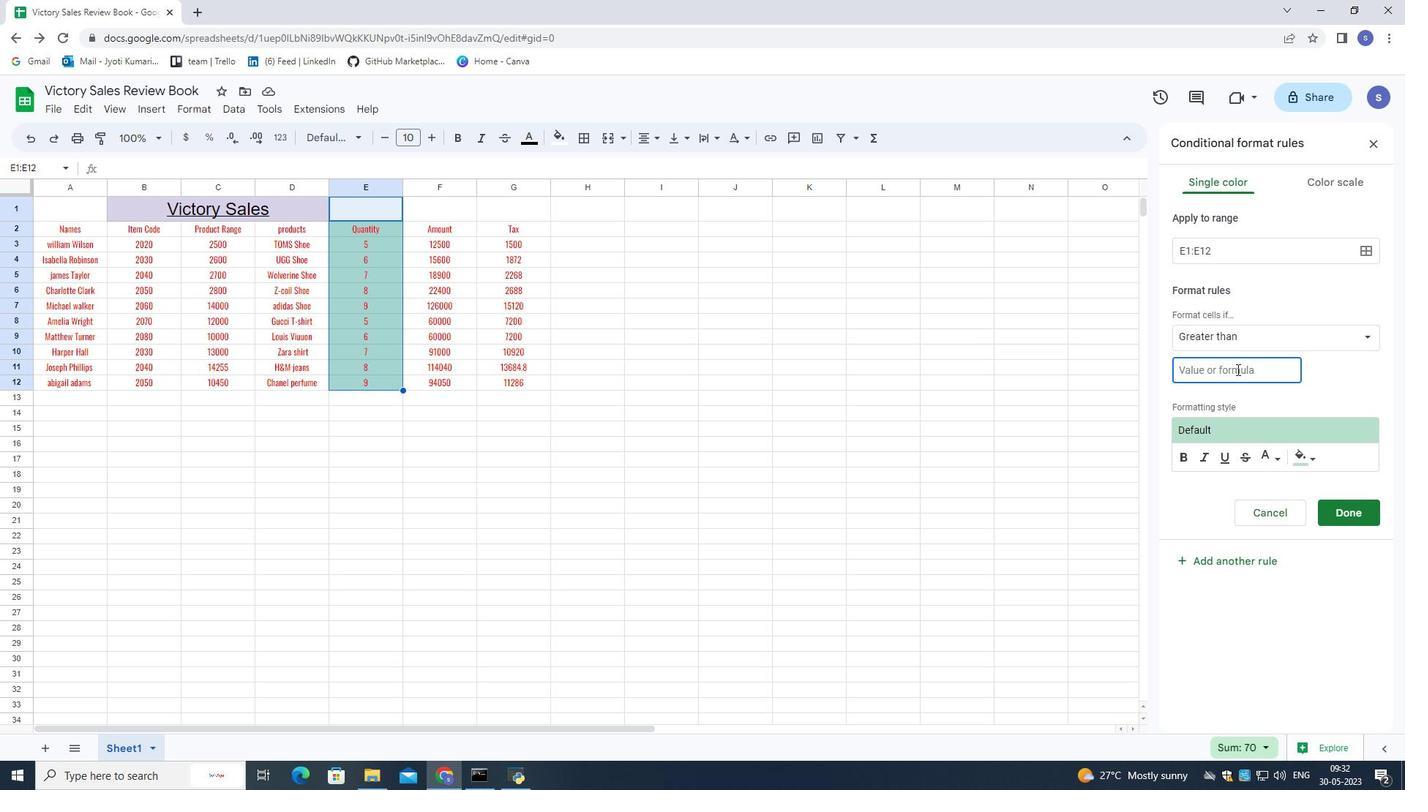 
Action: Mouse moved to (1304, 458)
Screenshot: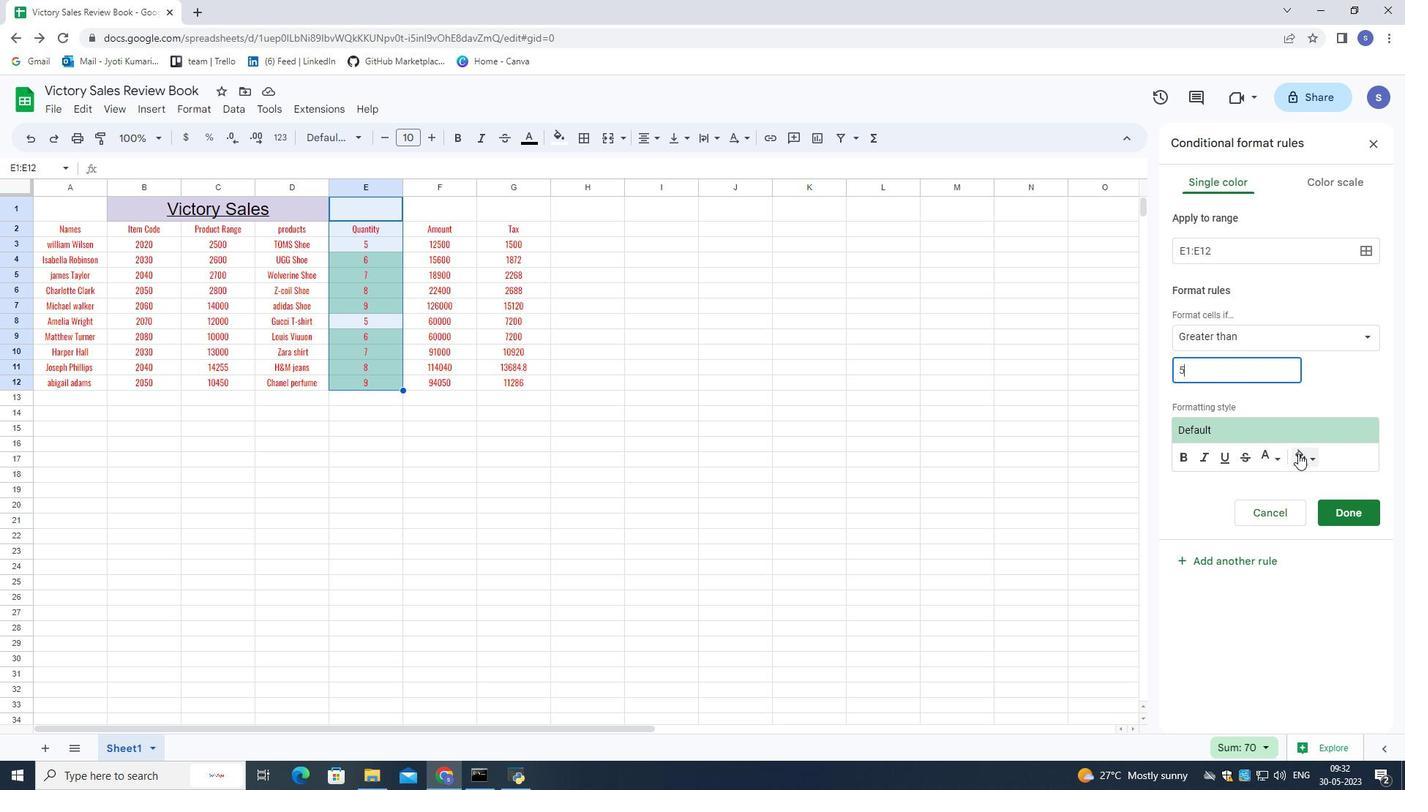 
Action: Mouse pressed left at (1304, 458)
Screenshot: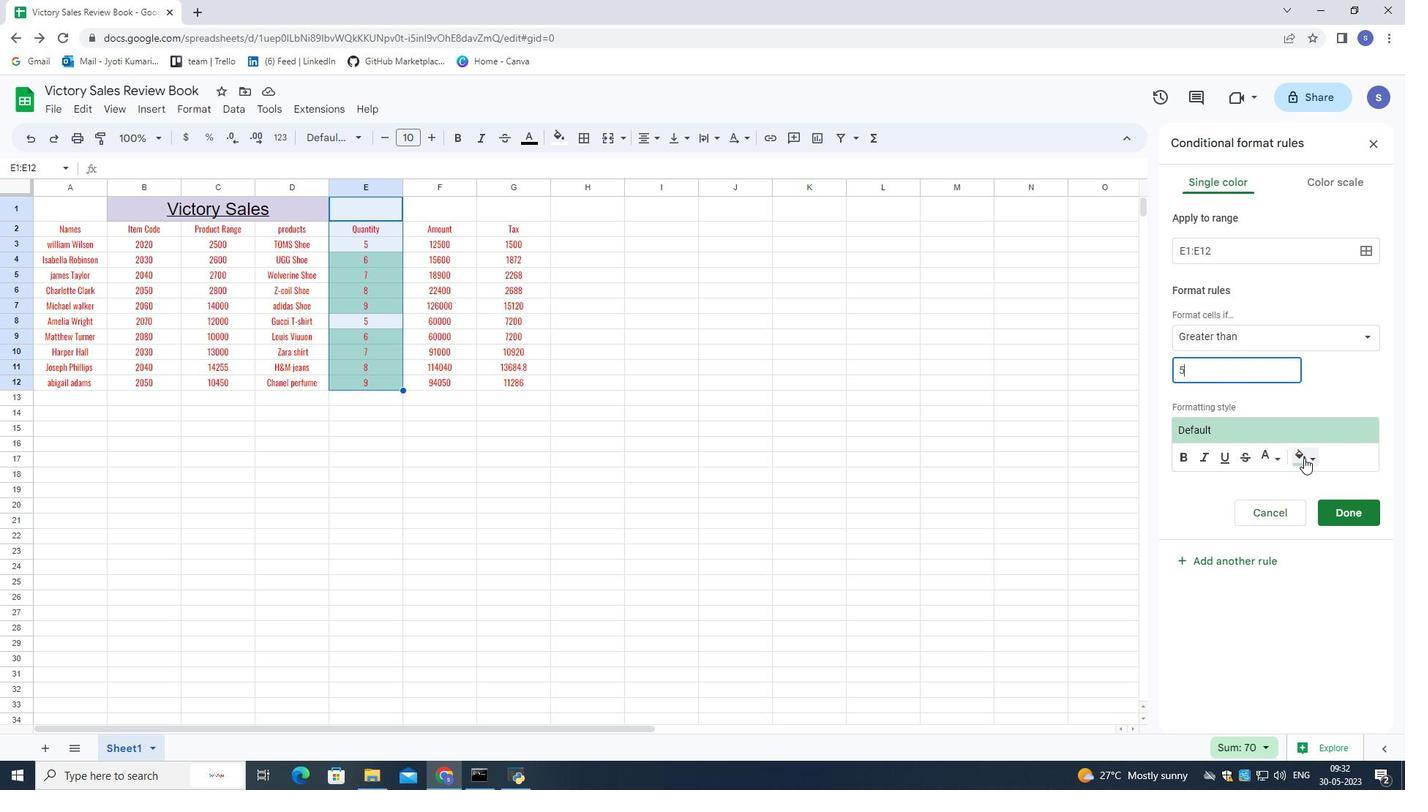
Action: Mouse moved to (1203, 520)
Screenshot: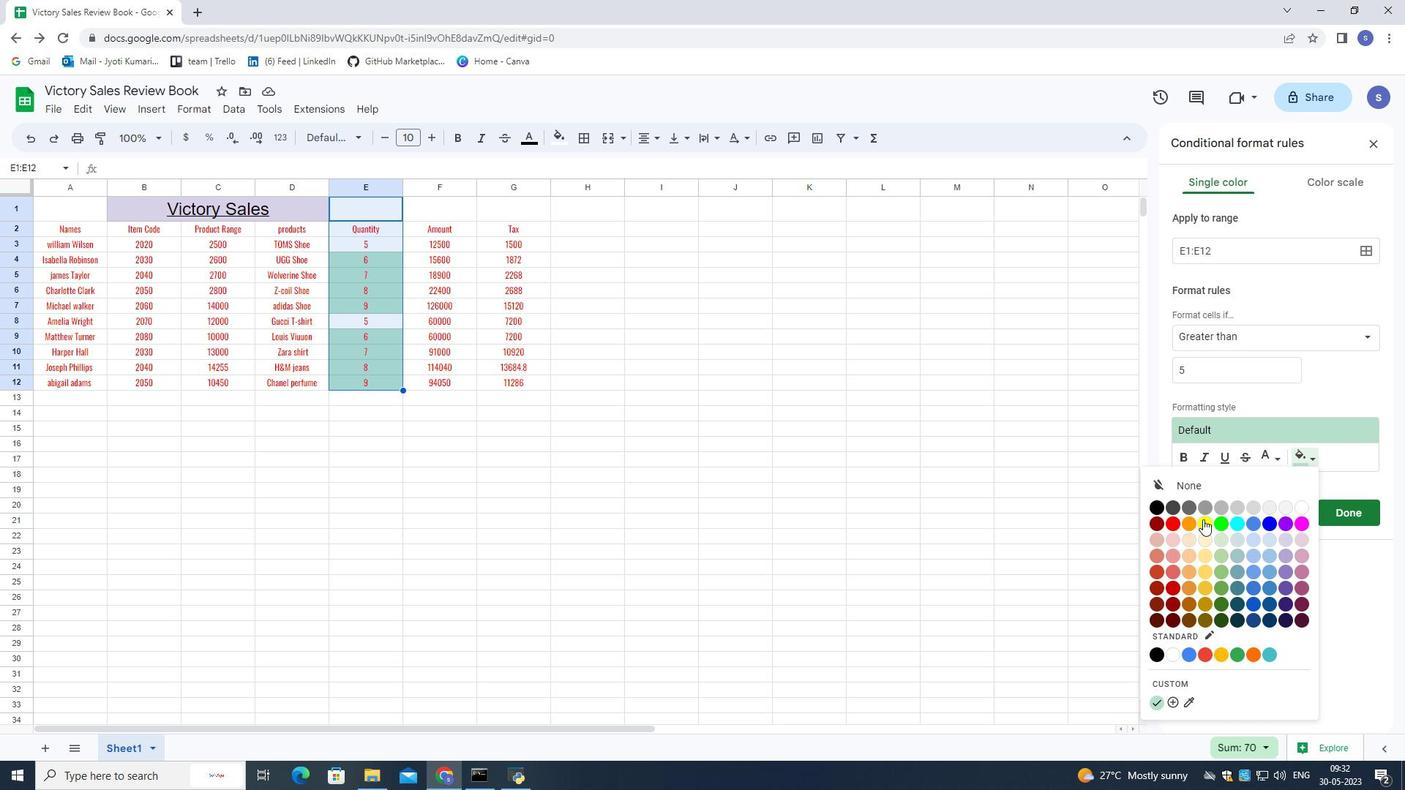 
Action: Mouse pressed left at (1203, 520)
Screenshot: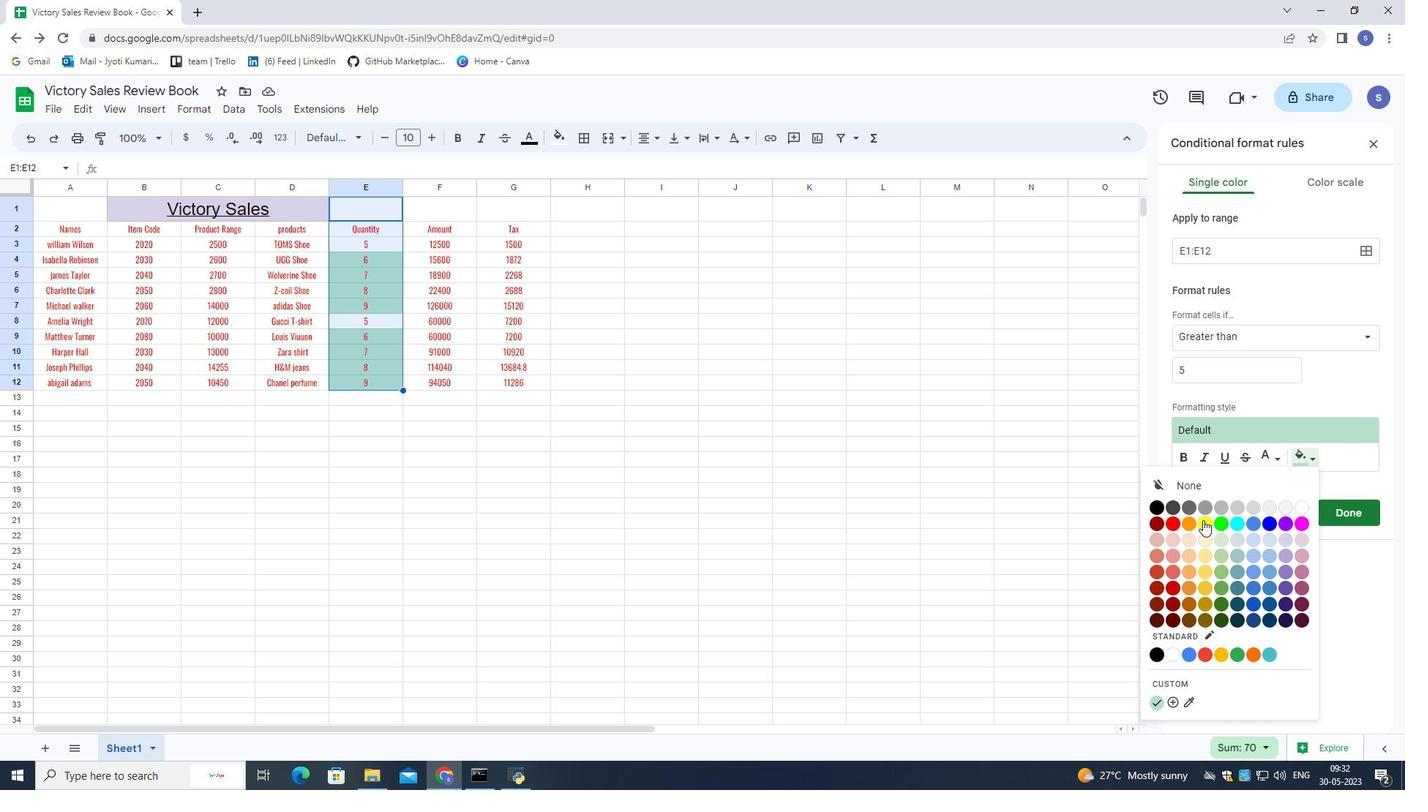 
Action: Mouse moved to (1266, 461)
Screenshot: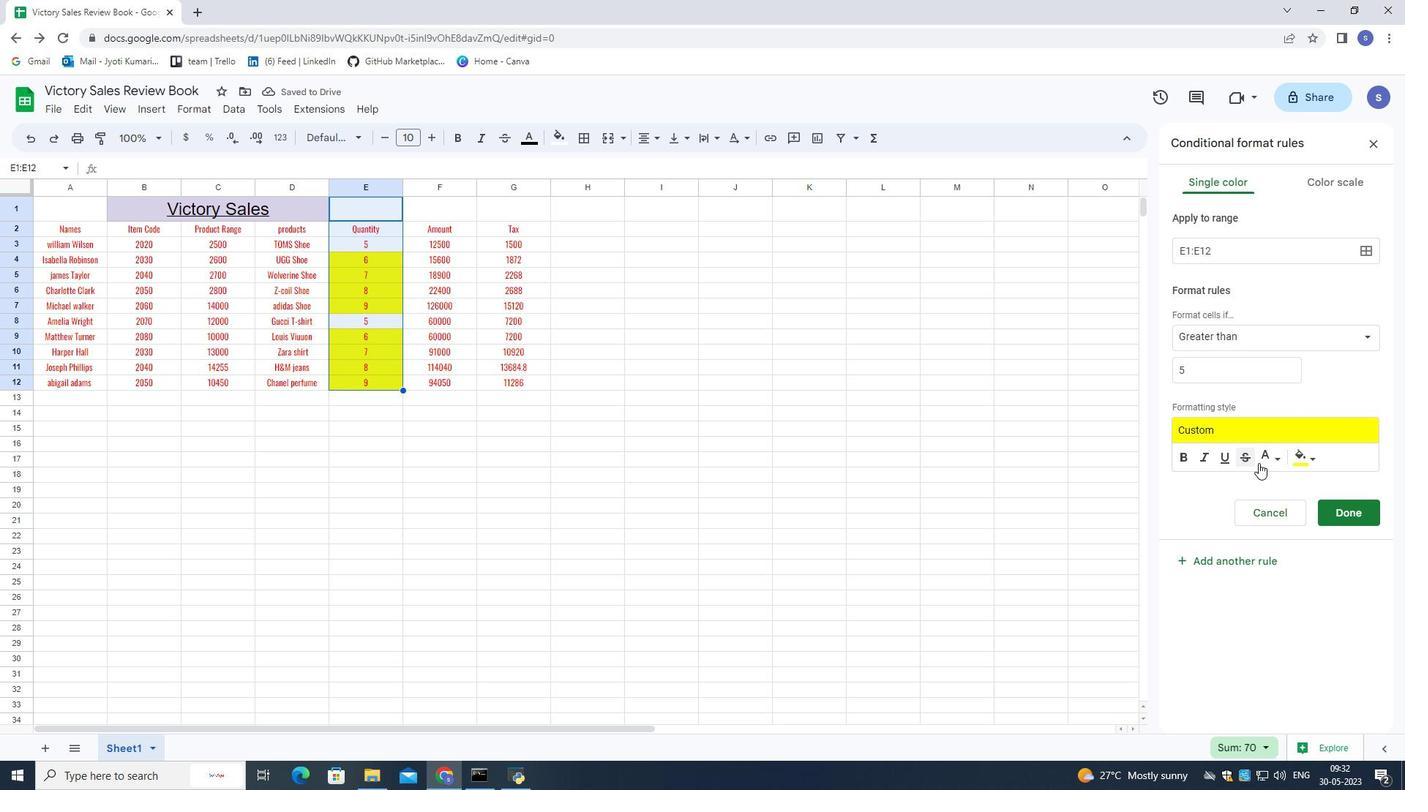 
Action: Mouse pressed left at (1266, 461)
Screenshot: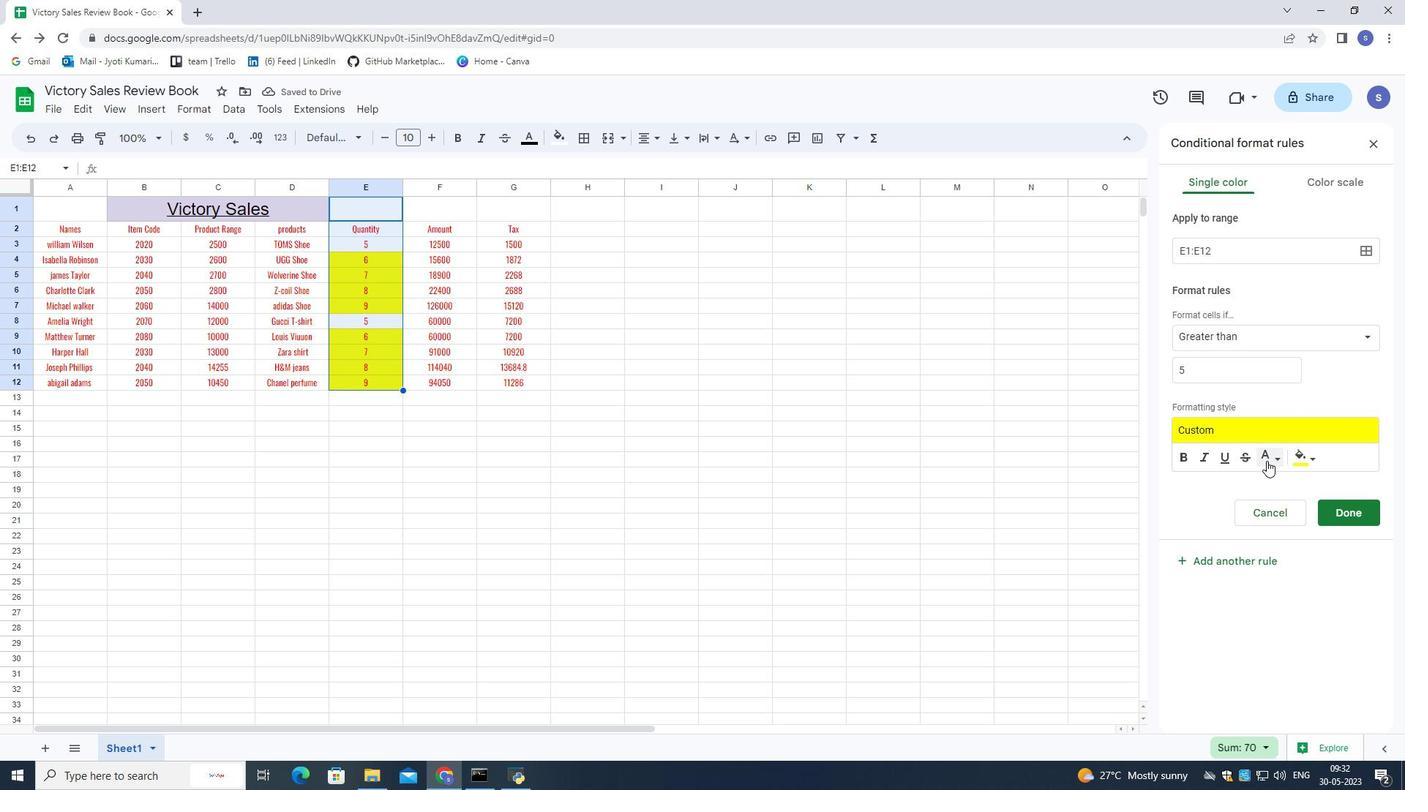 
Action: Mouse moved to (1172, 614)
Screenshot: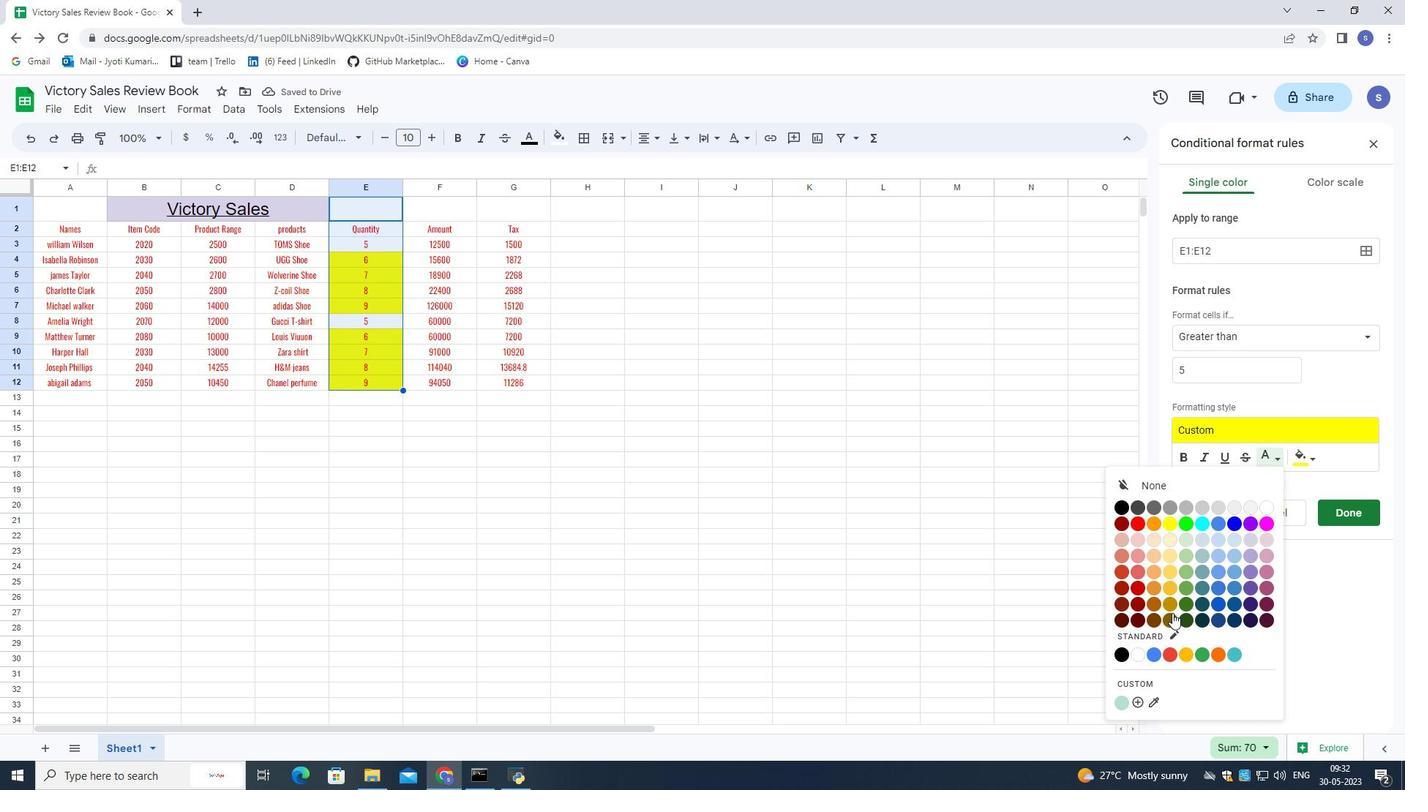 
Action: Mouse pressed left at (1172, 614)
Screenshot: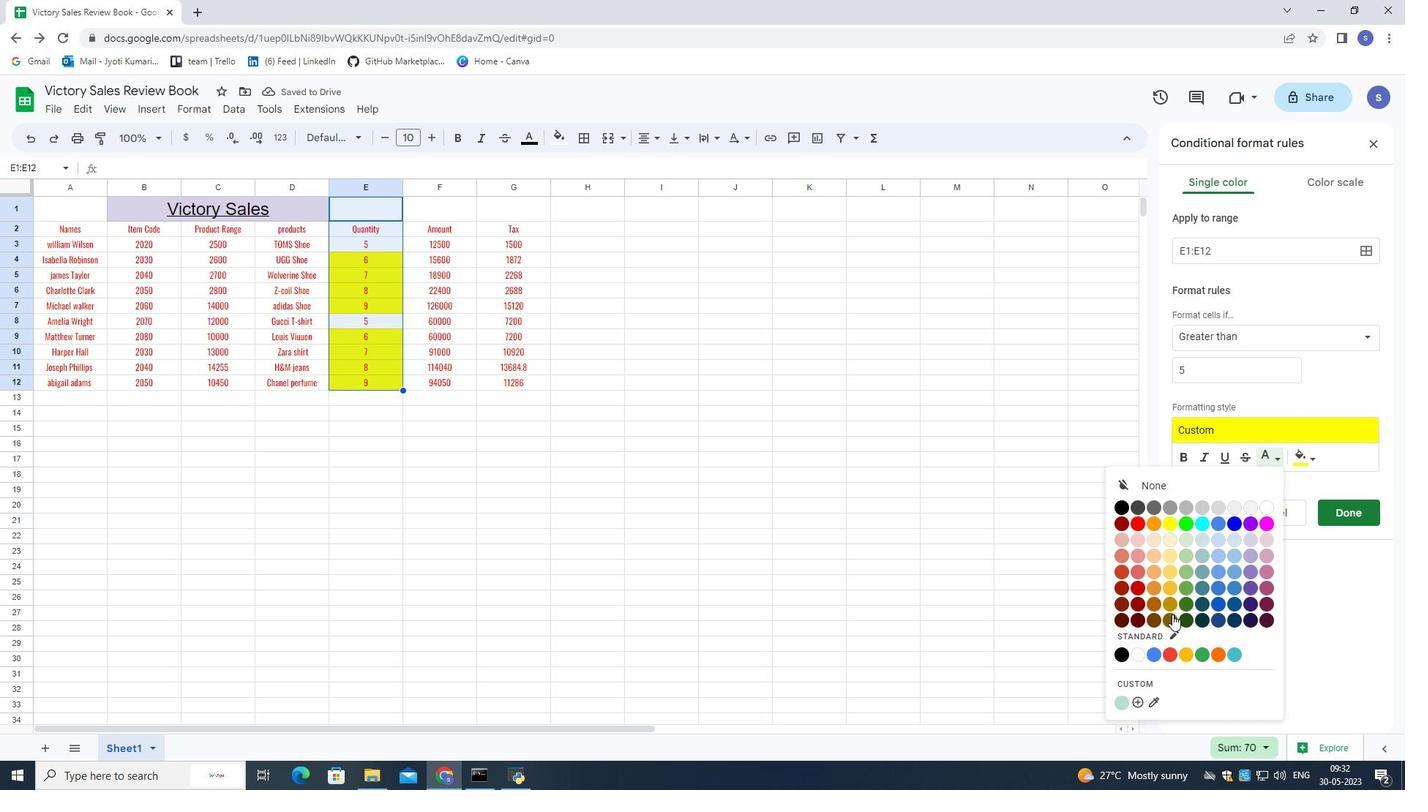 
Action: Mouse moved to (1336, 515)
Screenshot: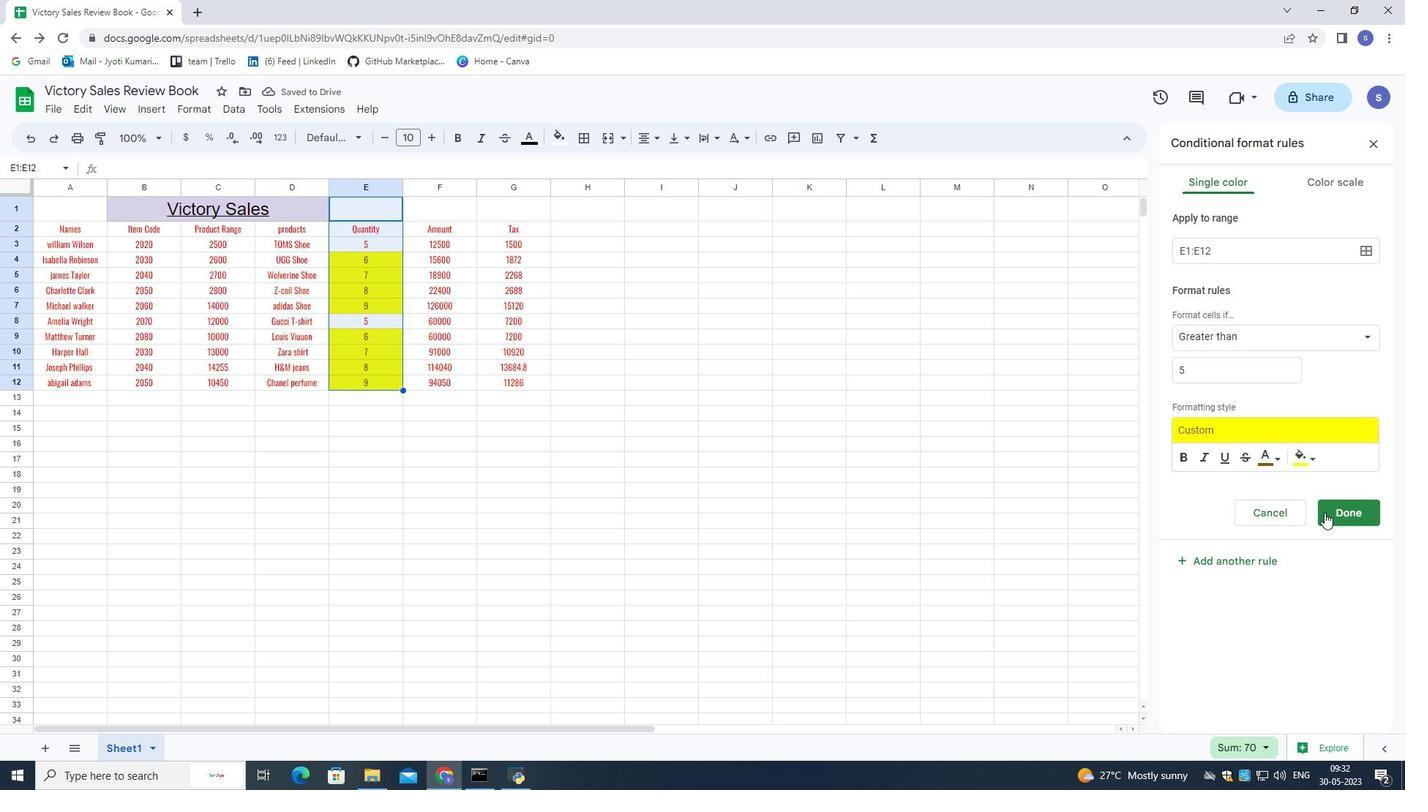 
Action: Mouse pressed left at (1336, 515)
Screenshot: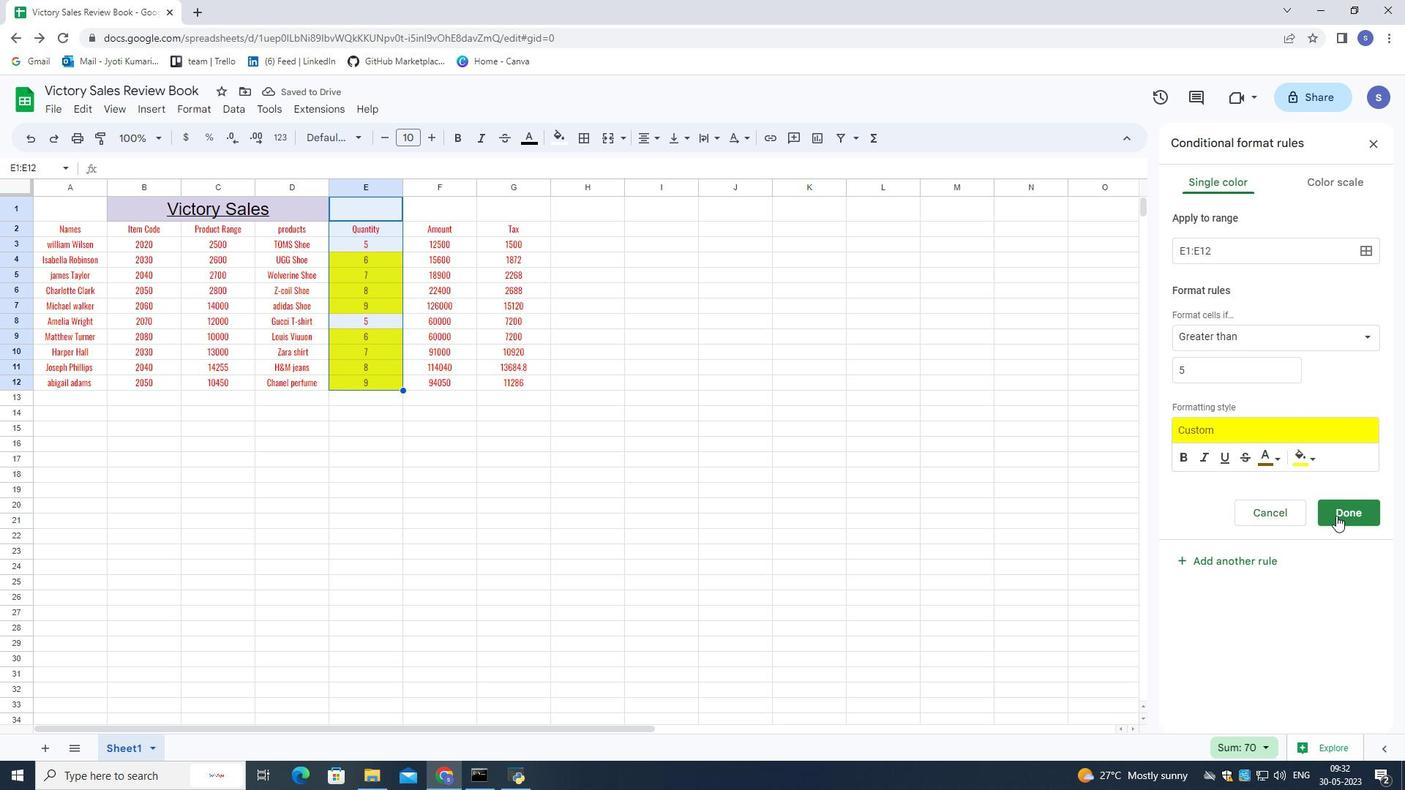 
Action: Mouse moved to (821, 352)
Screenshot: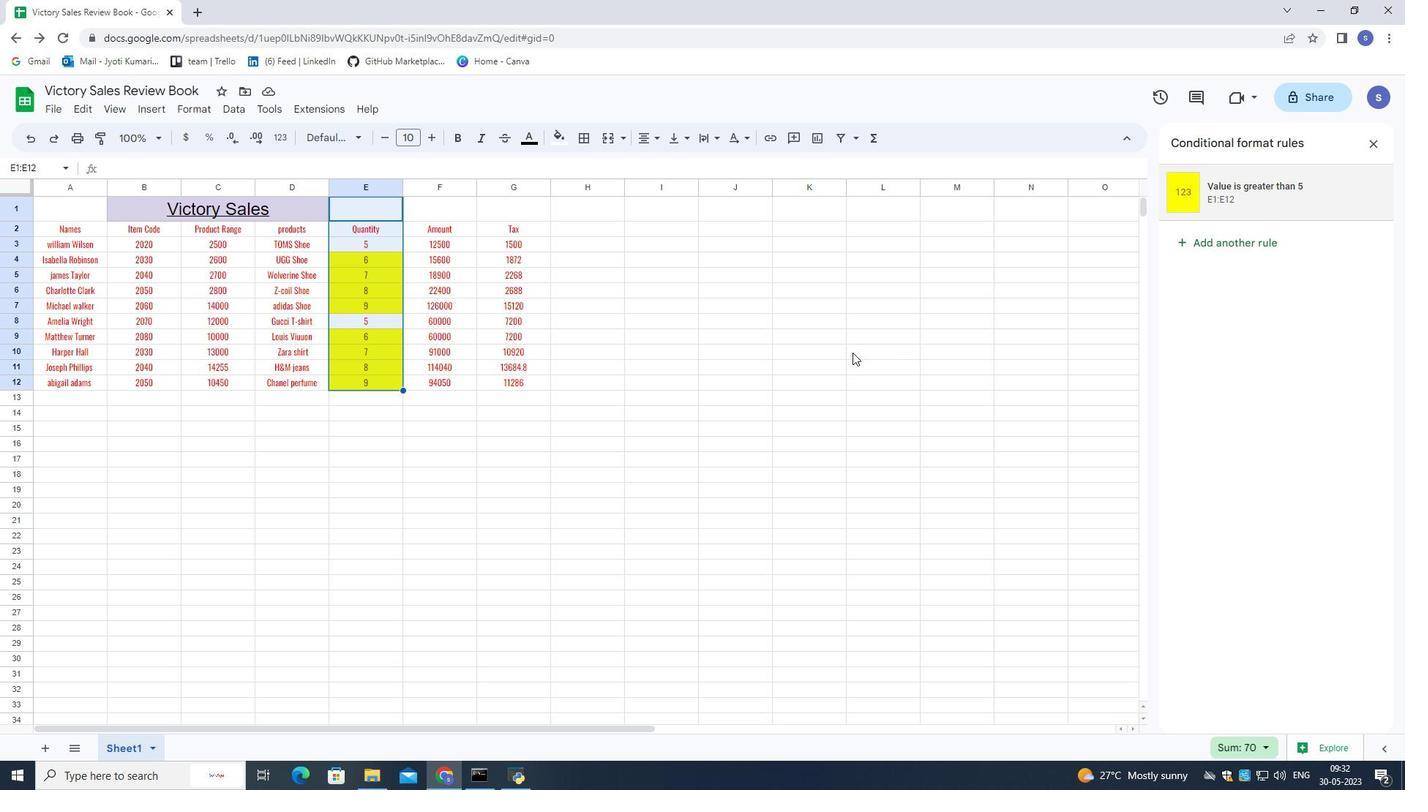 
Action: Mouse pressed left at (821, 352)
Screenshot: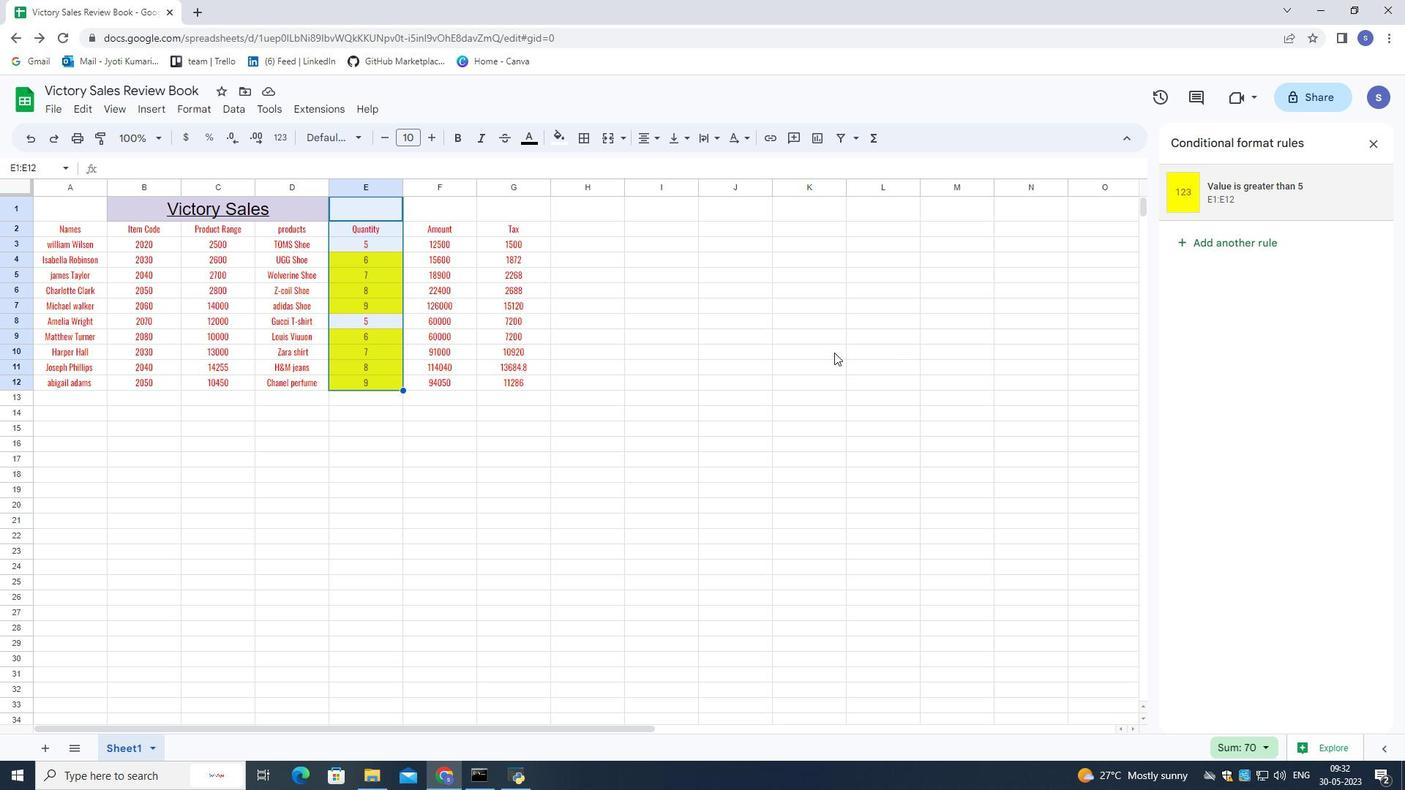 
Action: Mouse moved to (43, 225)
Screenshot: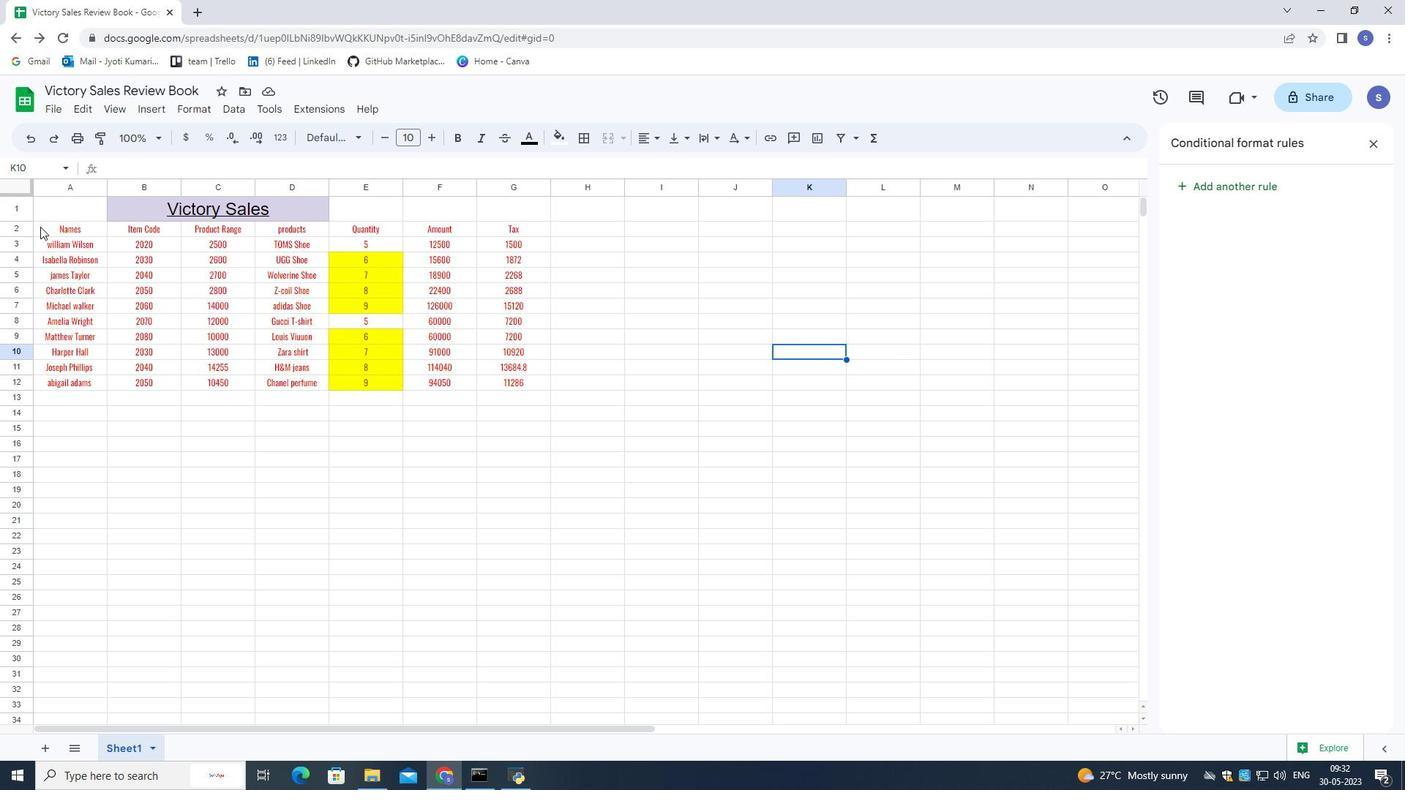 
Action: Mouse pressed left at (43, 225)
Screenshot: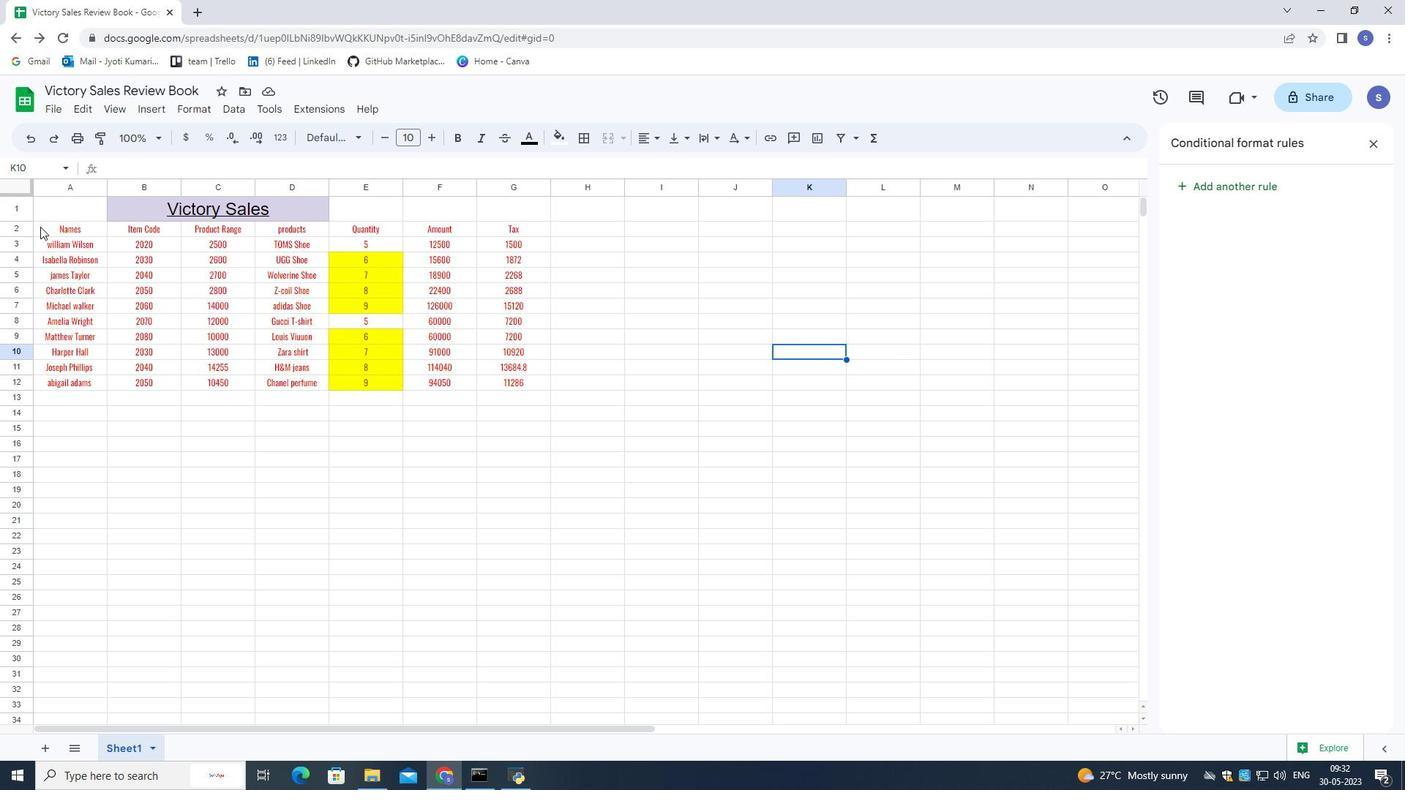 
Action: Mouse moved to (206, 98)
Screenshot: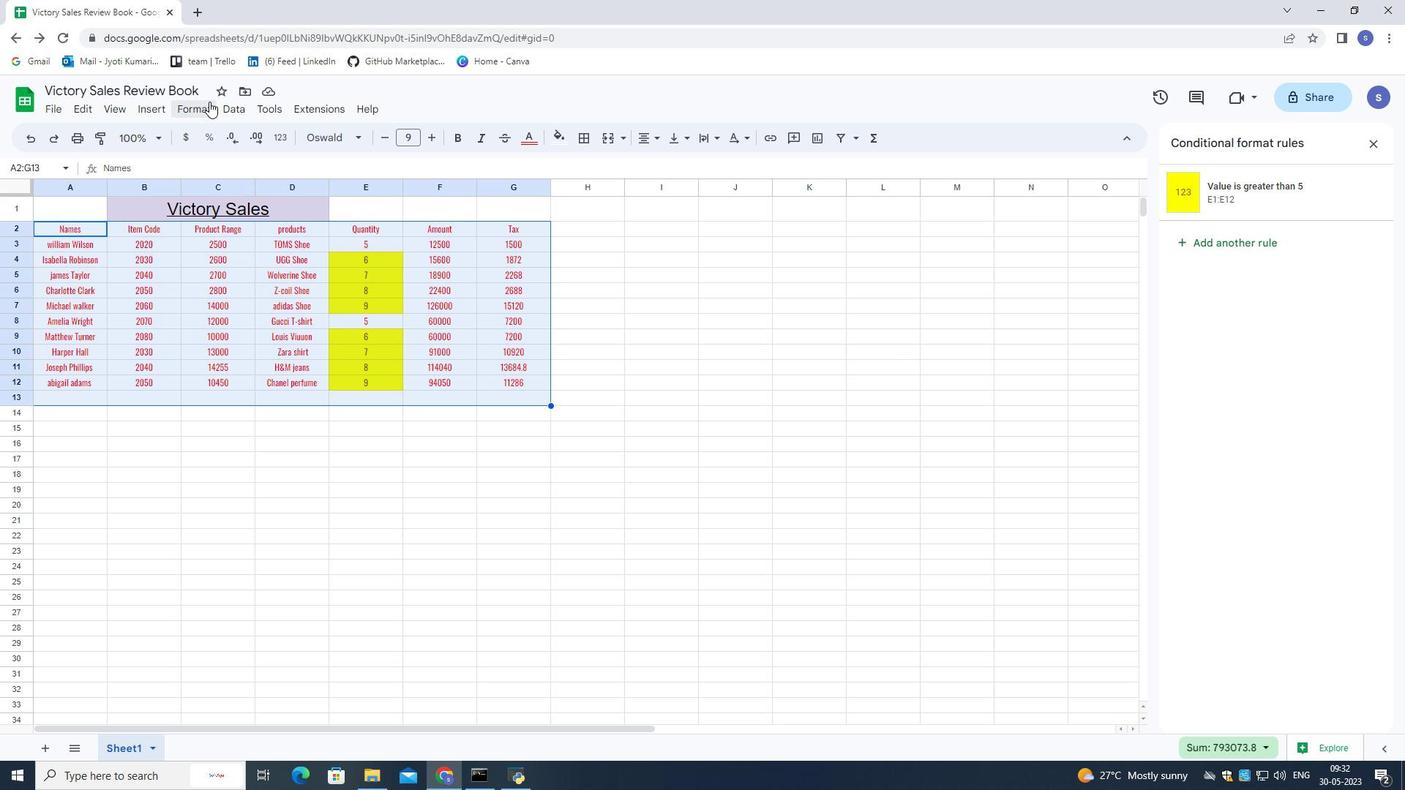 
Action: Mouse pressed left at (206, 98)
Screenshot: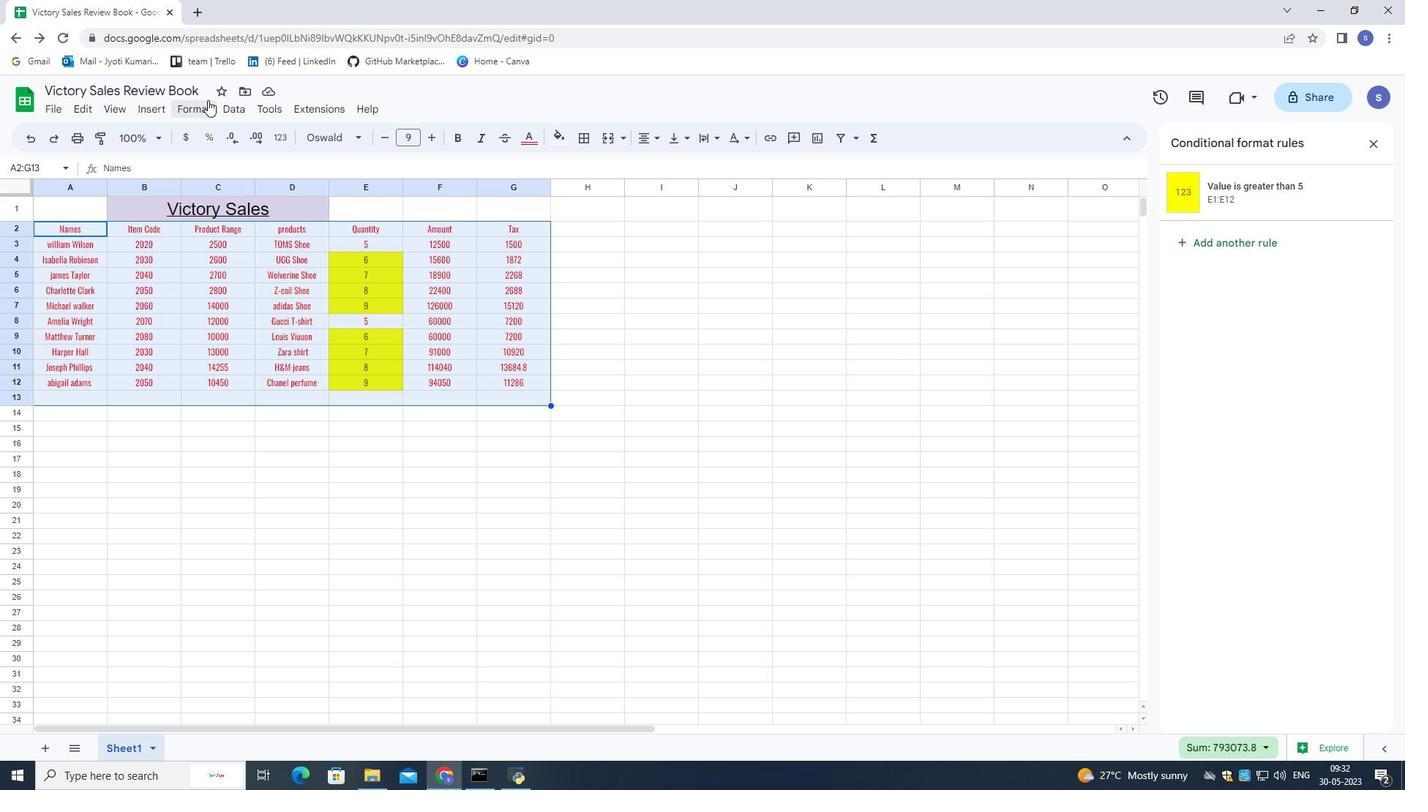 
Action: Mouse moved to (201, 107)
Screenshot: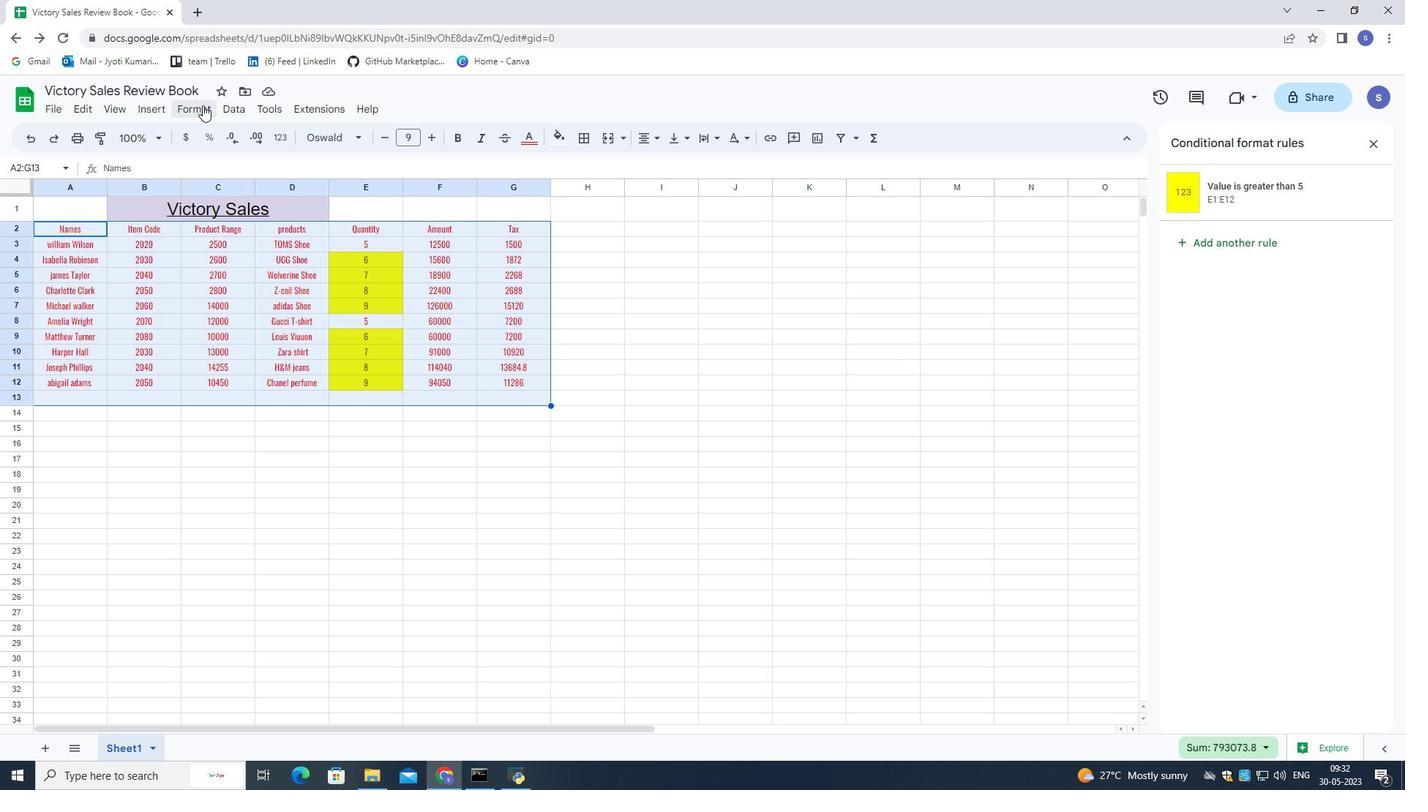 
Action: Mouse pressed left at (201, 107)
Screenshot: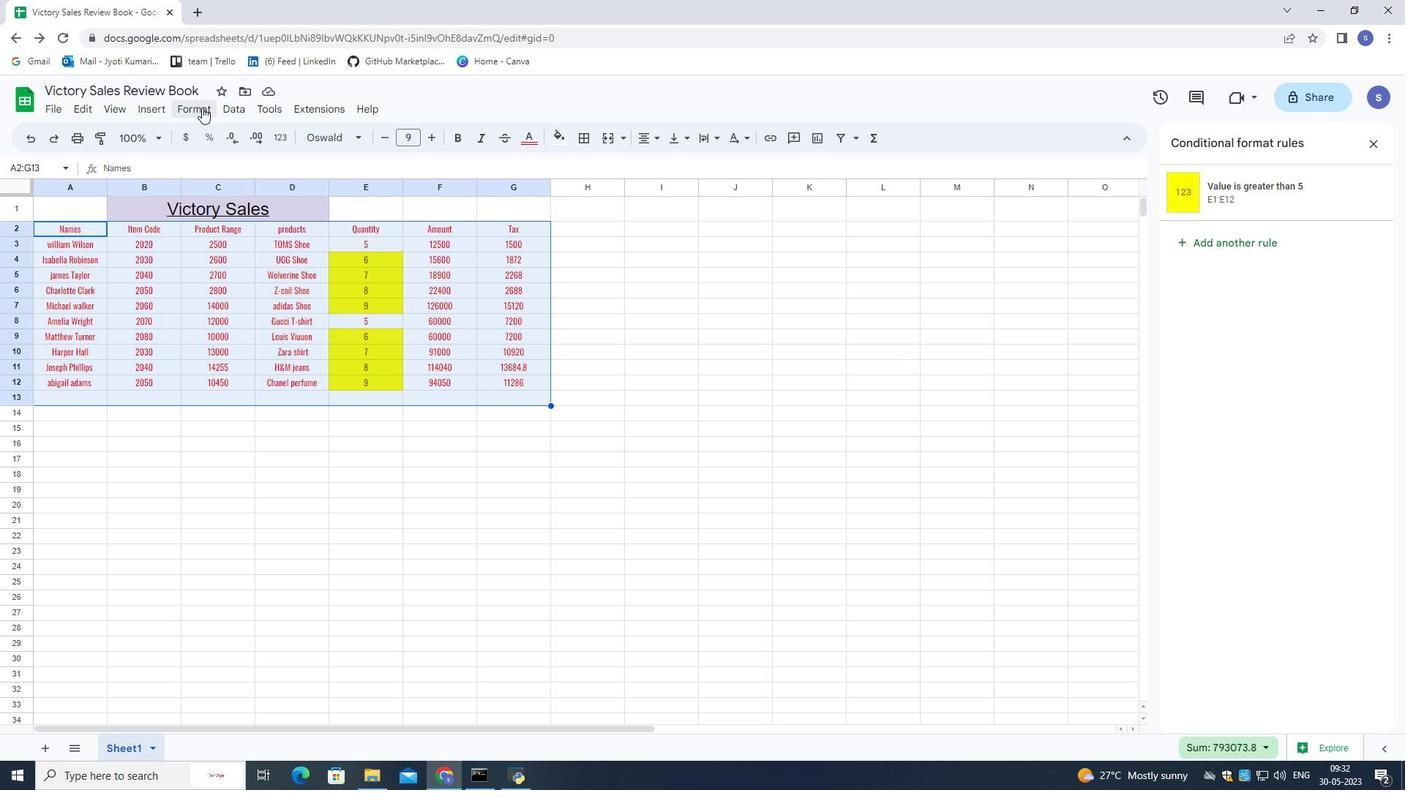 
Action: Mouse moved to (251, 383)
Screenshot: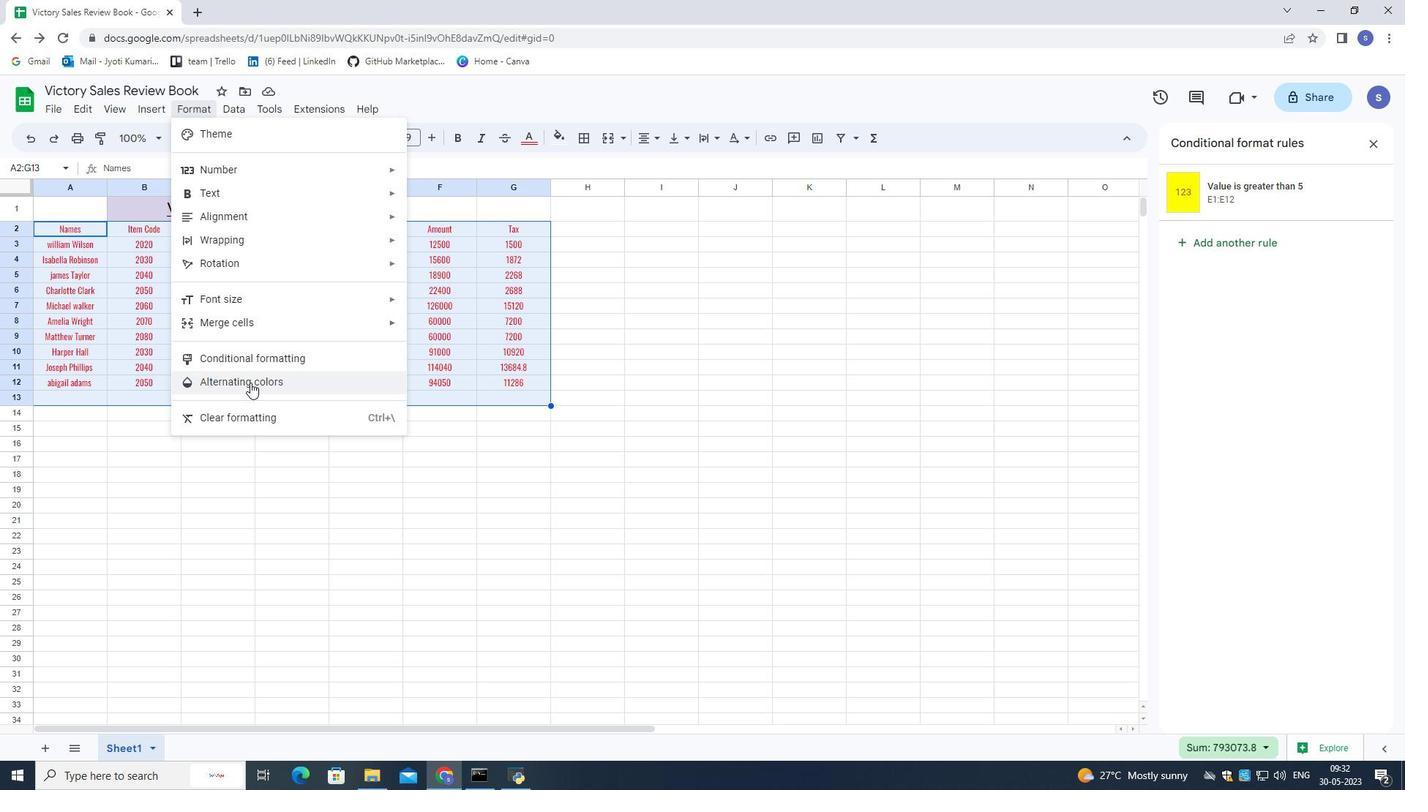 
Action: Mouse pressed left at (251, 383)
Screenshot: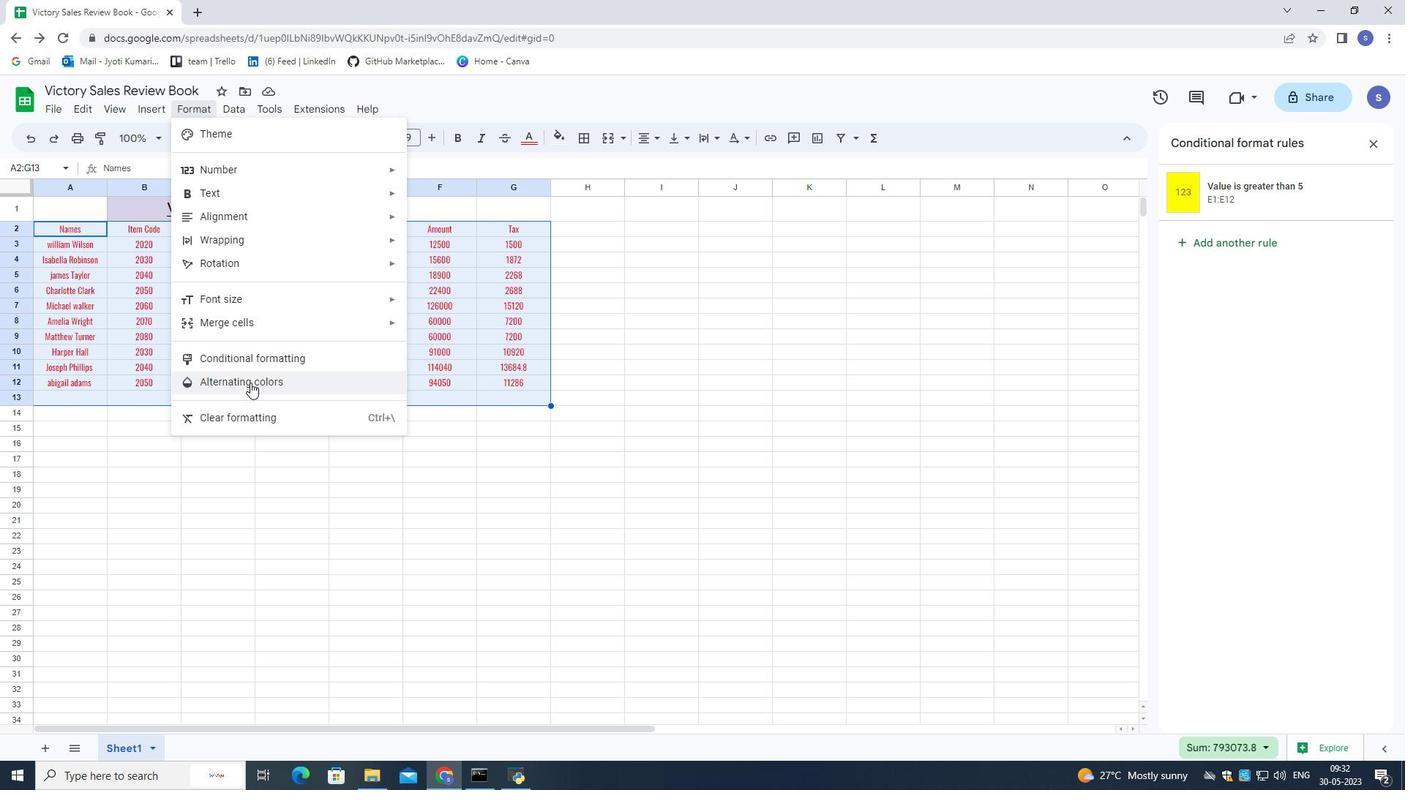 
Action: Mouse moved to (1249, 365)
Screenshot: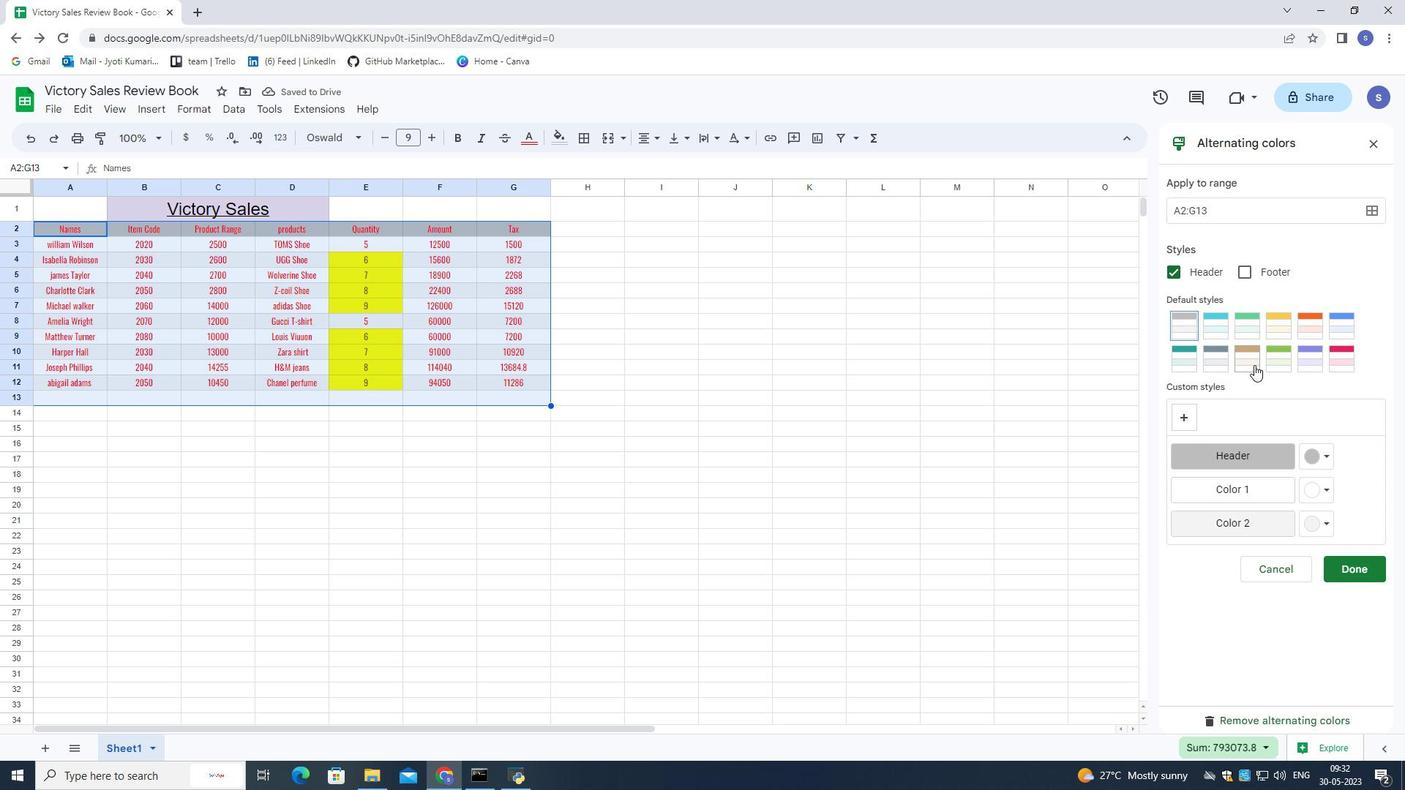 
Action: Mouse pressed left at (1249, 365)
Screenshot: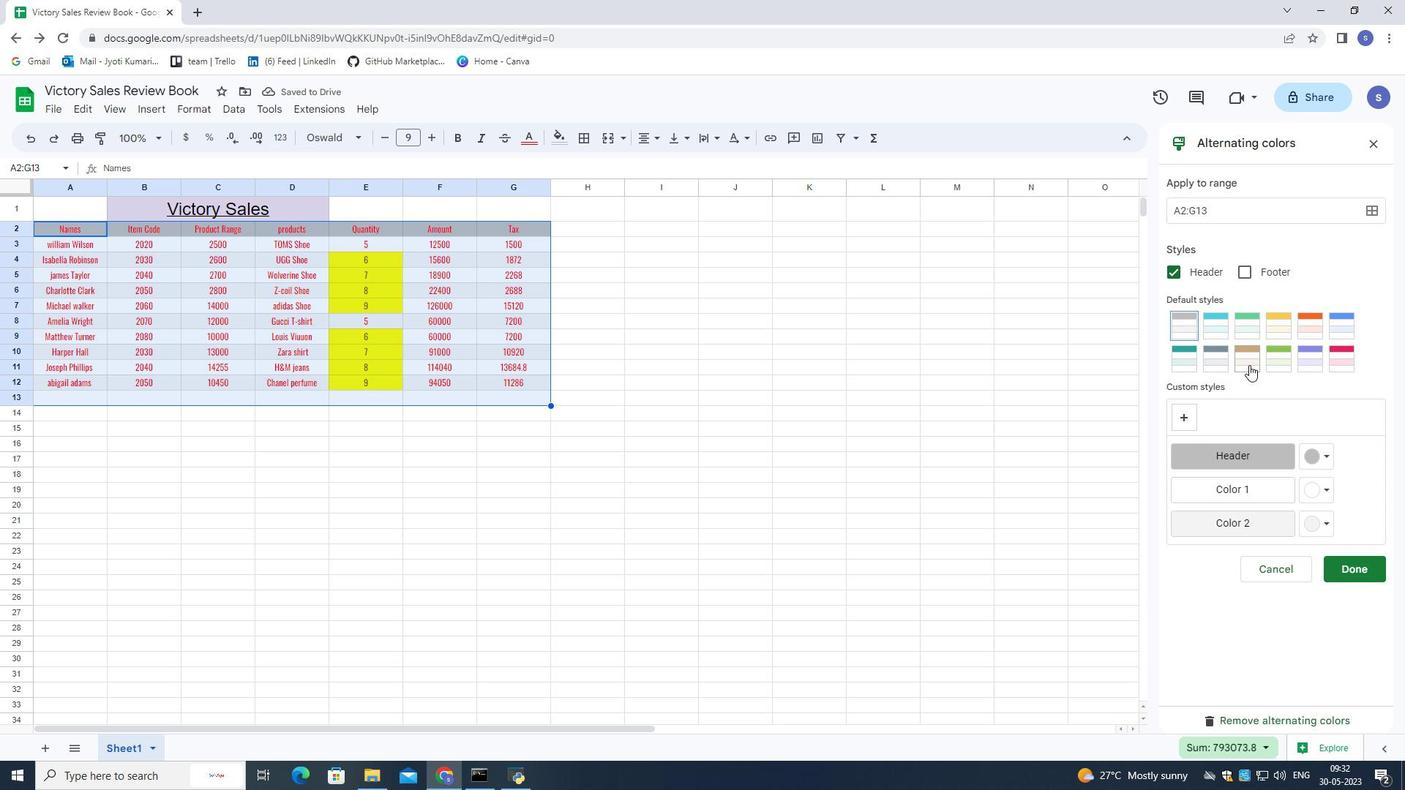 
Action: Mouse moved to (1322, 456)
Screenshot: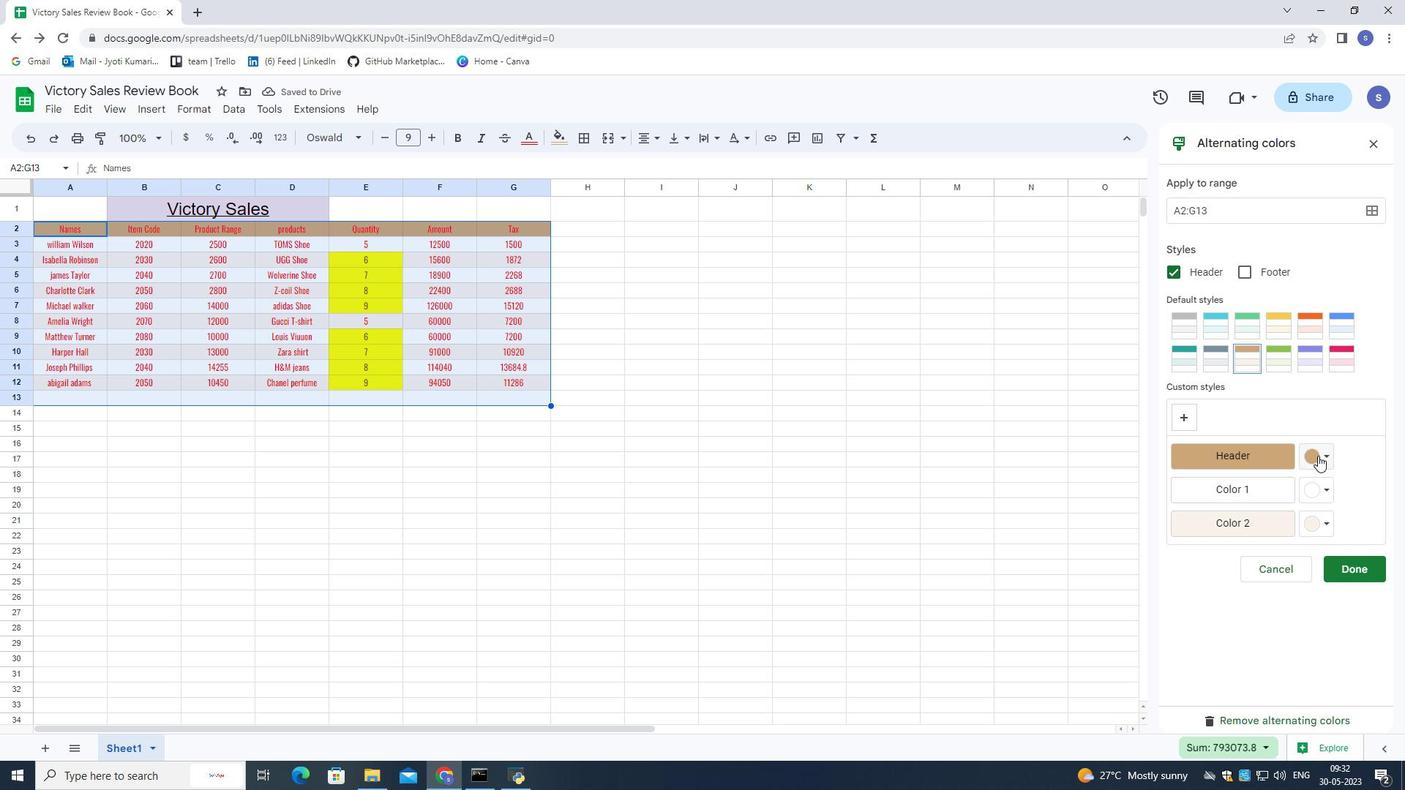 
Action: Mouse pressed left at (1322, 456)
Screenshot: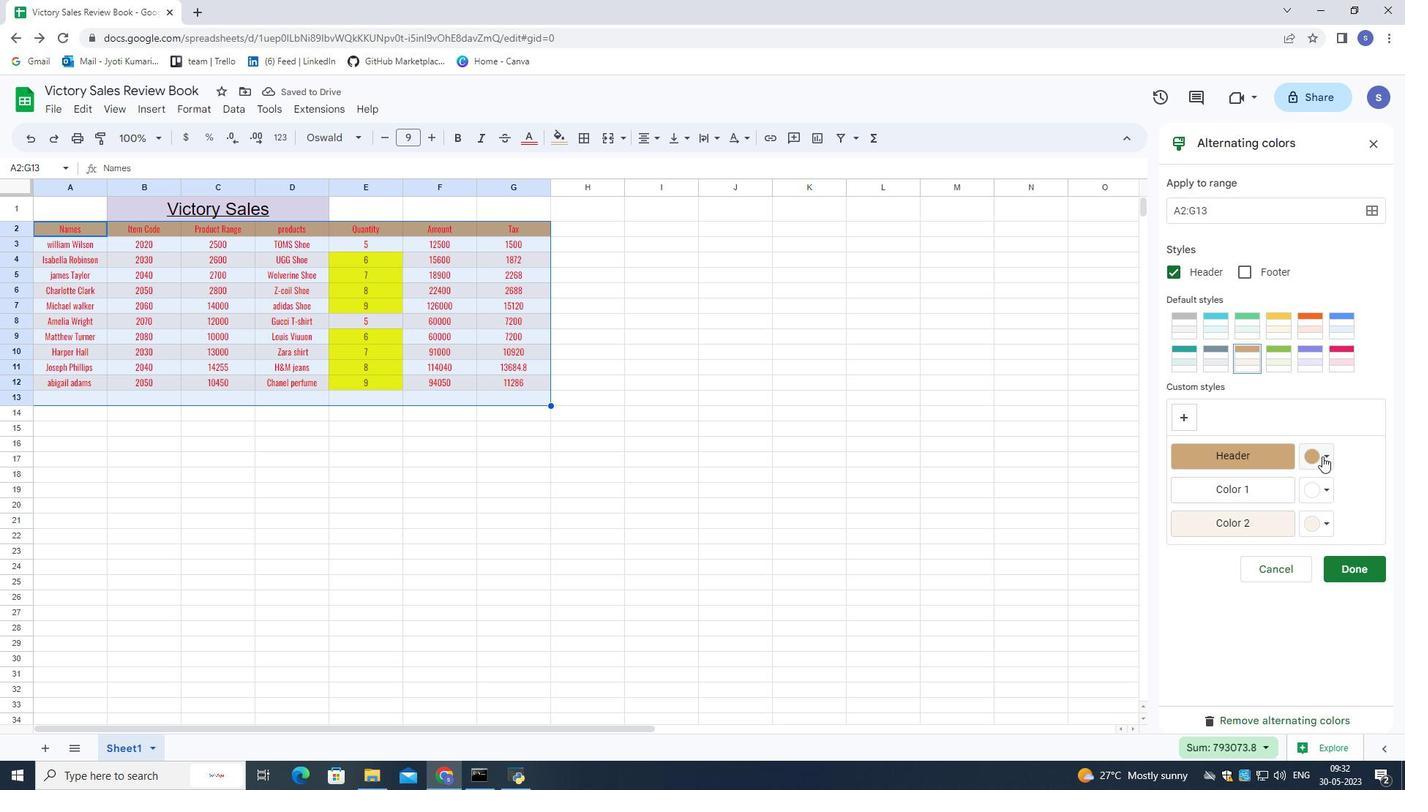 
Action: Mouse moved to (1204, 596)
Screenshot: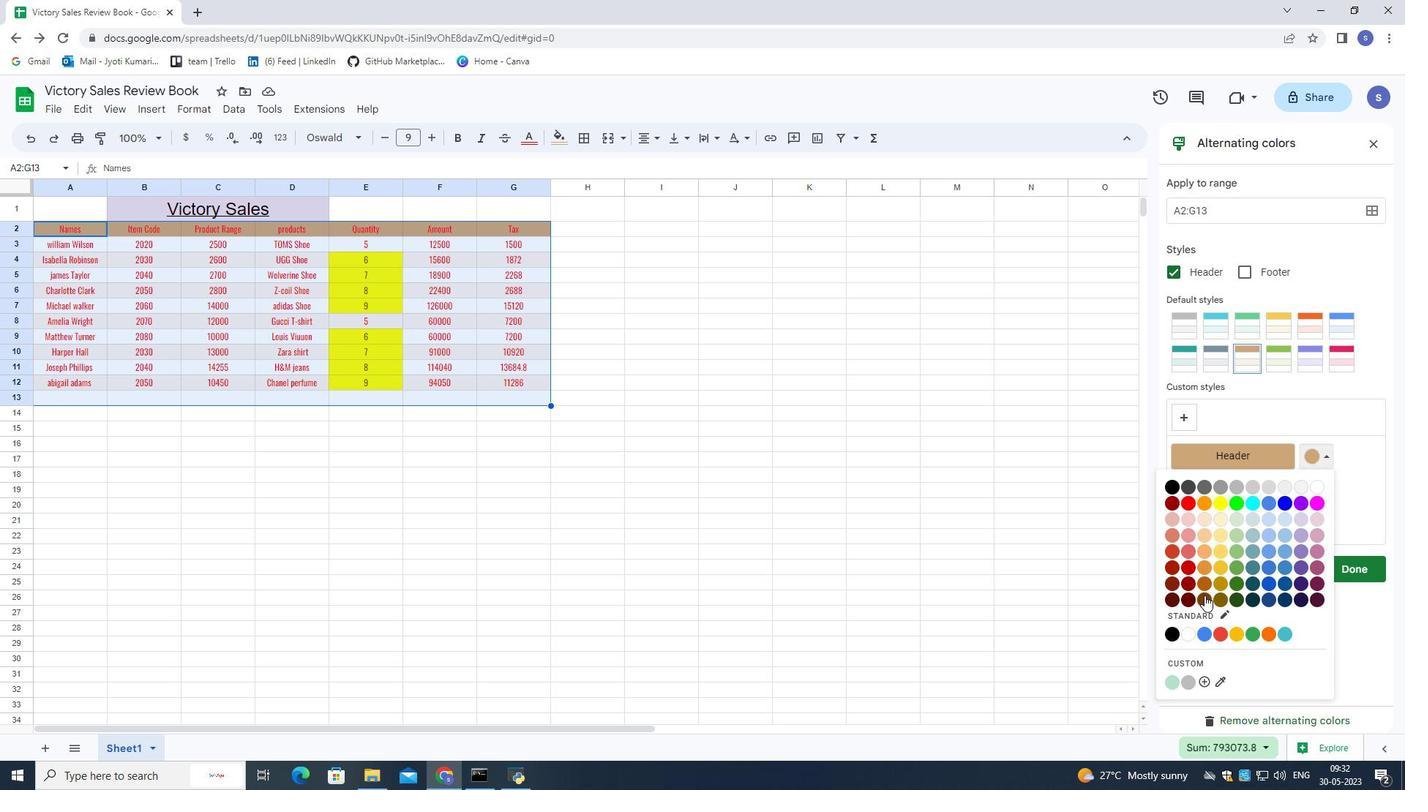 
Action: Mouse pressed left at (1204, 596)
Screenshot: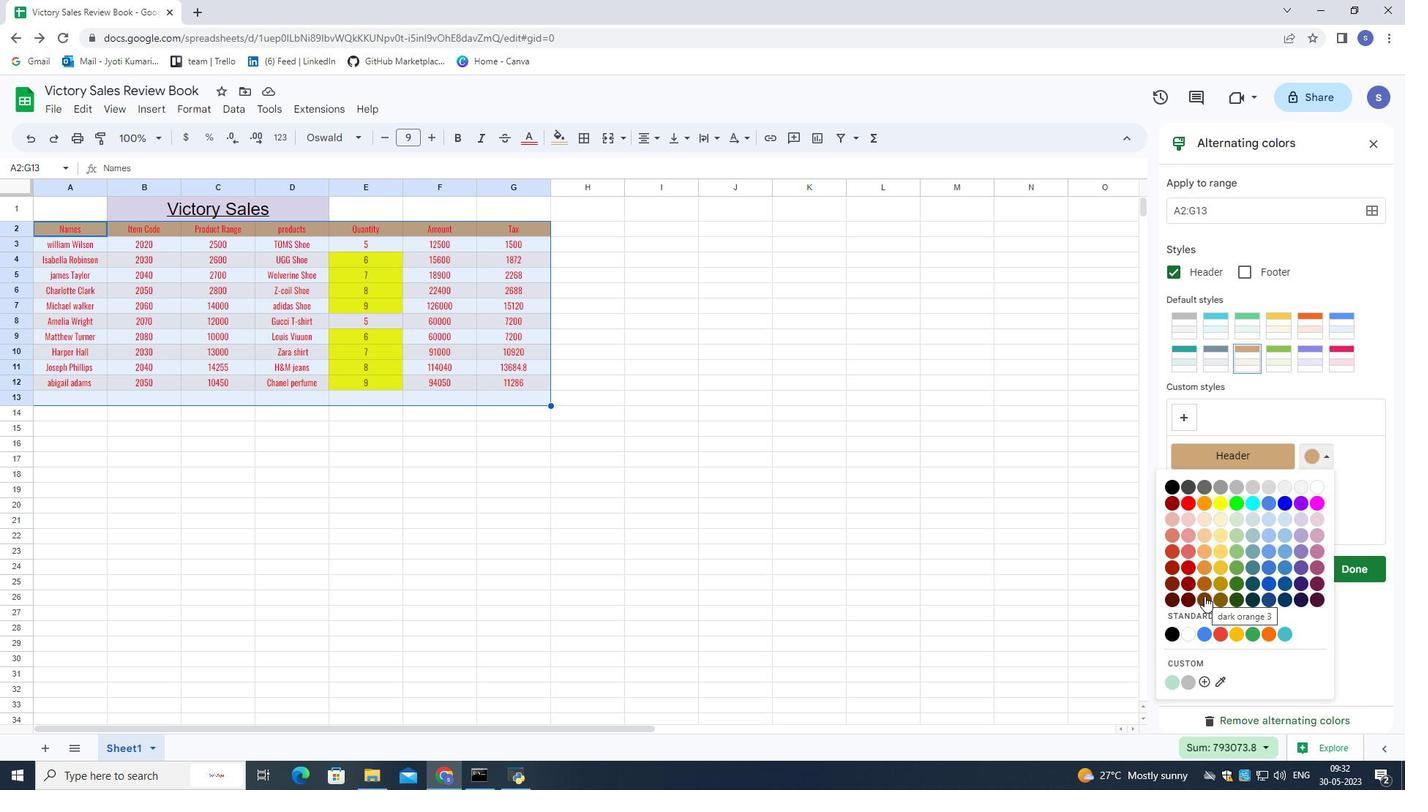 
Action: Mouse moved to (1360, 566)
Screenshot: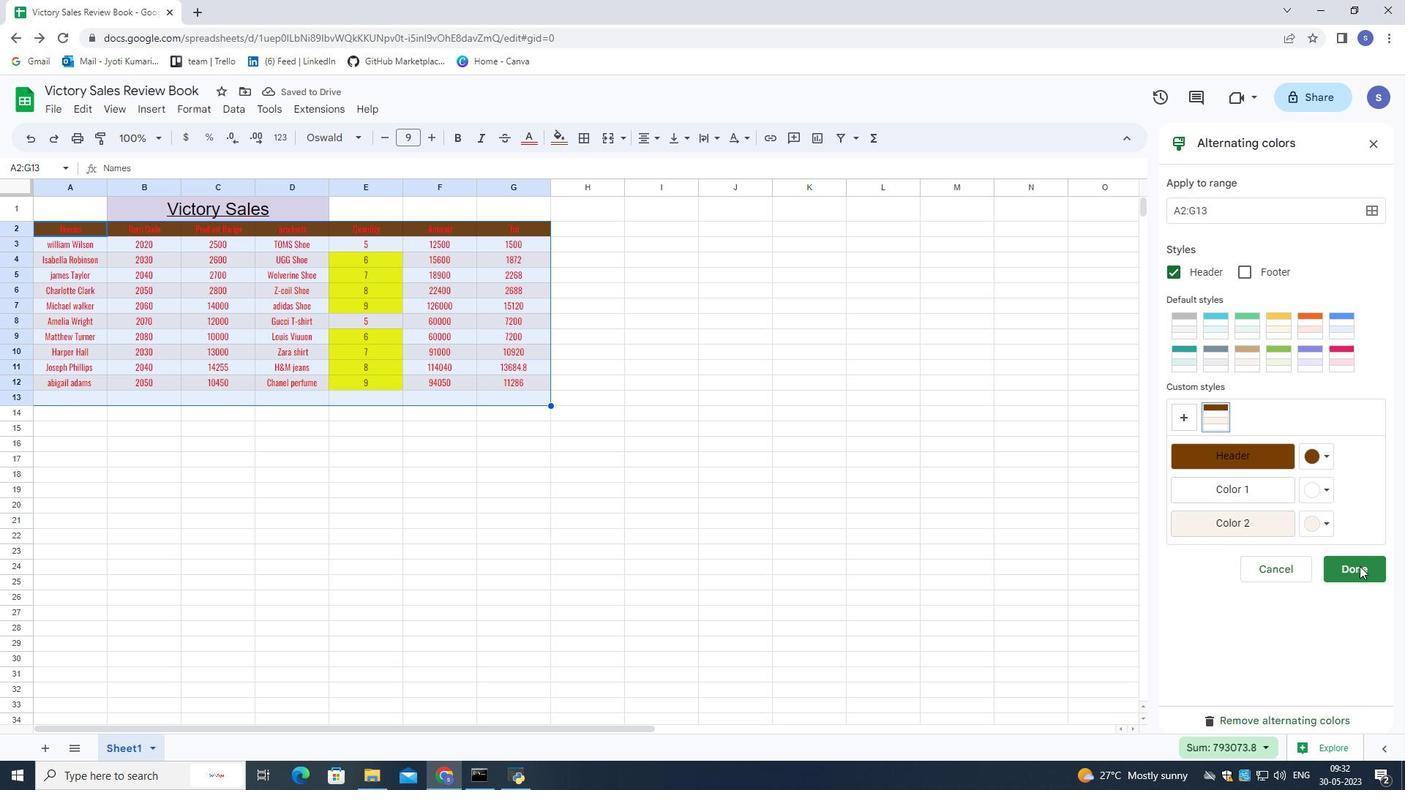 
Action: Mouse pressed left at (1360, 566)
Screenshot: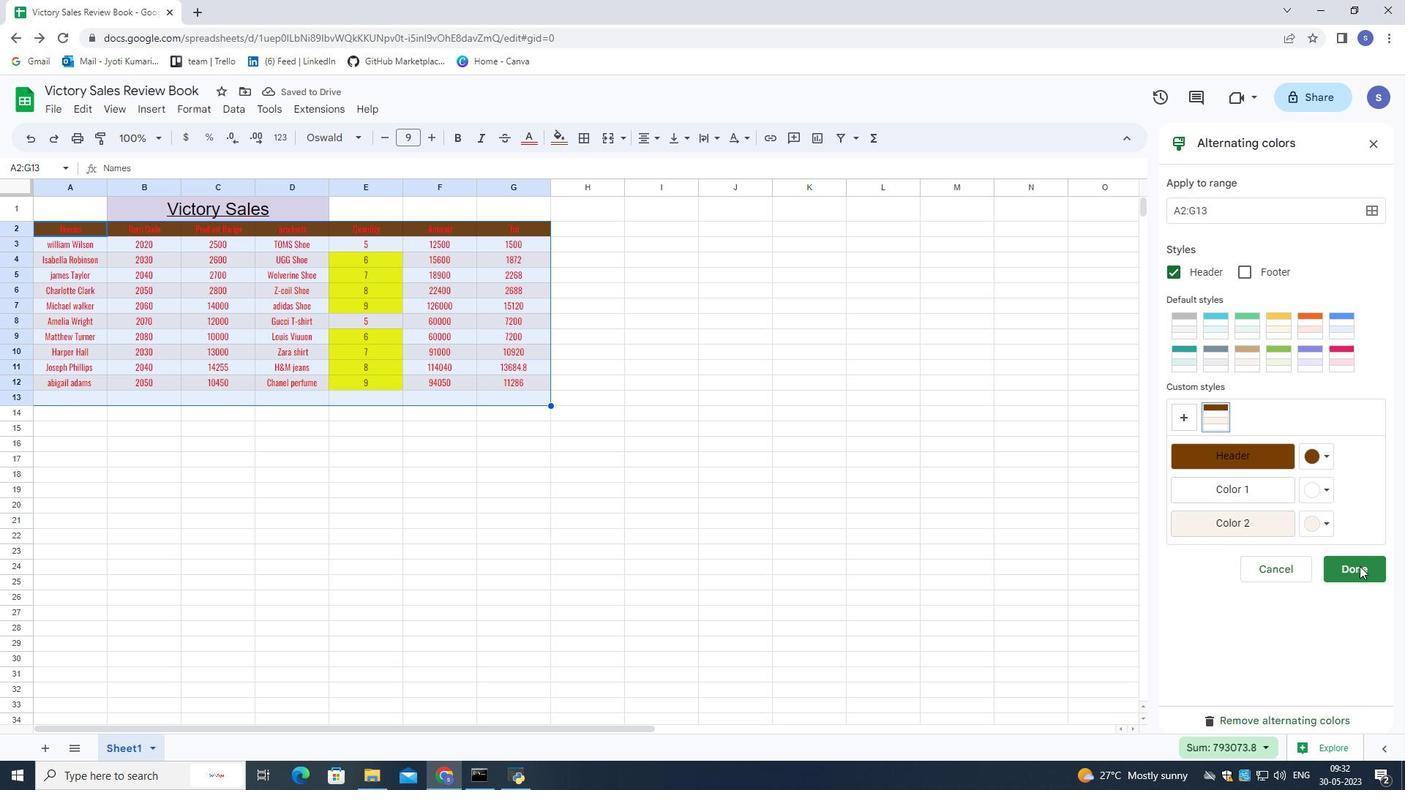 
Action: Mouse moved to (843, 425)
Screenshot: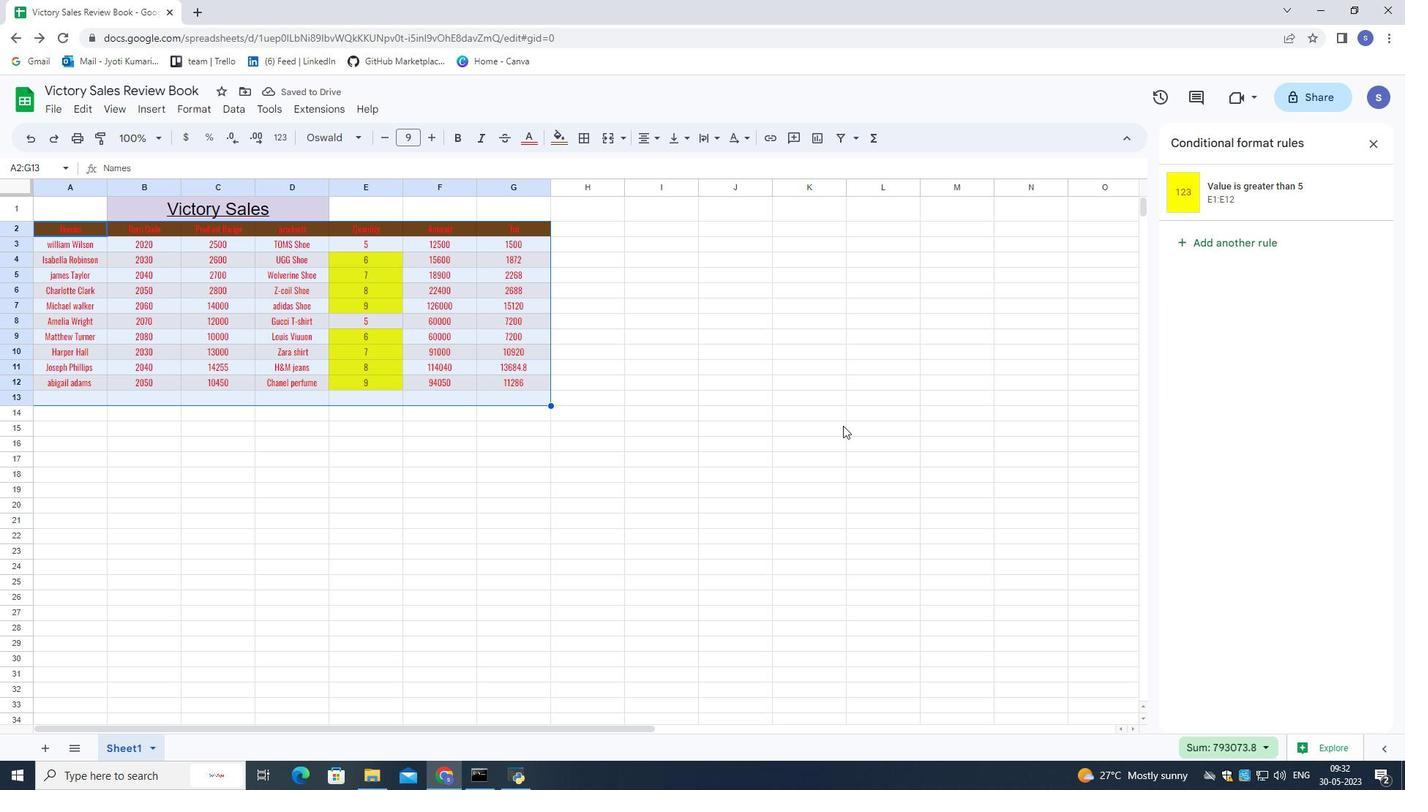
Action: Mouse pressed left at (843, 425)
Screenshot: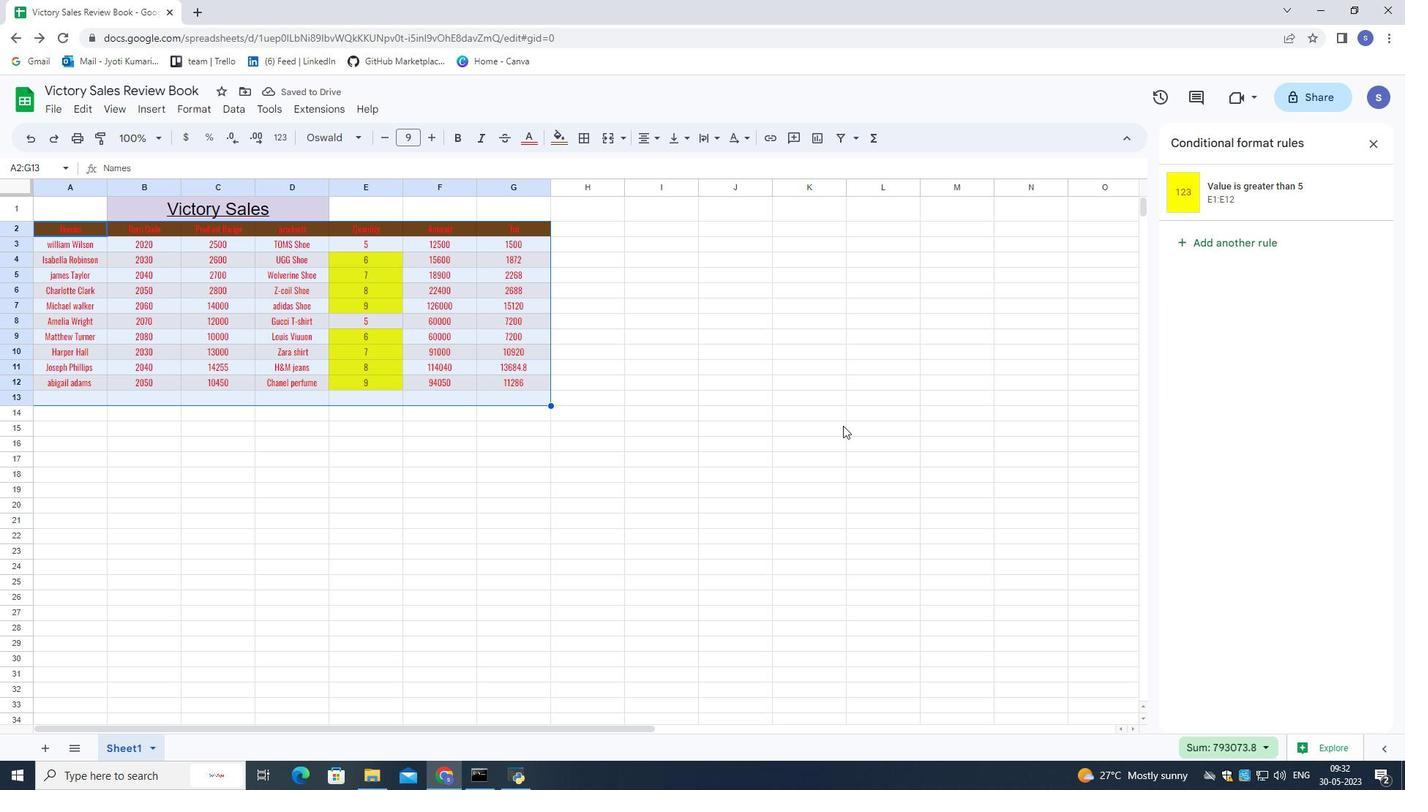 
Action: Mouse moved to (553, 305)
Screenshot: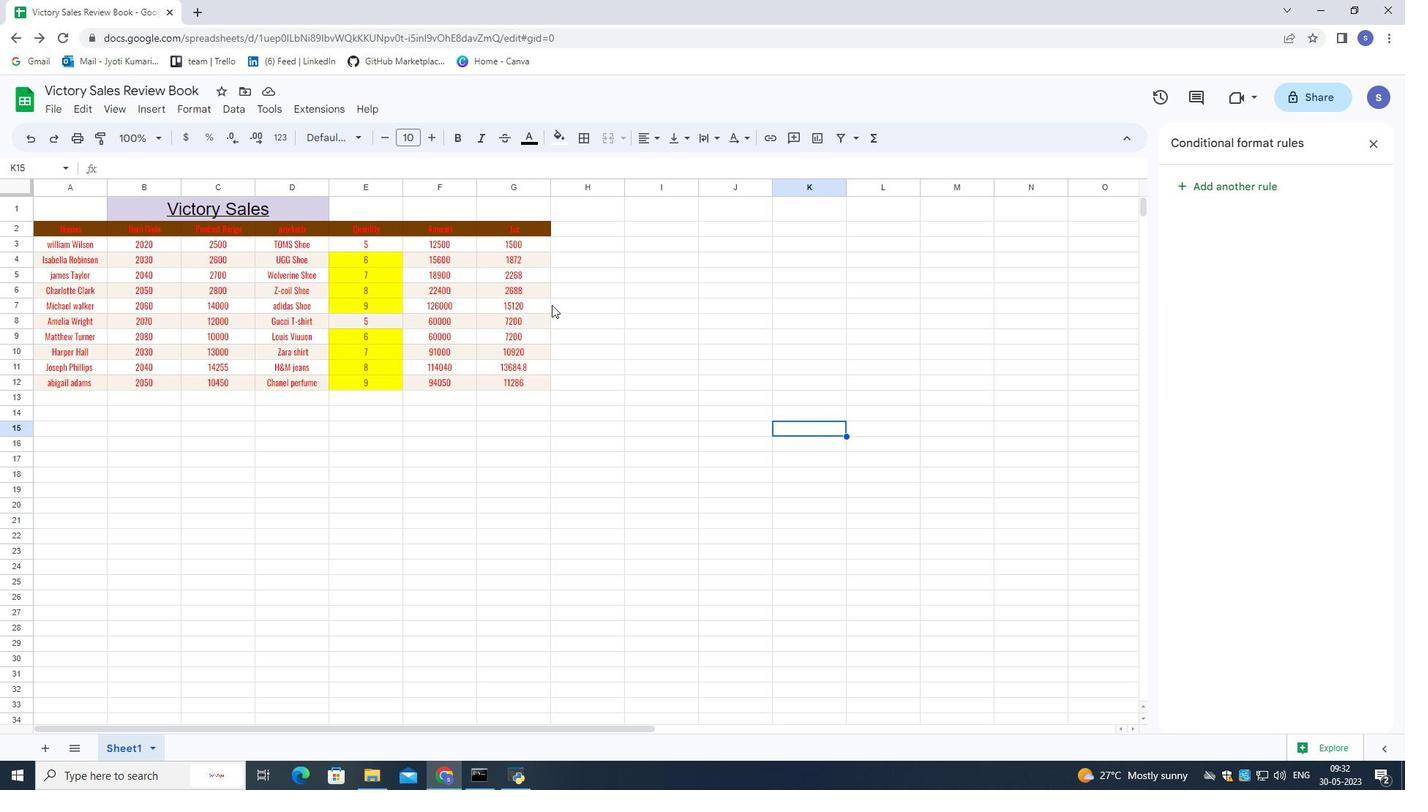 
Action: Mouse pressed left at (553, 305)
Screenshot: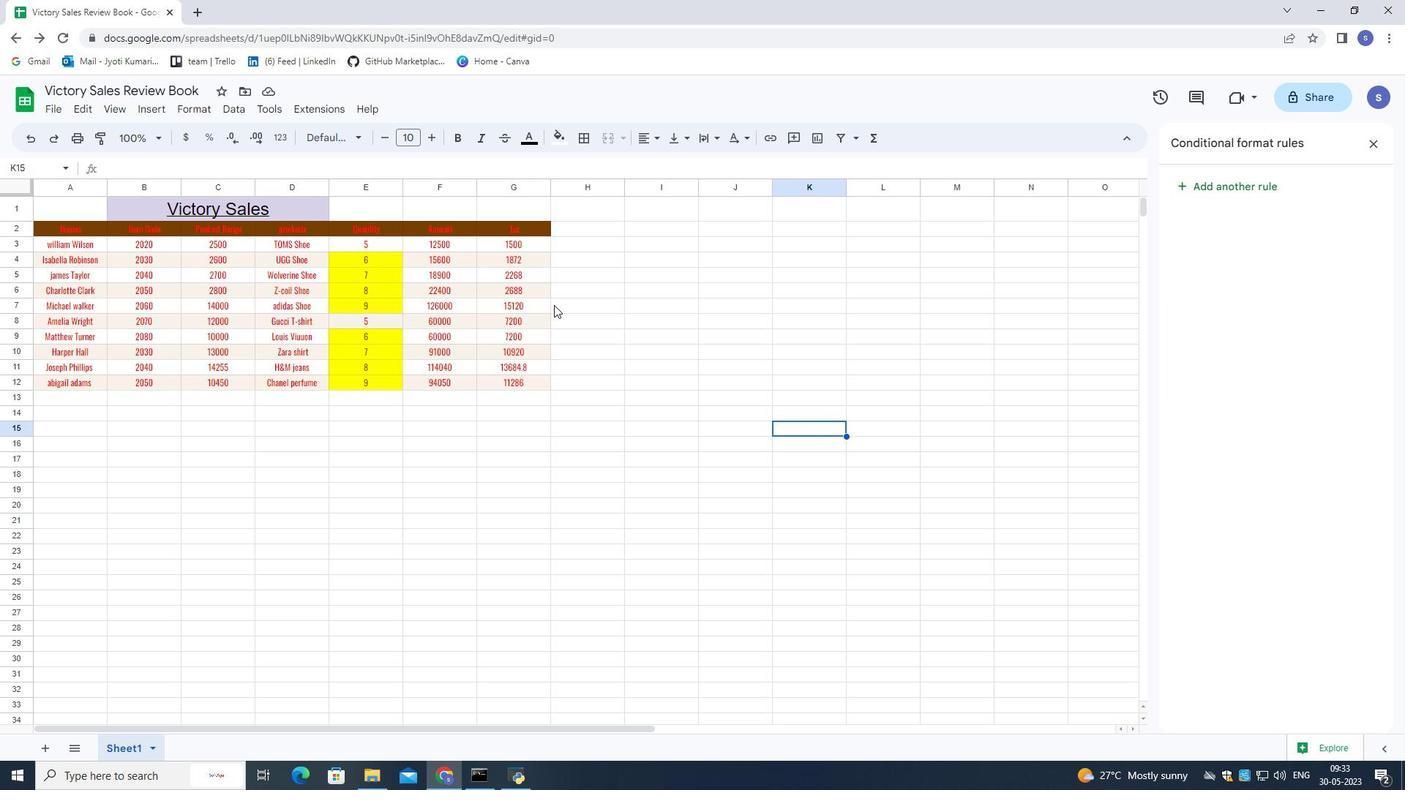 
Action: Mouse moved to (665, 374)
Screenshot: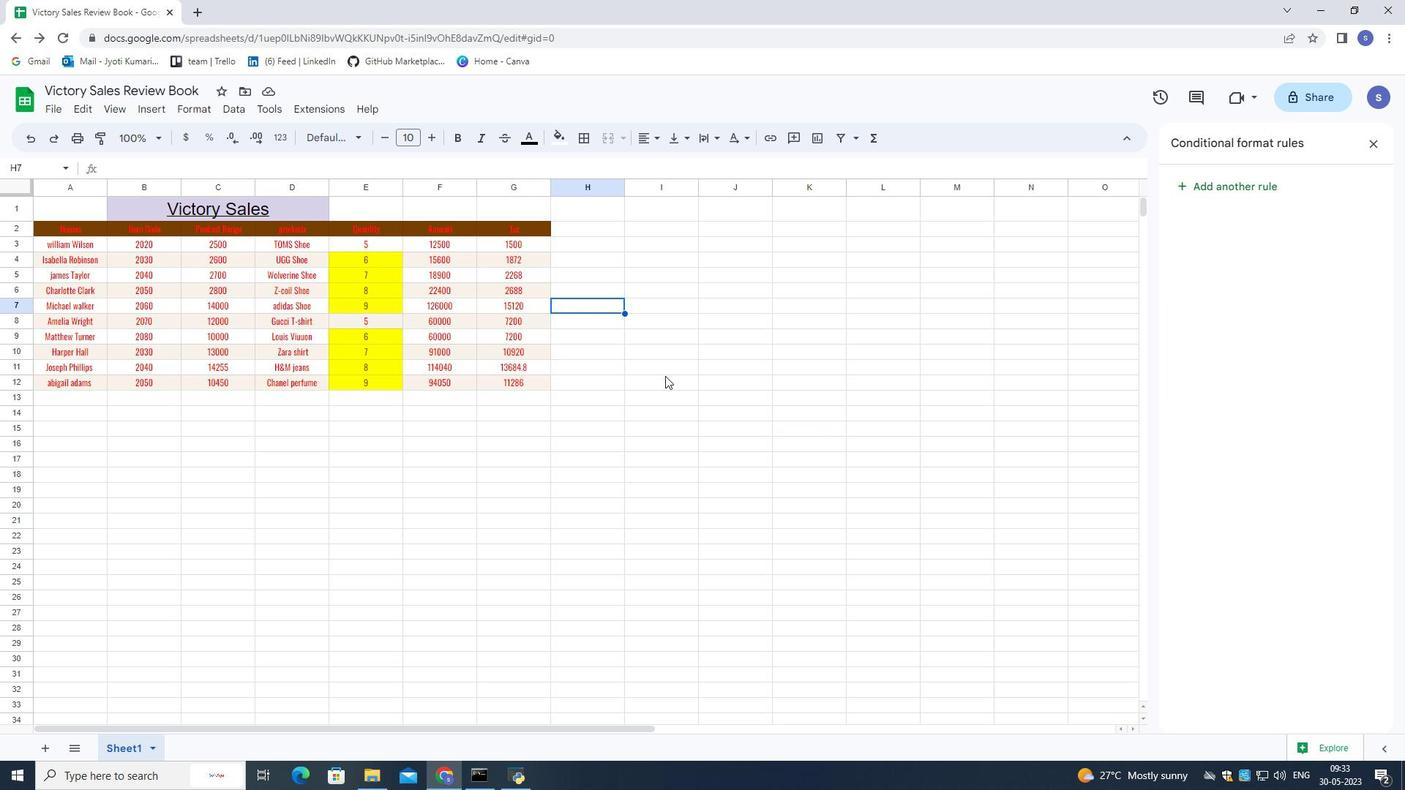 
Action: Mouse pressed left at (665, 374)
Screenshot: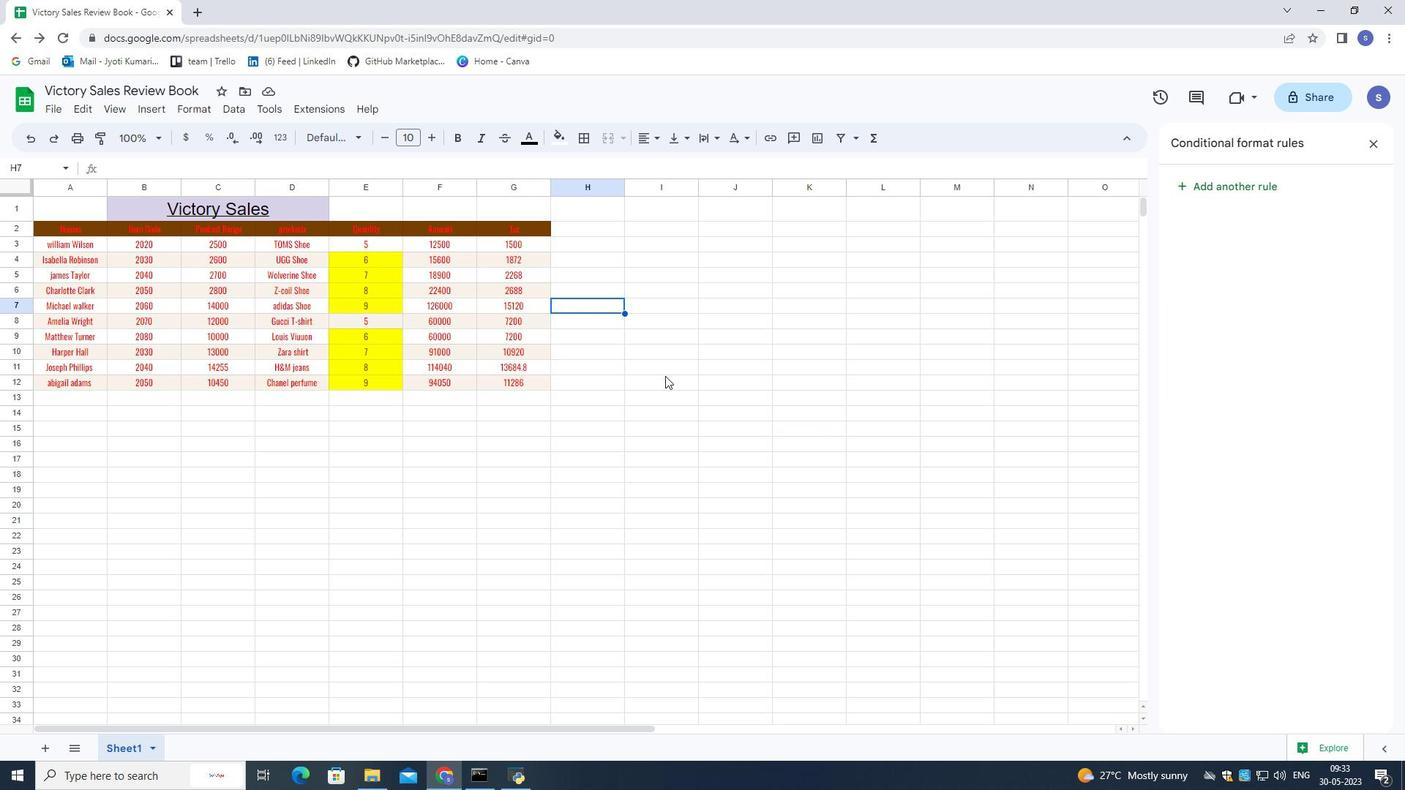 
Action: Mouse moved to (585, 424)
Screenshot: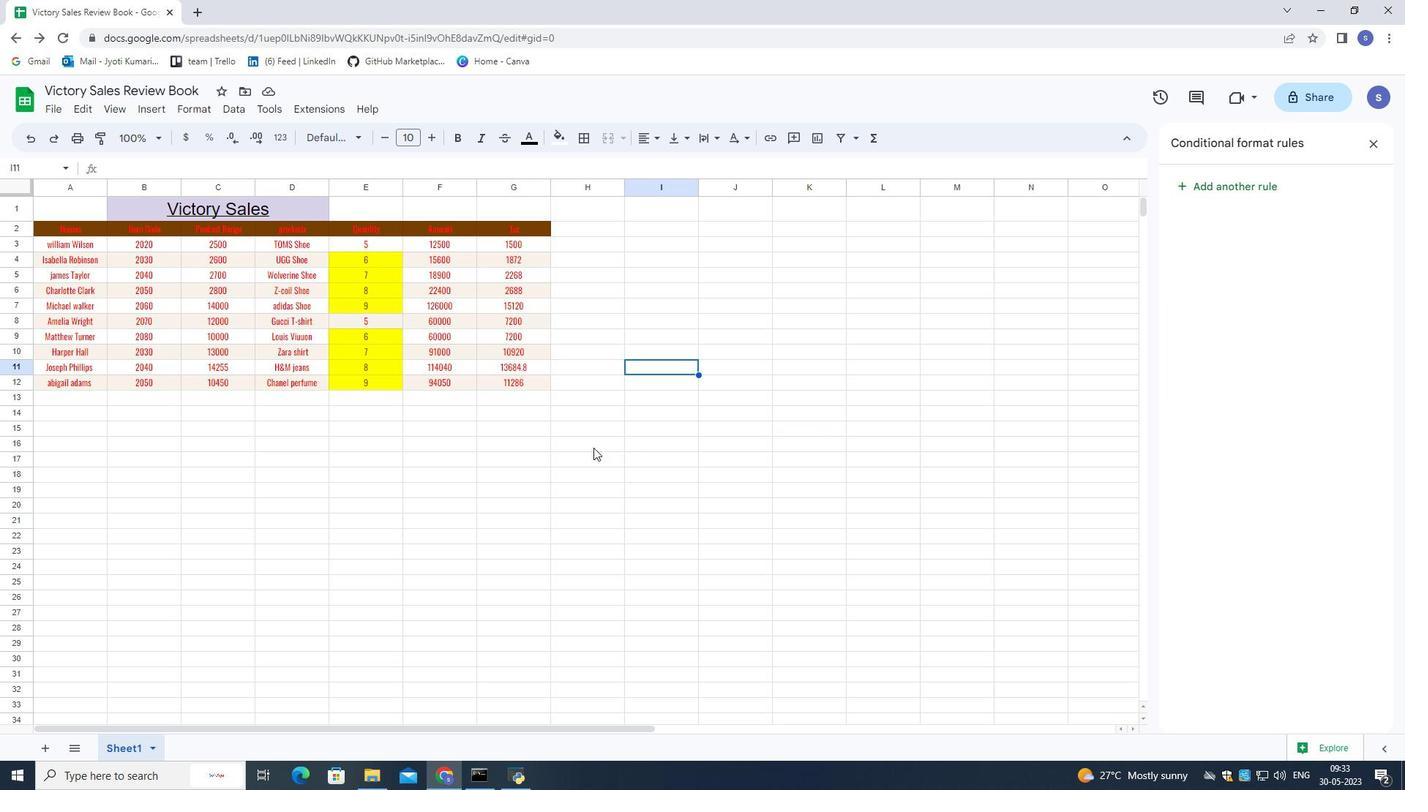 
